 Task: Compare the "Enhance" tool with manual adjustments for improving photo quality
Action: Mouse moved to (783, 586)
Screenshot: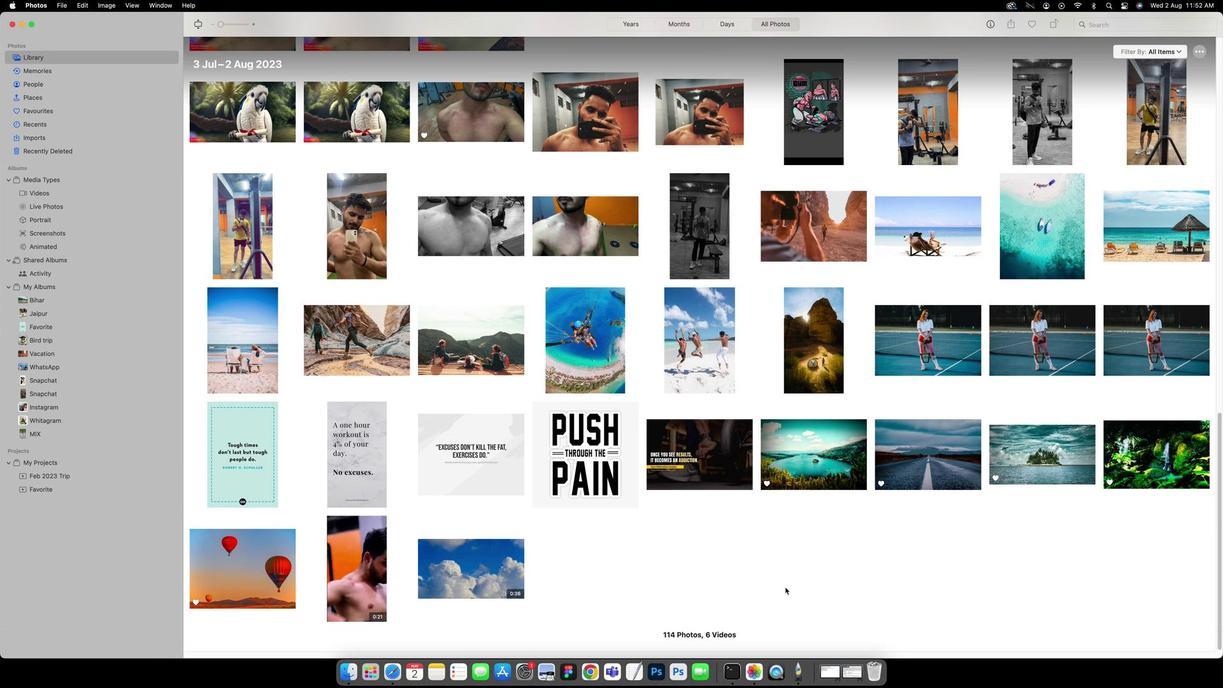 
Action: Mouse scrolled (783, 586) with delta (0, 0)
Screenshot: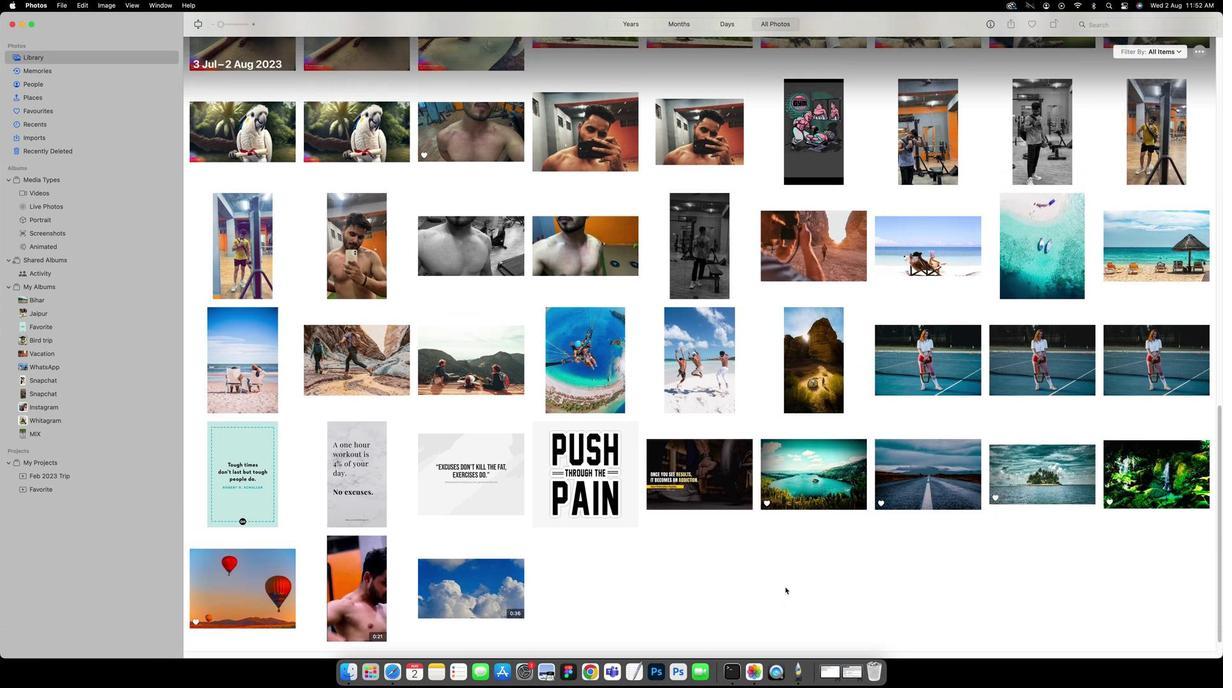 
Action: Mouse scrolled (783, 586) with delta (0, 0)
Screenshot: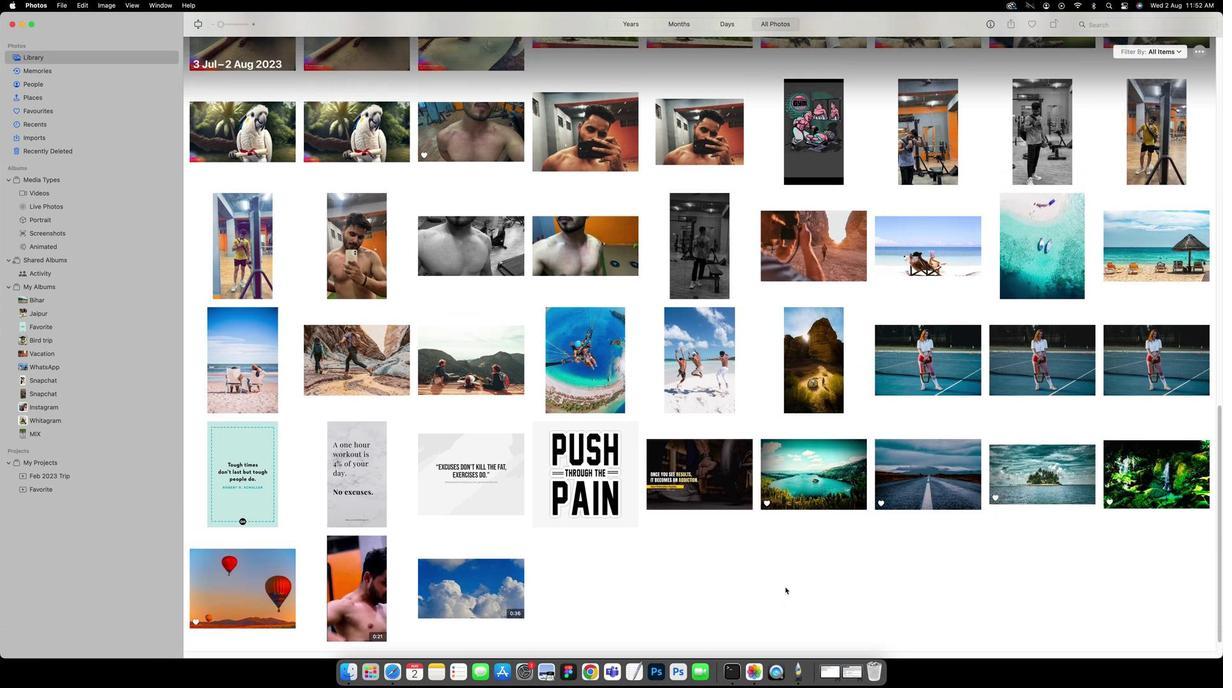 
Action: Mouse scrolled (783, 586) with delta (0, 1)
Screenshot: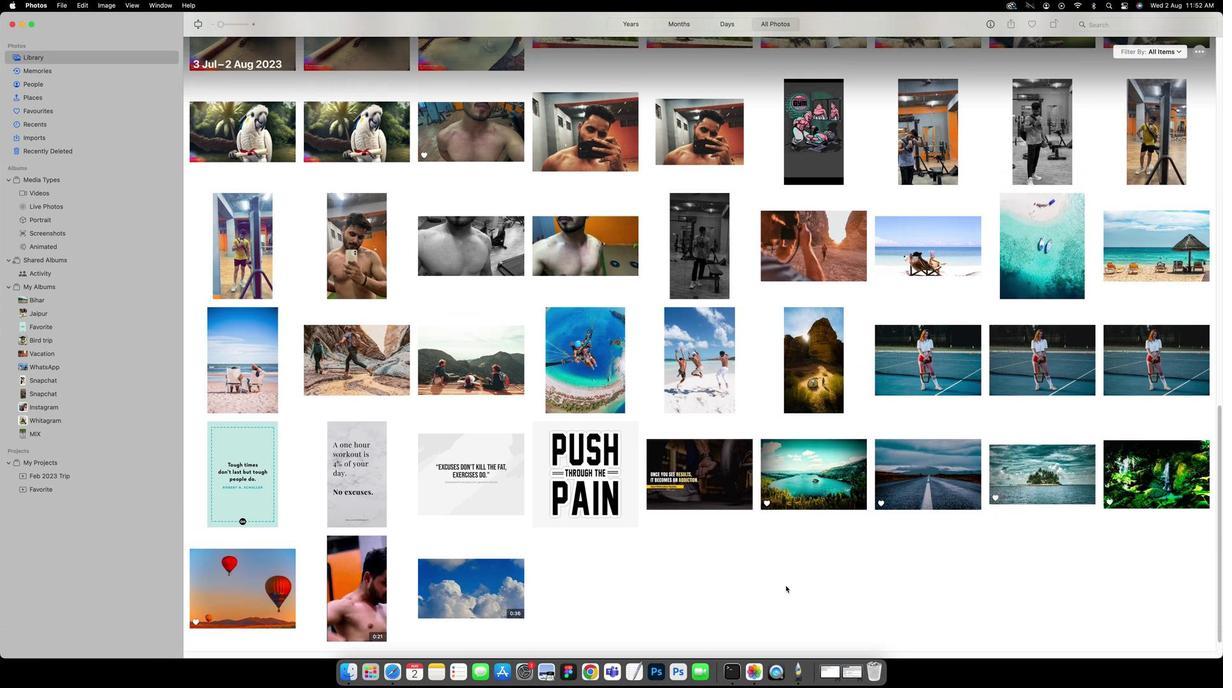 
Action: Mouse moved to (784, 584)
Screenshot: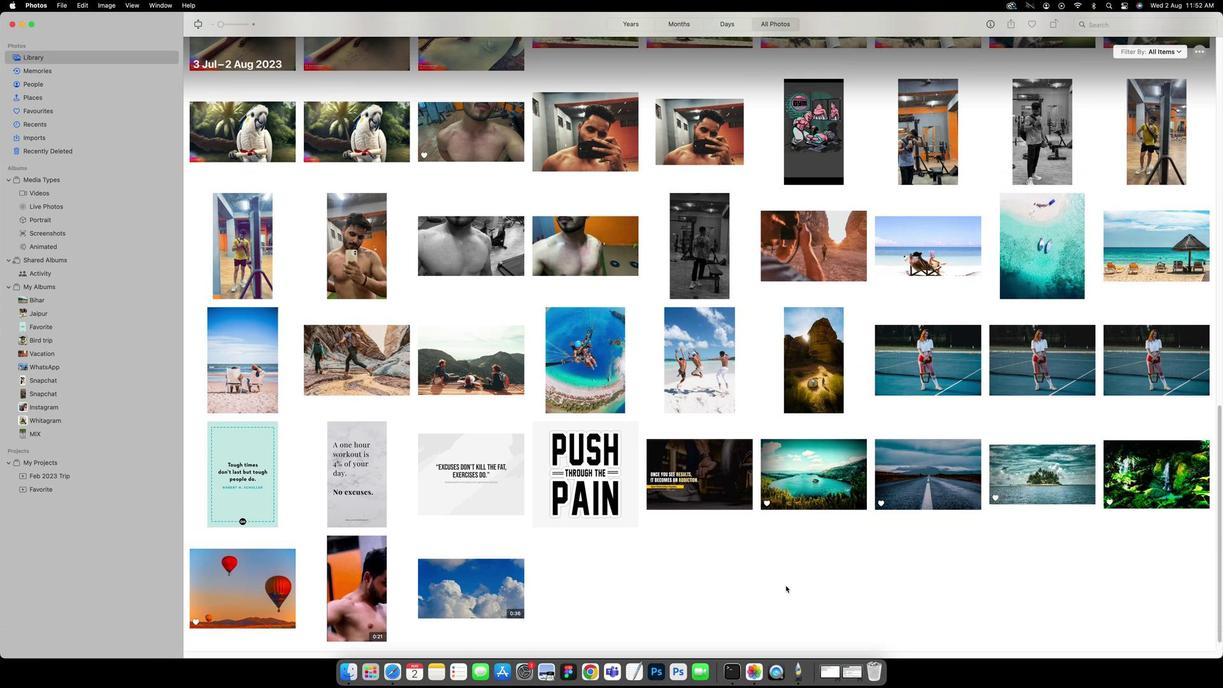 
Action: Mouse scrolled (784, 584) with delta (0, 0)
Screenshot: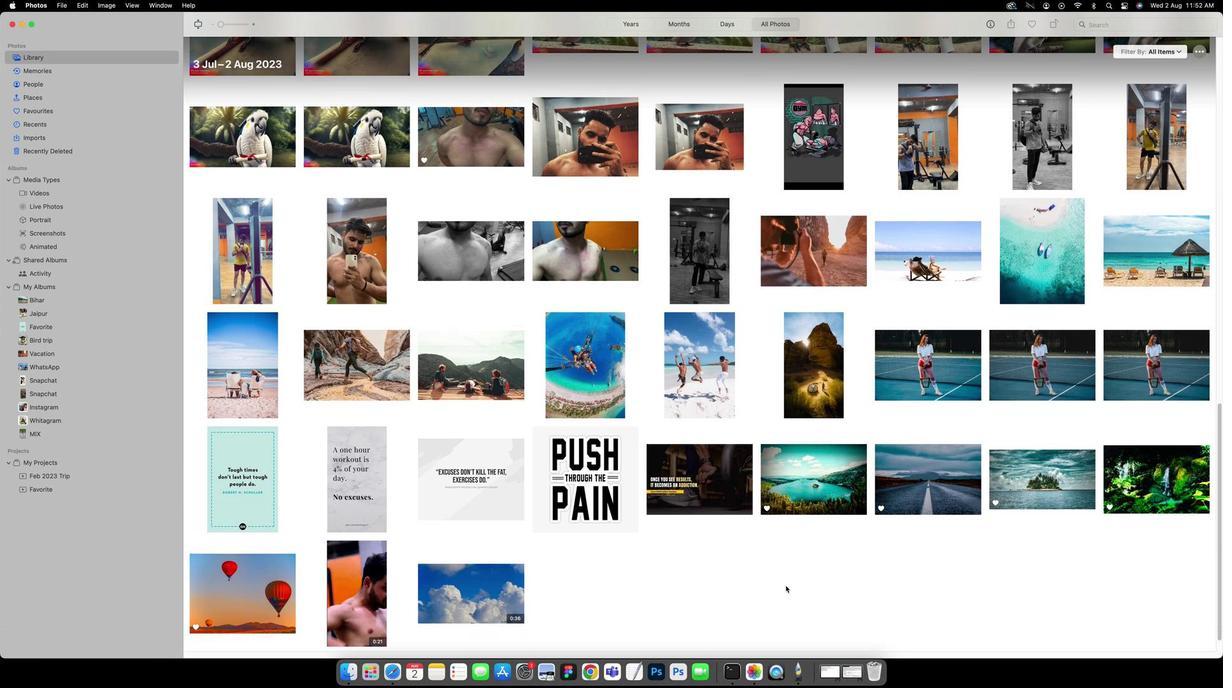
Action: Mouse scrolled (784, 584) with delta (0, 0)
Screenshot: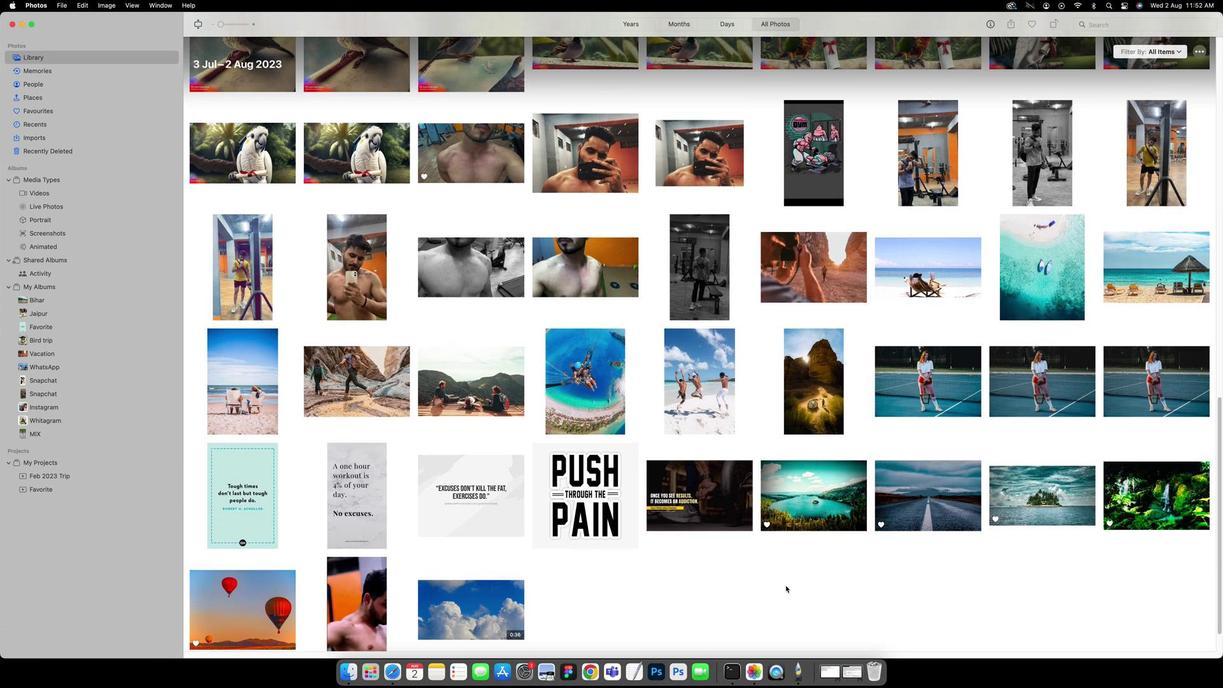 
Action: Mouse scrolled (784, 584) with delta (0, 1)
Screenshot: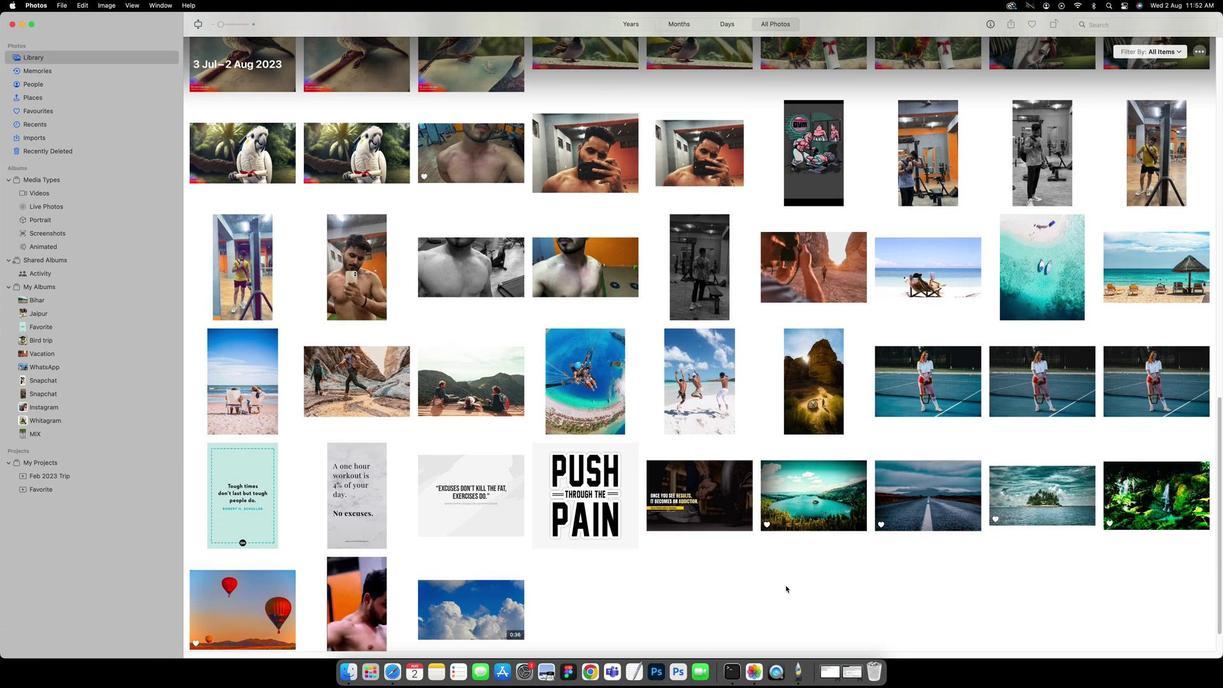 
Action: Mouse scrolled (784, 584) with delta (0, 0)
Screenshot: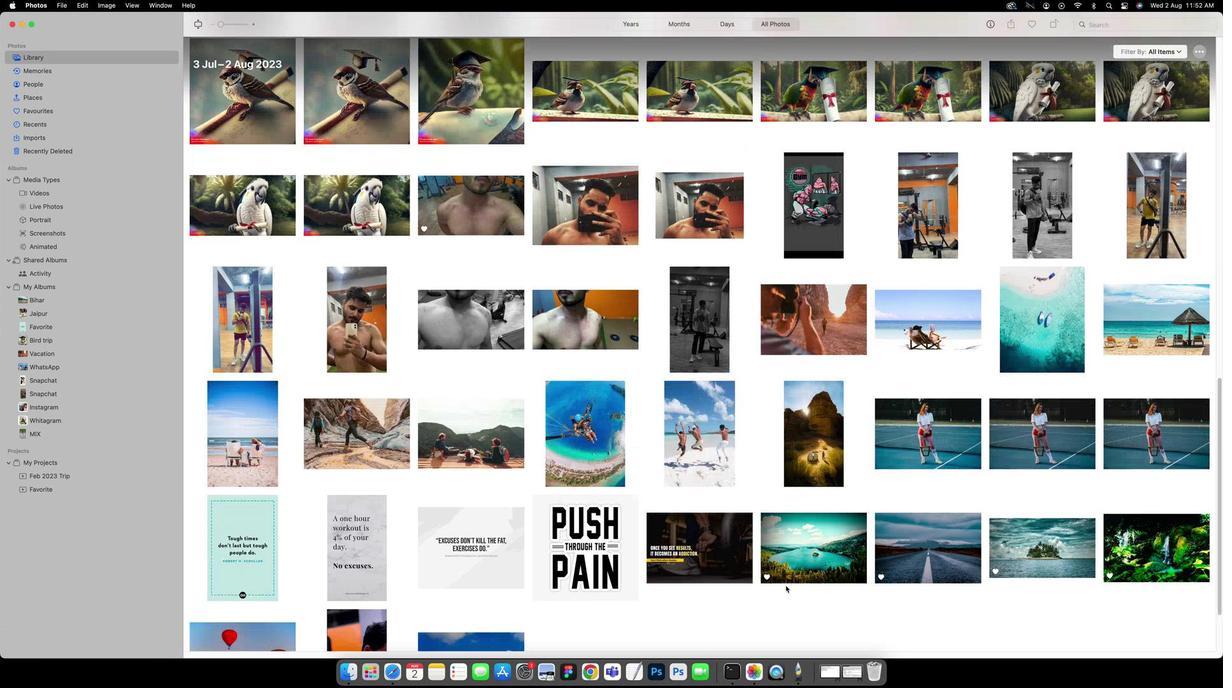 
Action: Mouse scrolled (784, 584) with delta (0, 0)
Screenshot: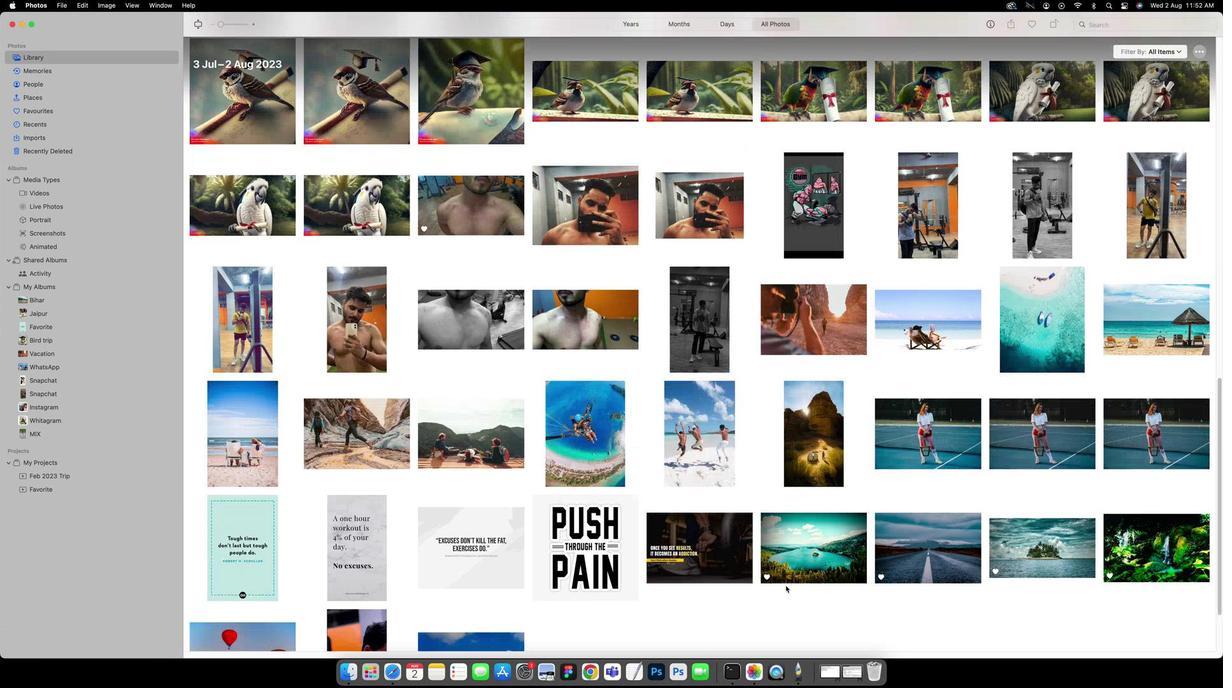 
Action: Mouse scrolled (784, 584) with delta (0, 2)
Screenshot: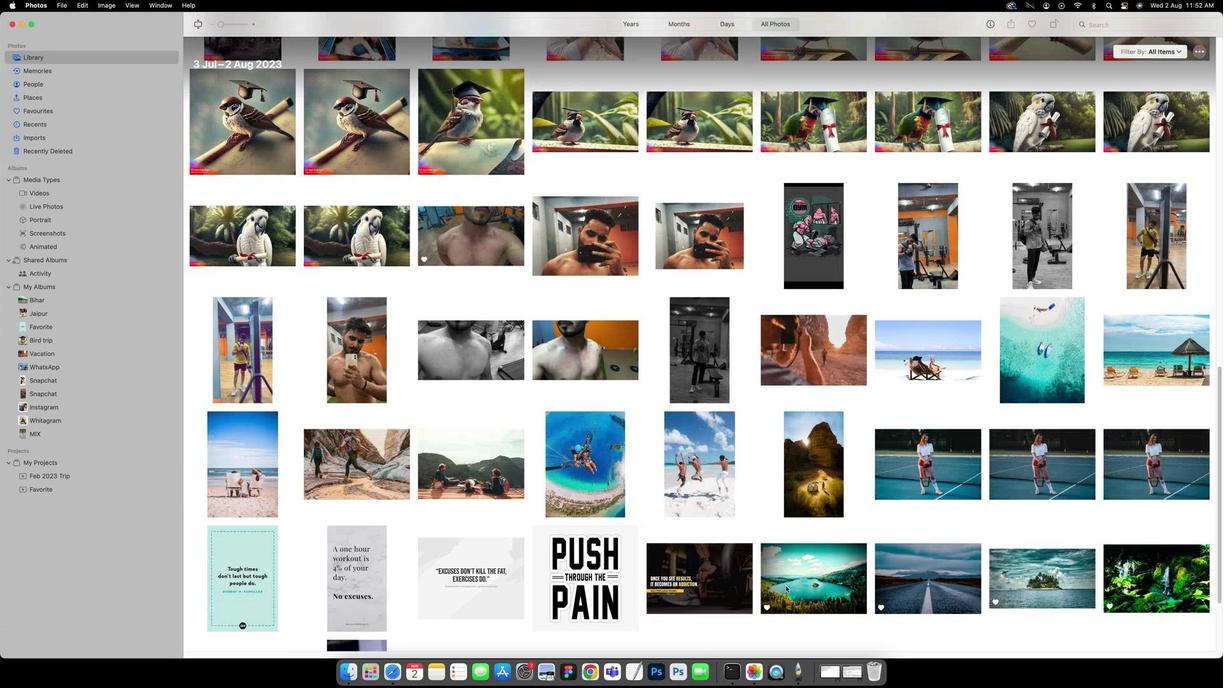 
Action: Mouse scrolled (784, 584) with delta (0, 2)
Screenshot: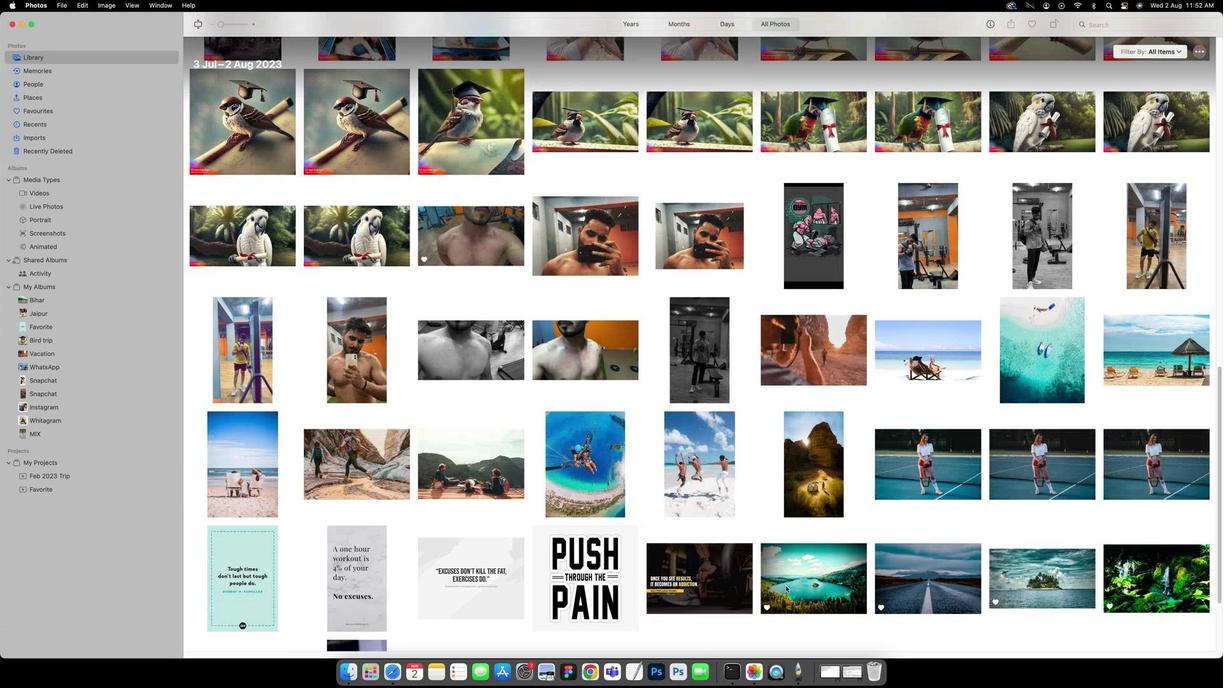 
Action: Mouse scrolled (784, 584) with delta (0, 3)
Screenshot: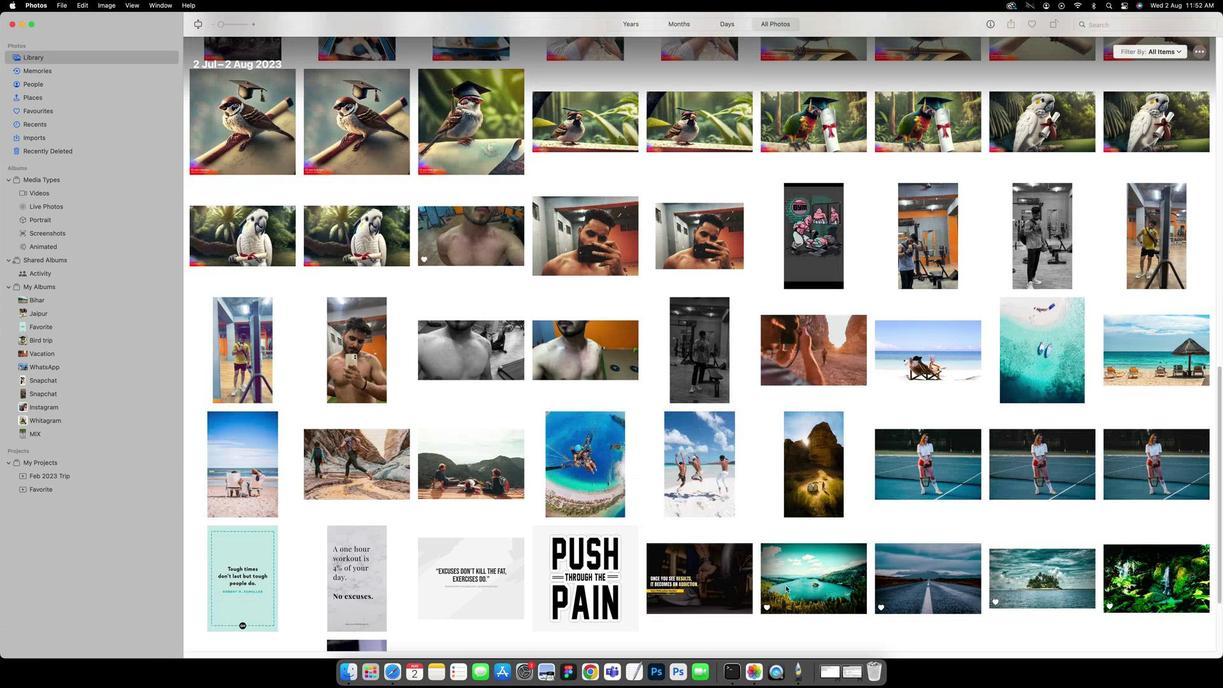 
Action: Mouse scrolled (784, 584) with delta (0, 0)
Screenshot: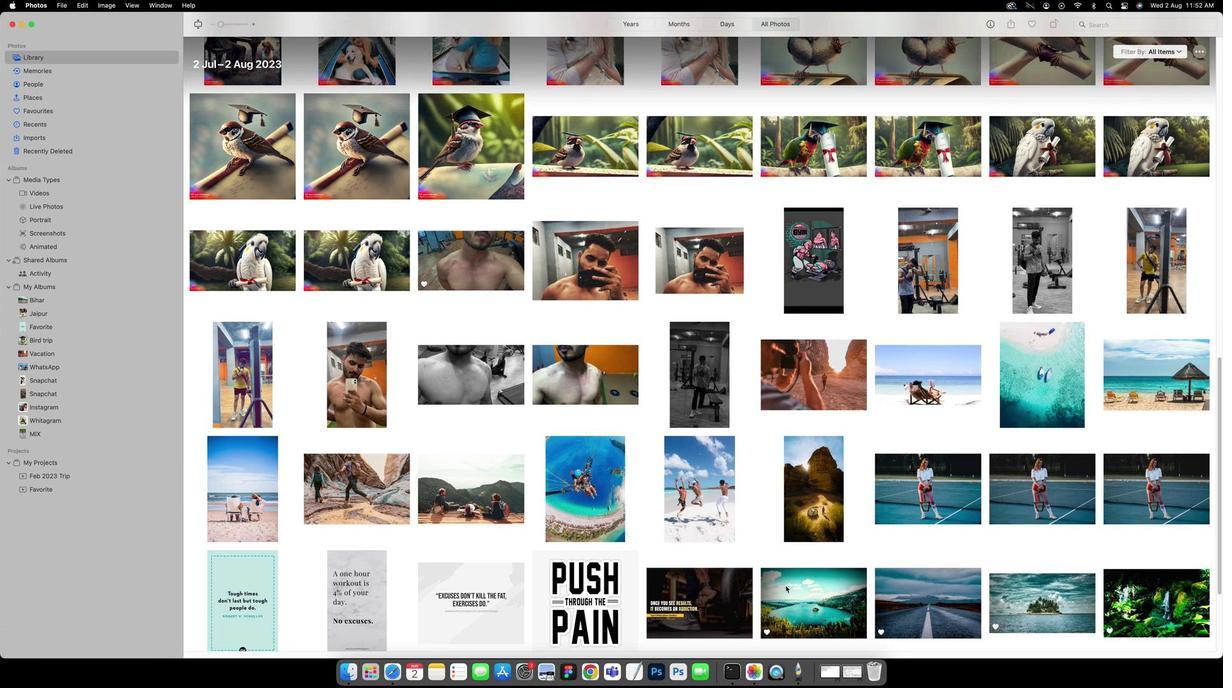 
Action: Mouse scrolled (784, 584) with delta (0, 0)
Screenshot: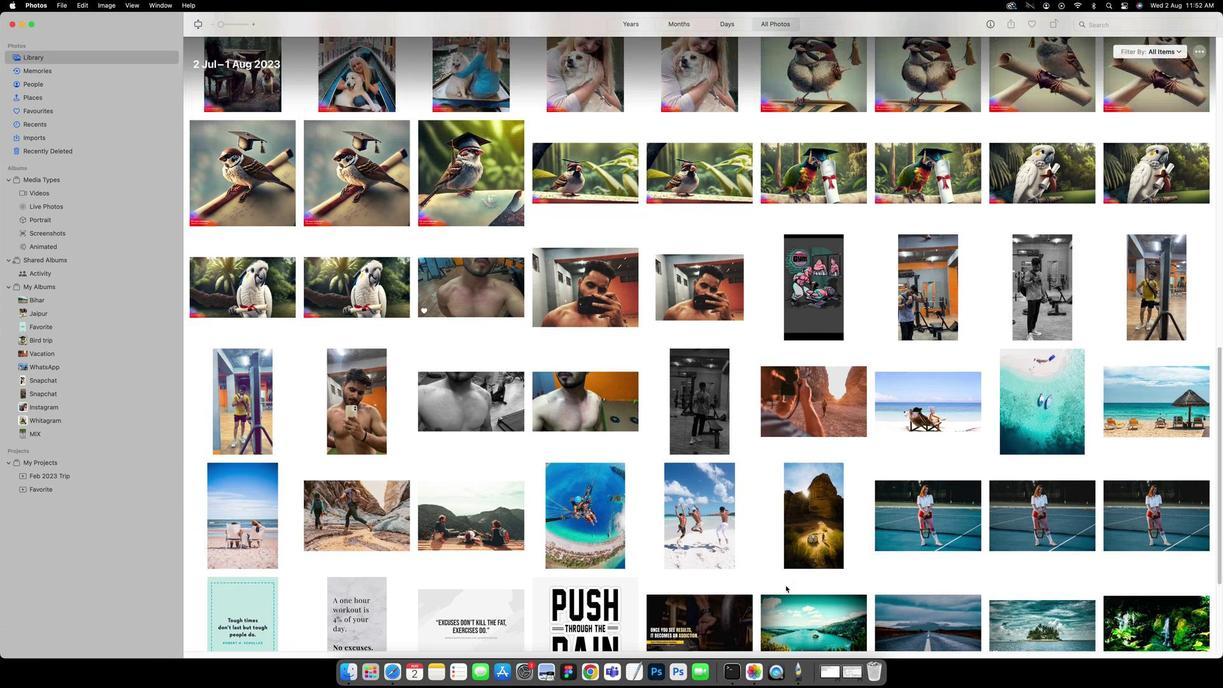 
Action: Mouse scrolled (784, 584) with delta (0, 2)
Screenshot: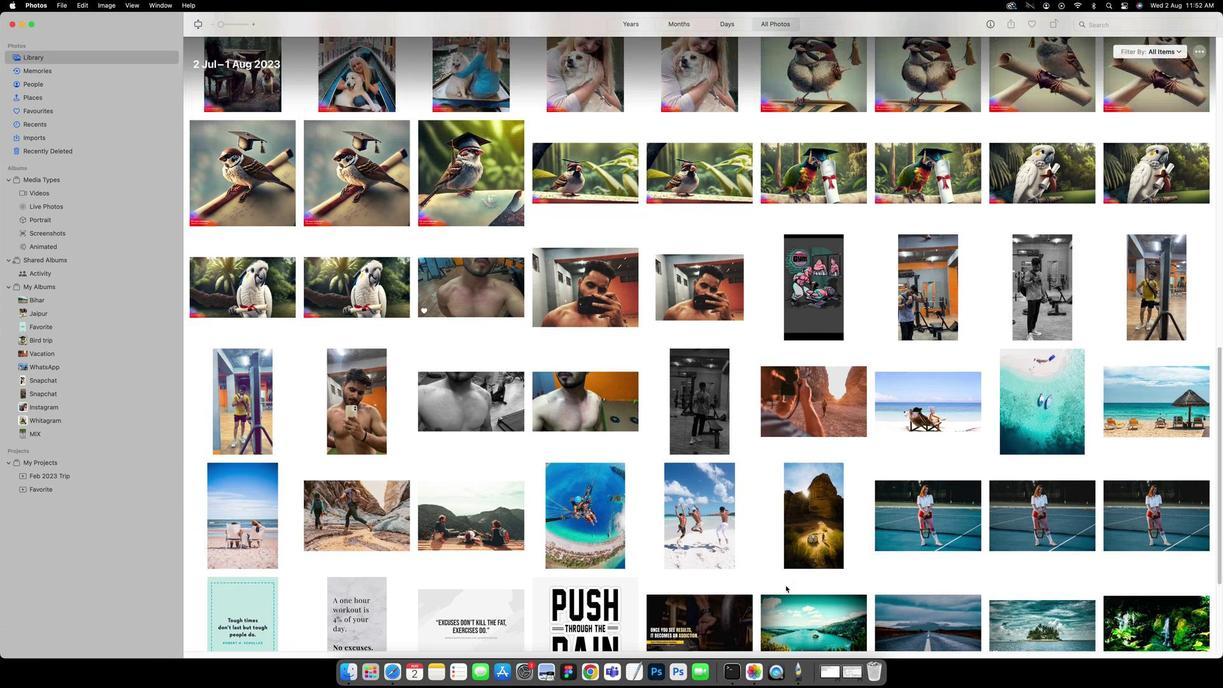 
Action: Mouse scrolled (784, 584) with delta (0, 2)
Screenshot: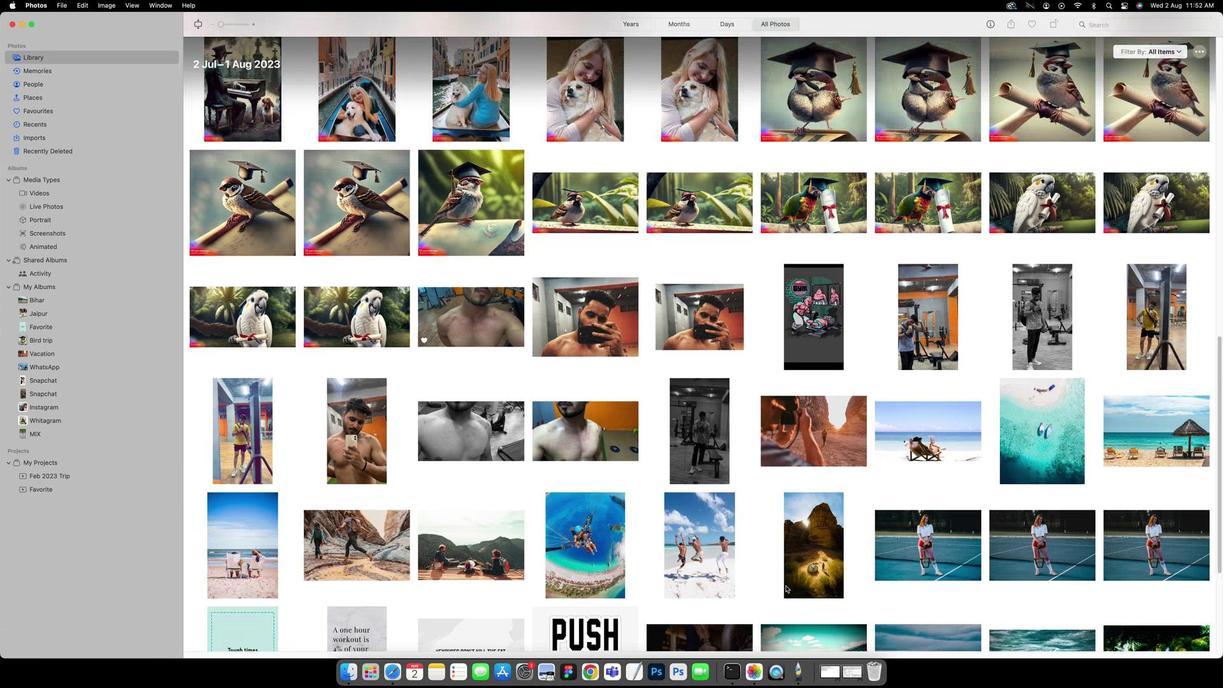 
Action: Mouse scrolled (784, 584) with delta (0, 3)
Screenshot: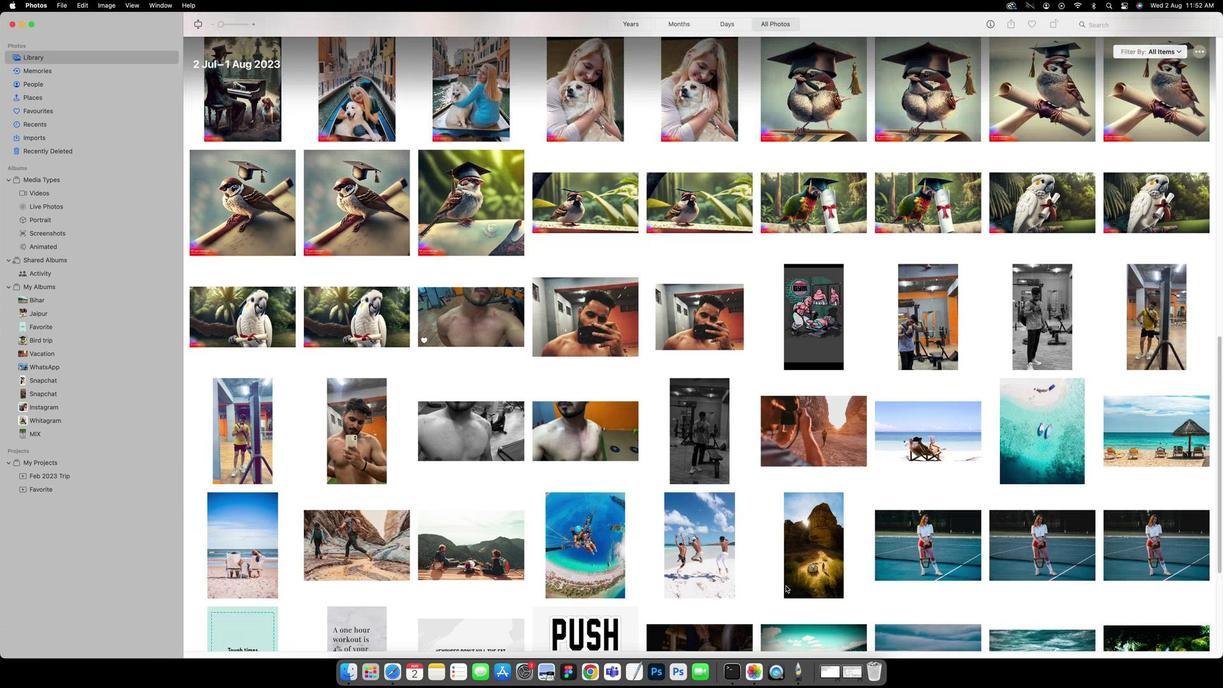 
Action: Mouse scrolled (784, 584) with delta (0, 0)
Screenshot: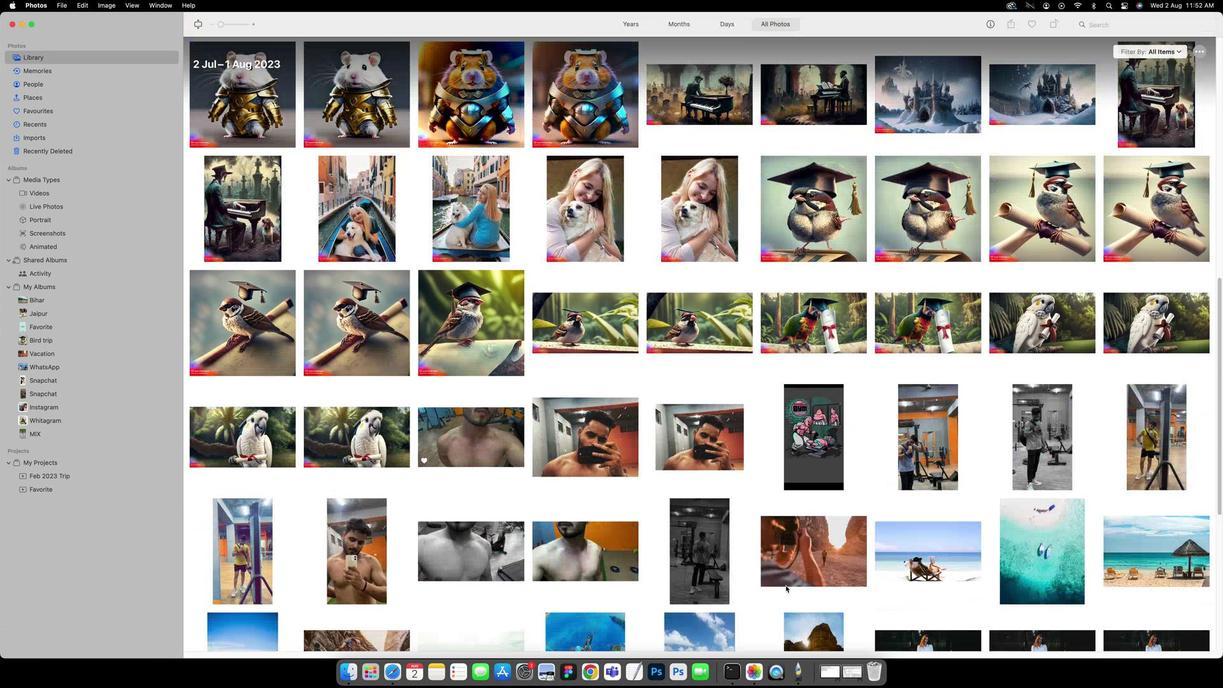 
Action: Mouse scrolled (784, 584) with delta (0, 0)
Screenshot: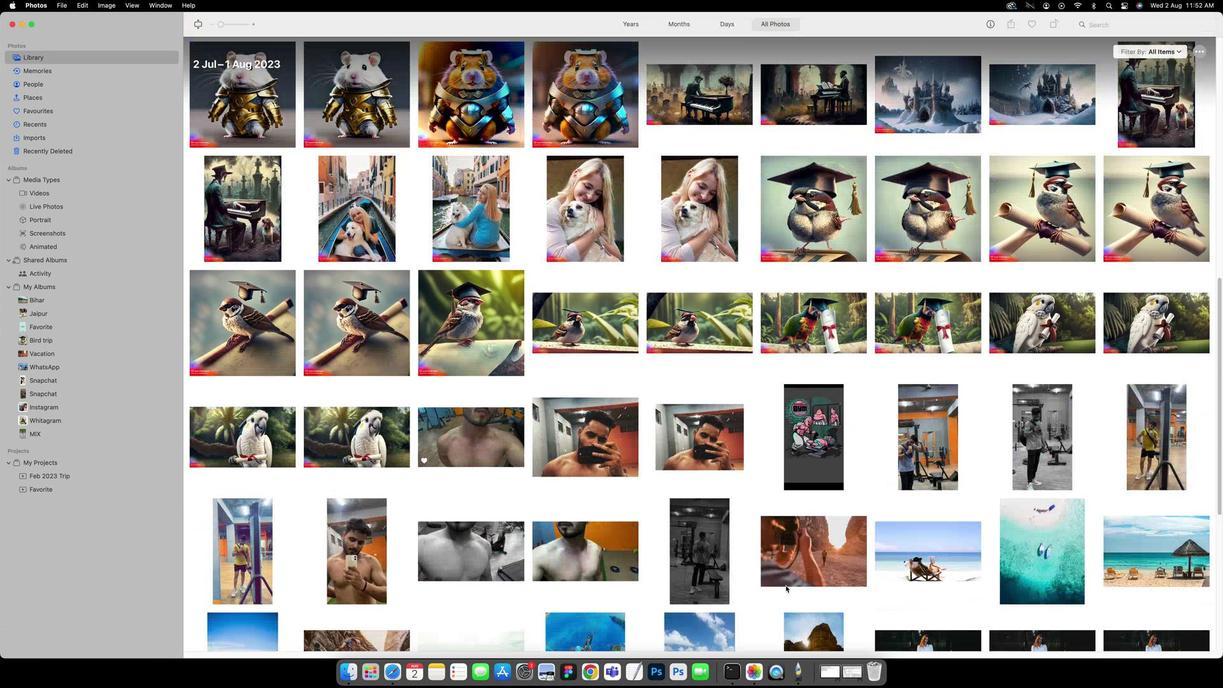 
Action: Mouse scrolled (784, 584) with delta (0, 2)
Screenshot: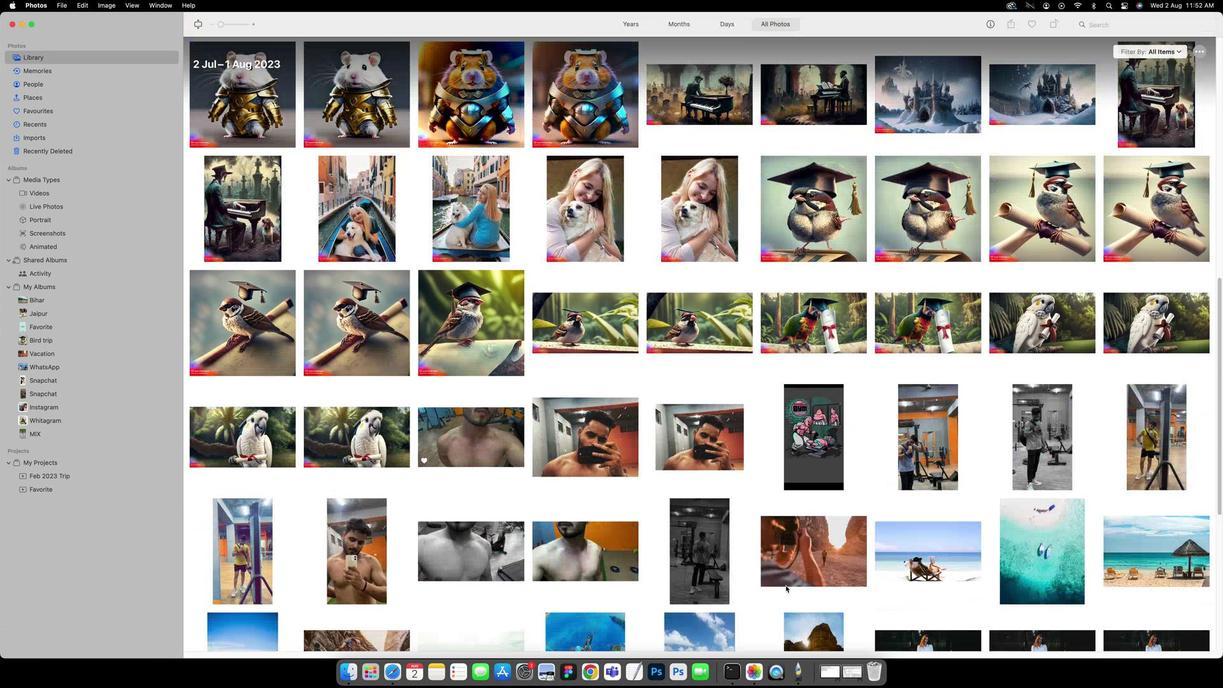 
Action: Mouse scrolled (784, 584) with delta (0, 2)
Screenshot: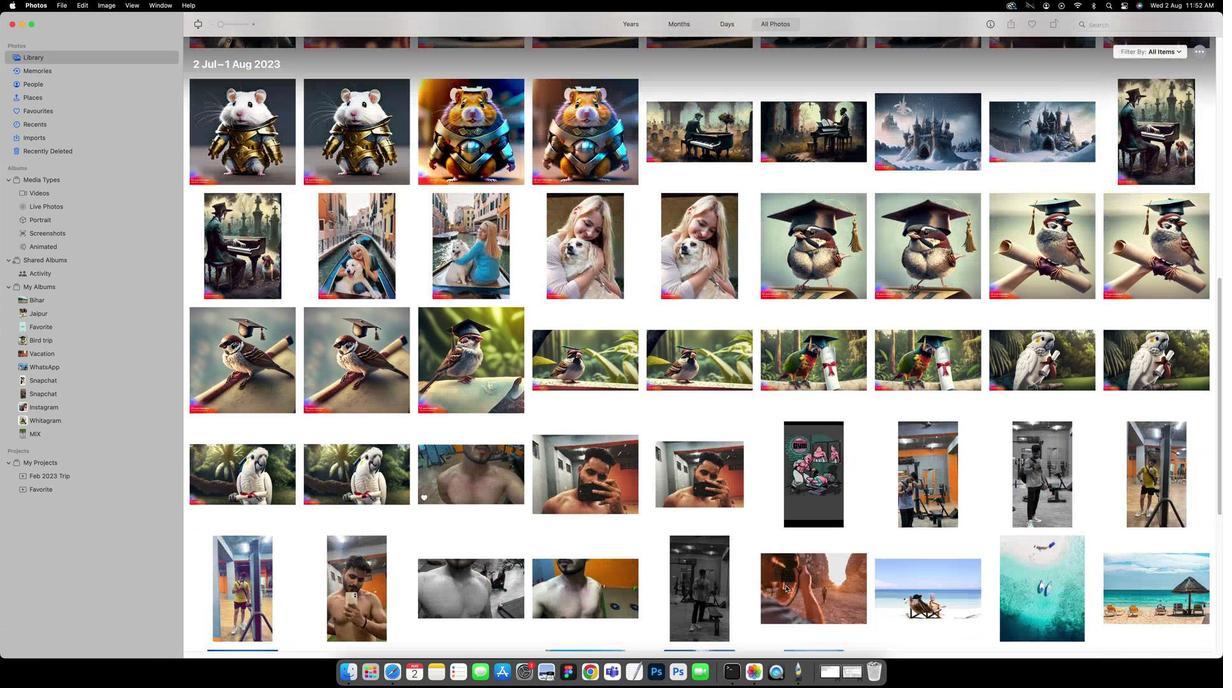 
Action: Mouse scrolled (784, 584) with delta (0, 3)
Screenshot: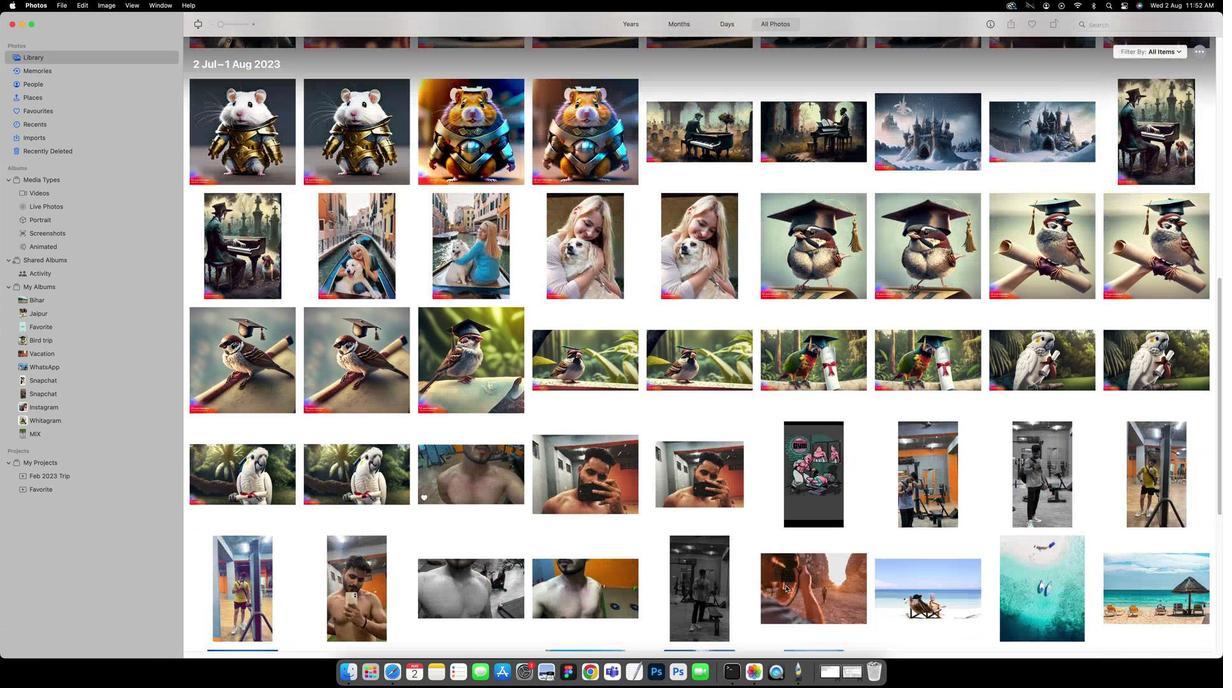 
Action: Mouse scrolled (784, 584) with delta (0, 3)
Screenshot: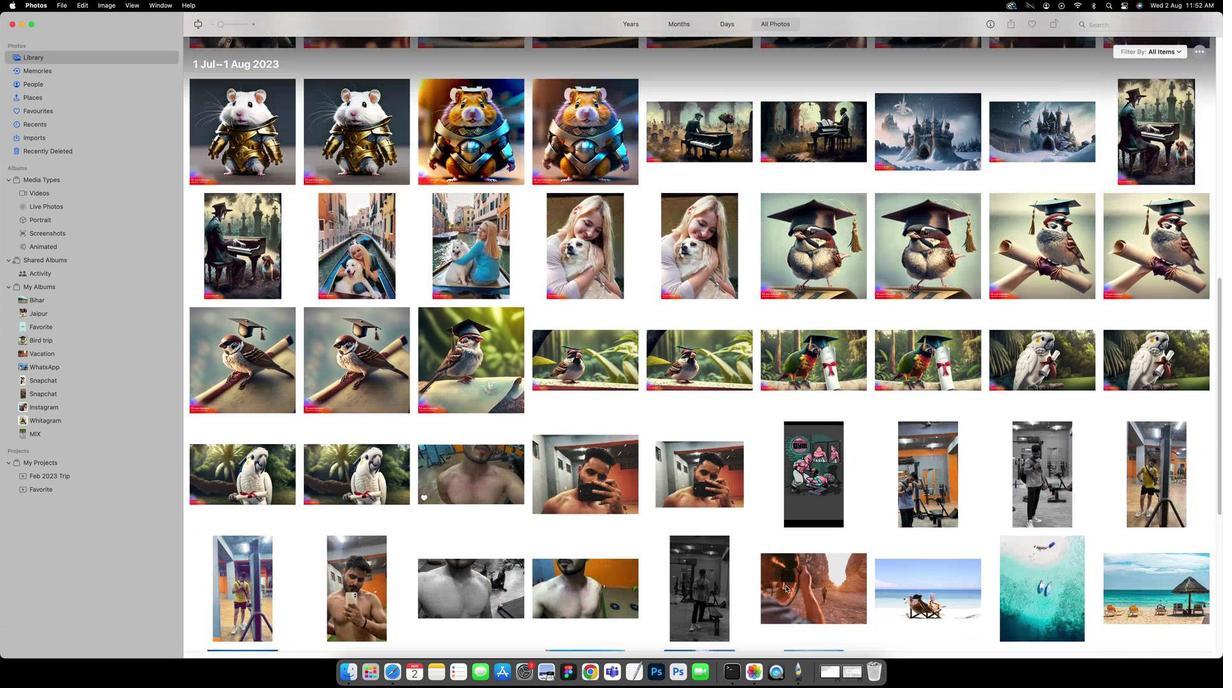 
Action: Mouse scrolled (784, 584) with delta (0, 3)
Screenshot: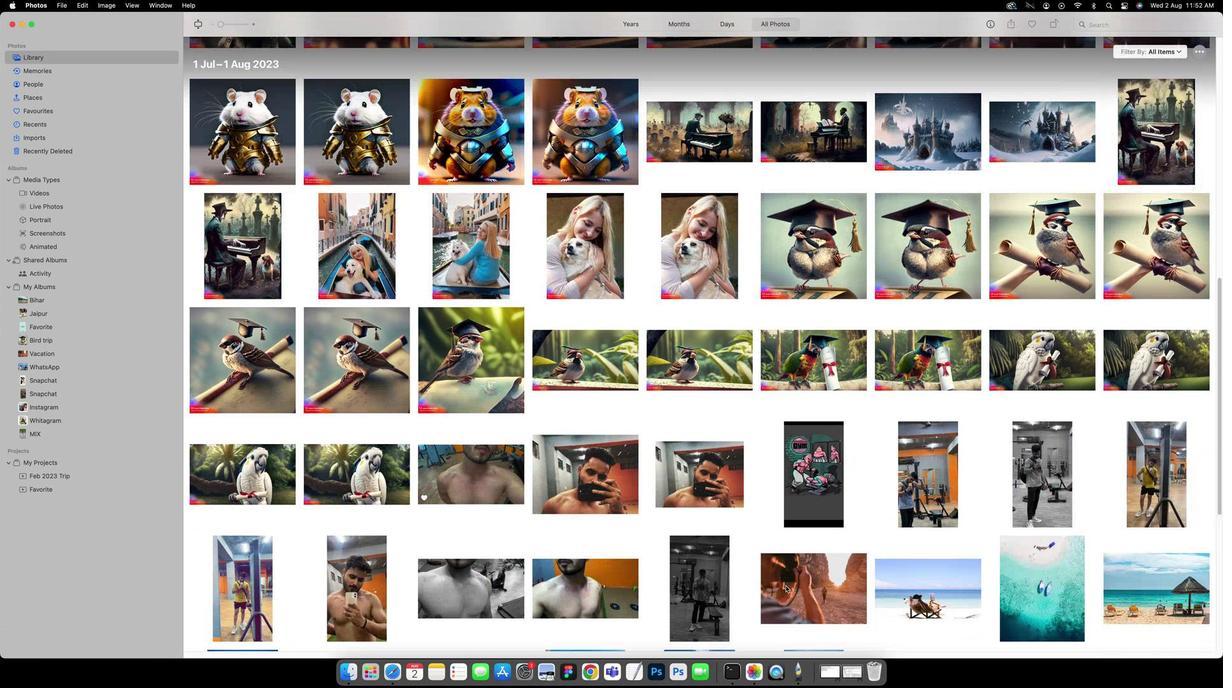 
Action: Mouse scrolled (784, 584) with delta (0, 0)
Screenshot: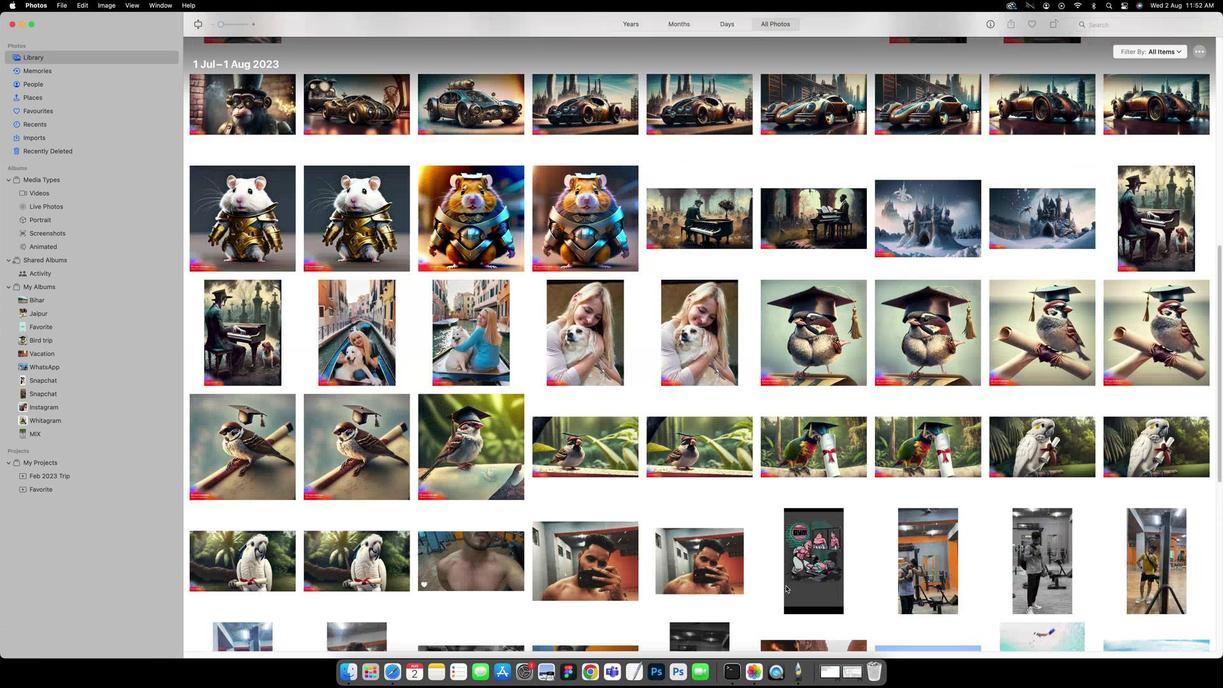 
Action: Mouse scrolled (784, 584) with delta (0, 0)
Screenshot: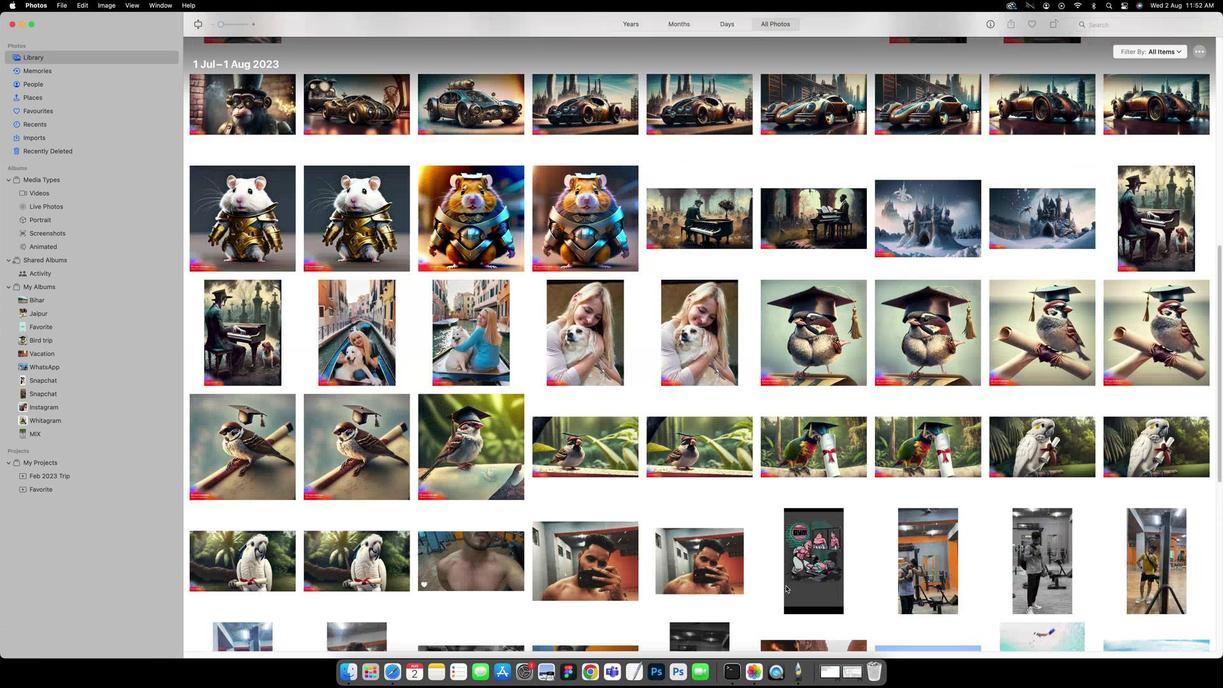 
Action: Mouse scrolled (784, 584) with delta (0, 2)
Screenshot: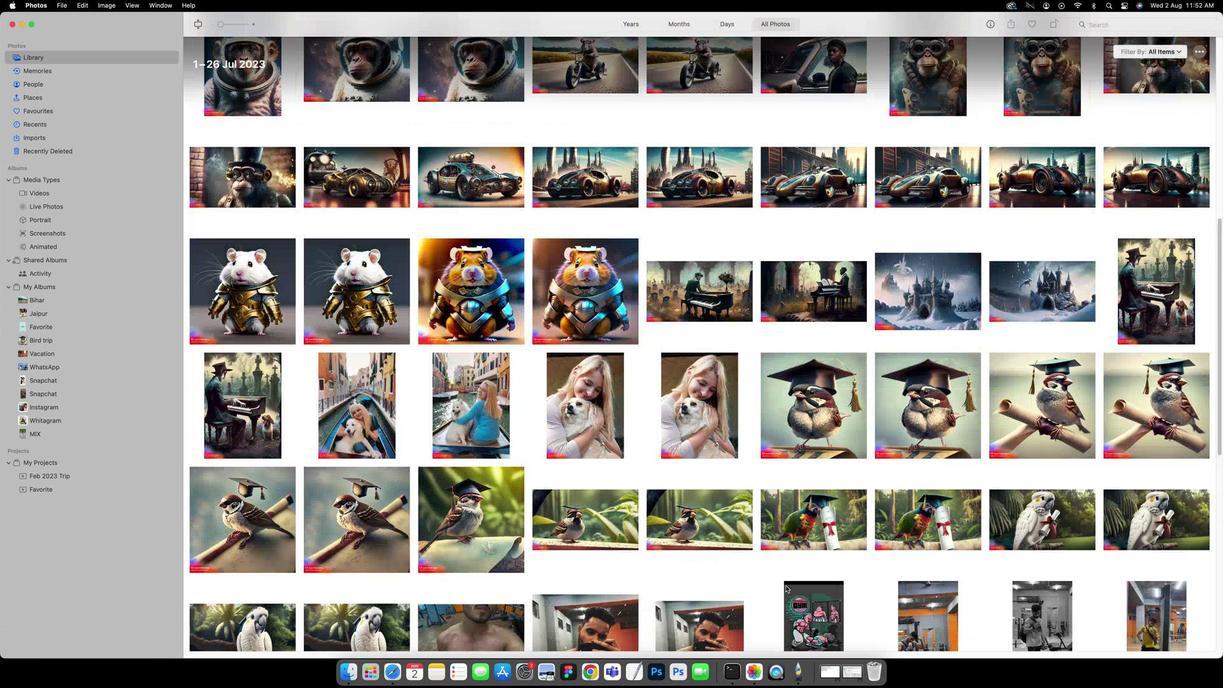 
Action: Mouse scrolled (784, 584) with delta (0, 2)
Screenshot: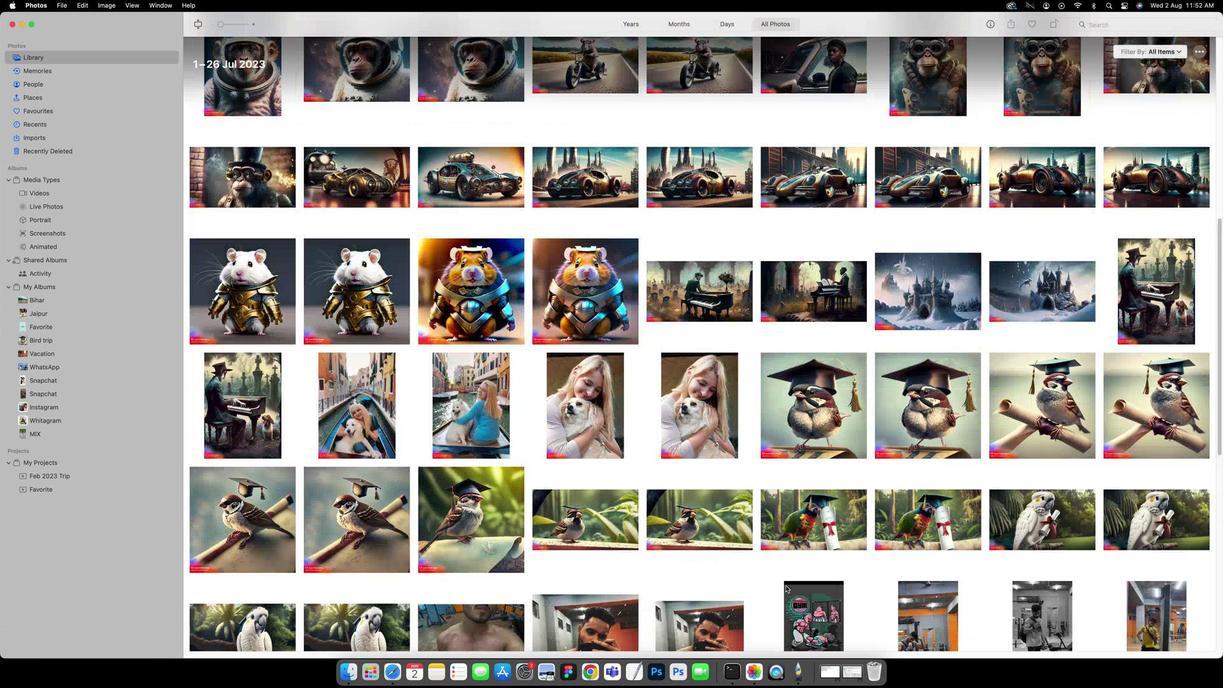 
Action: Mouse scrolled (784, 584) with delta (0, 3)
Screenshot: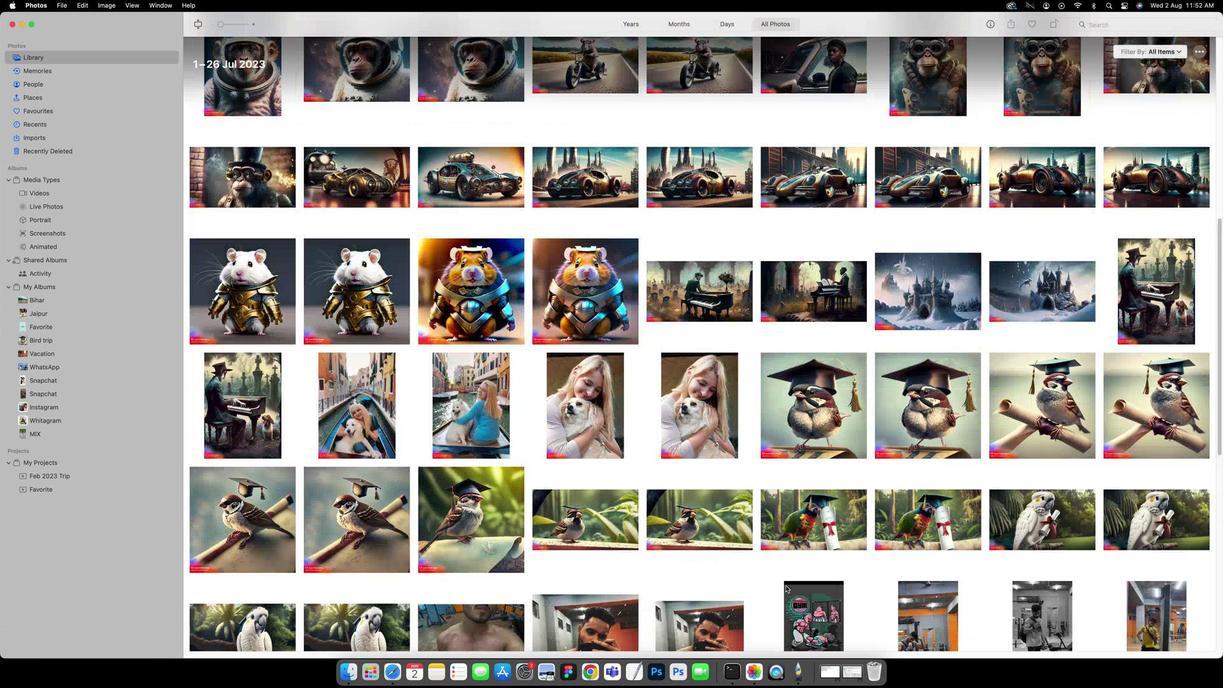 
Action: Mouse scrolled (784, 584) with delta (0, 3)
Screenshot: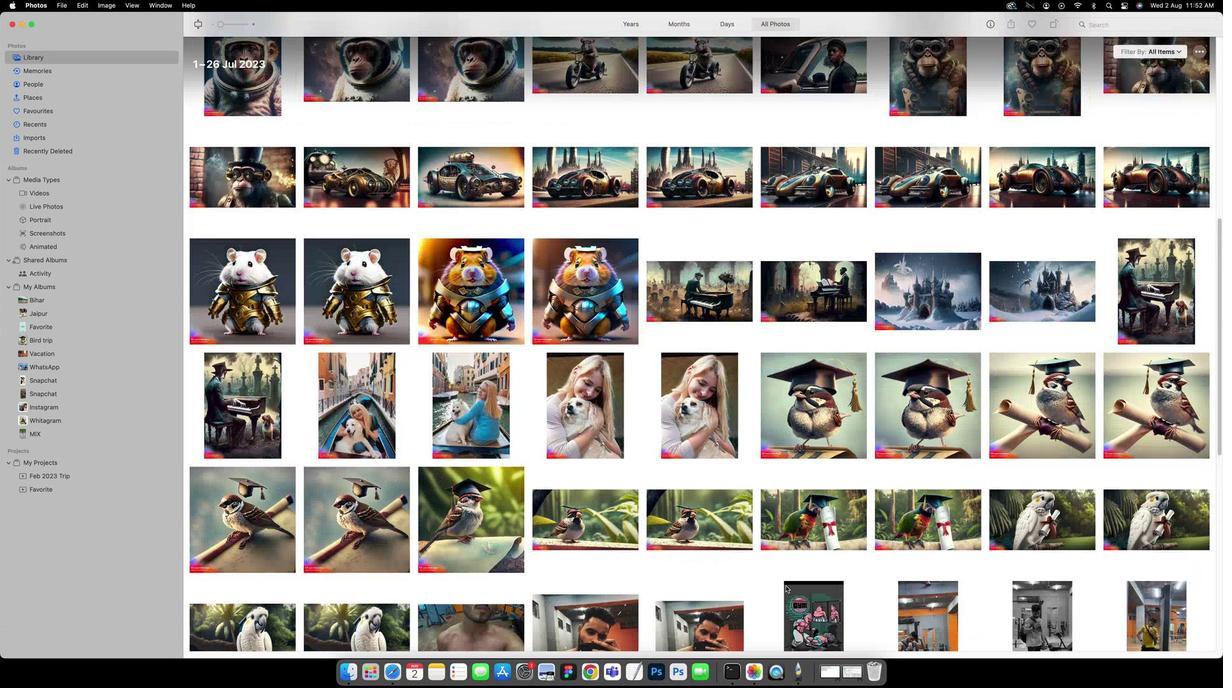 
Action: Mouse scrolled (784, 584) with delta (0, 3)
Screenshot: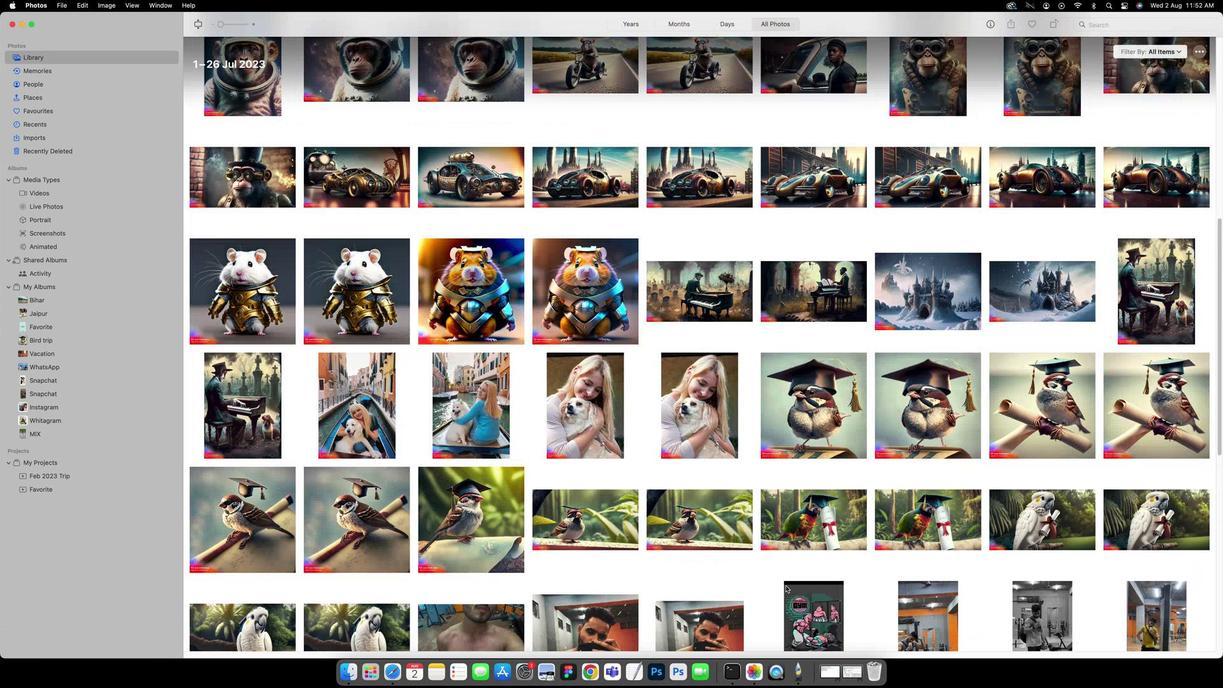 
Action: Mouse scrolled (784, 584) with delta (0, 0)
Screenshot: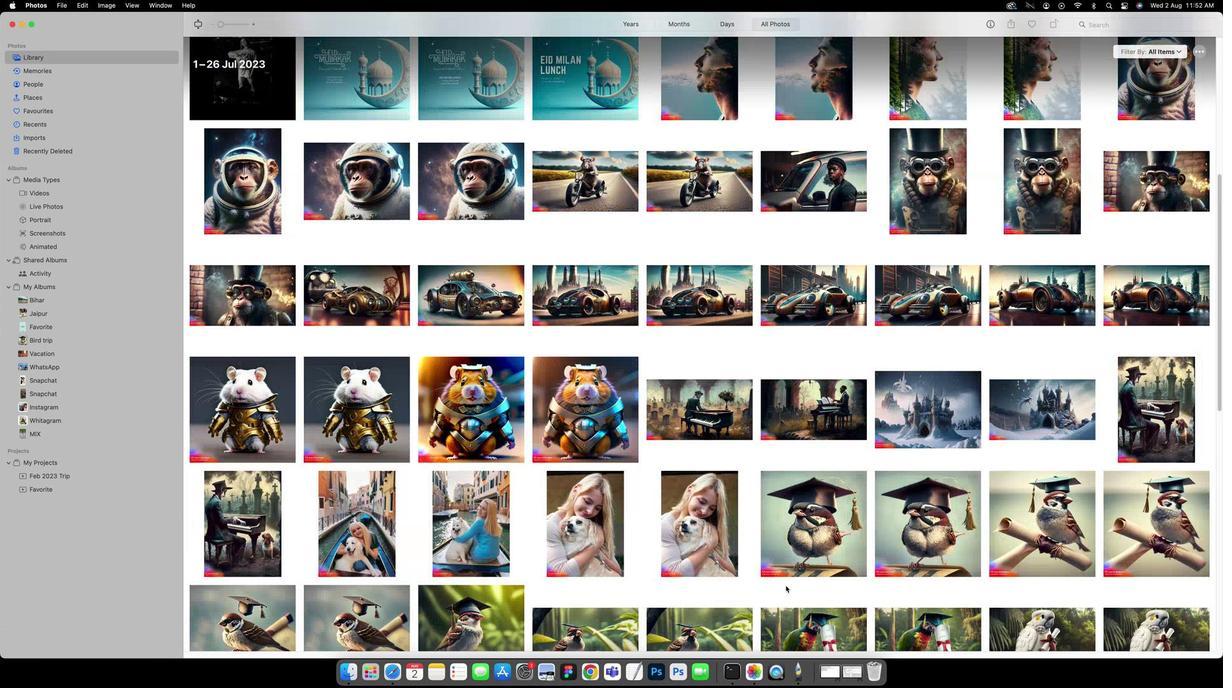 
Action: Mouse scrolled (784, 584) with delta (0, 0)
Screenshot: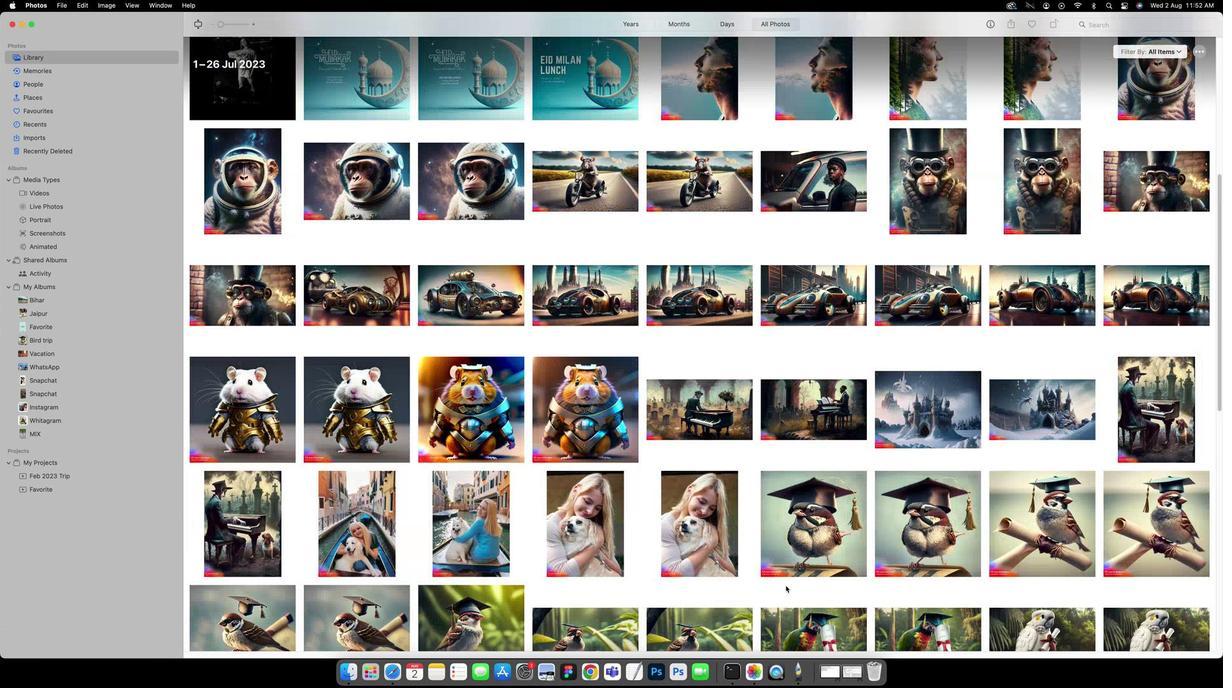 
Action: Mouse scrolled (784, 584) with delta (0, 1)
Screenshot: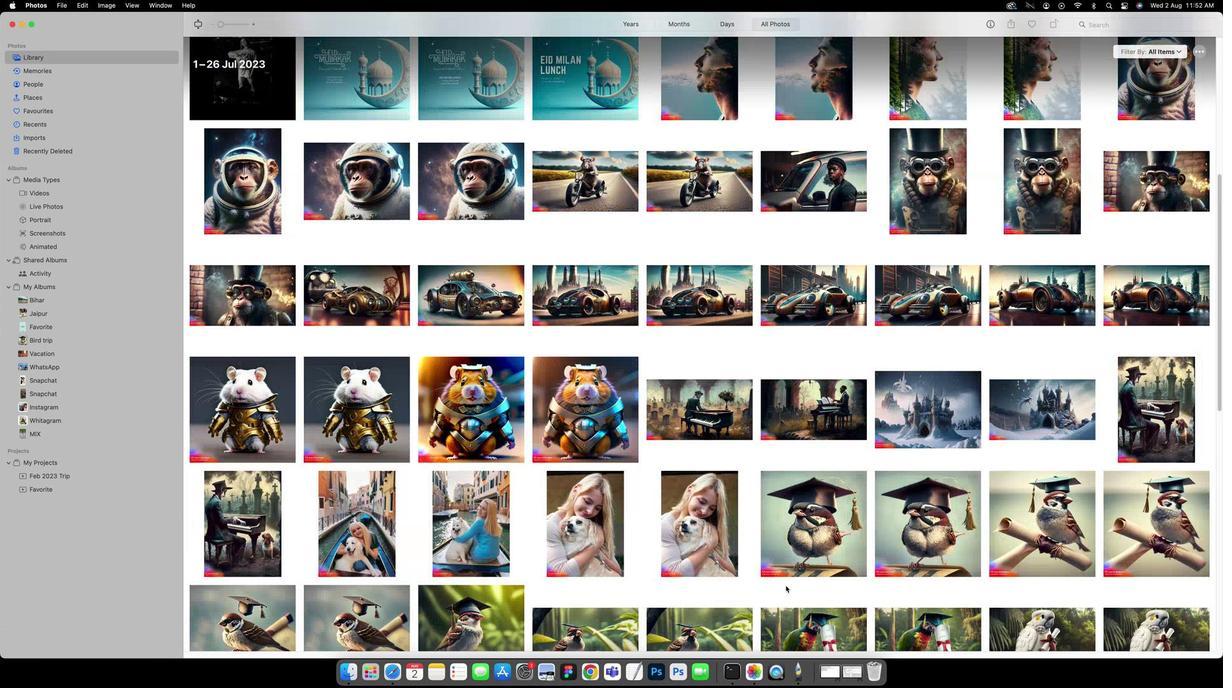 
Action: Mouse scrolled (784, 584) with delta (0, 2)
Screenshot: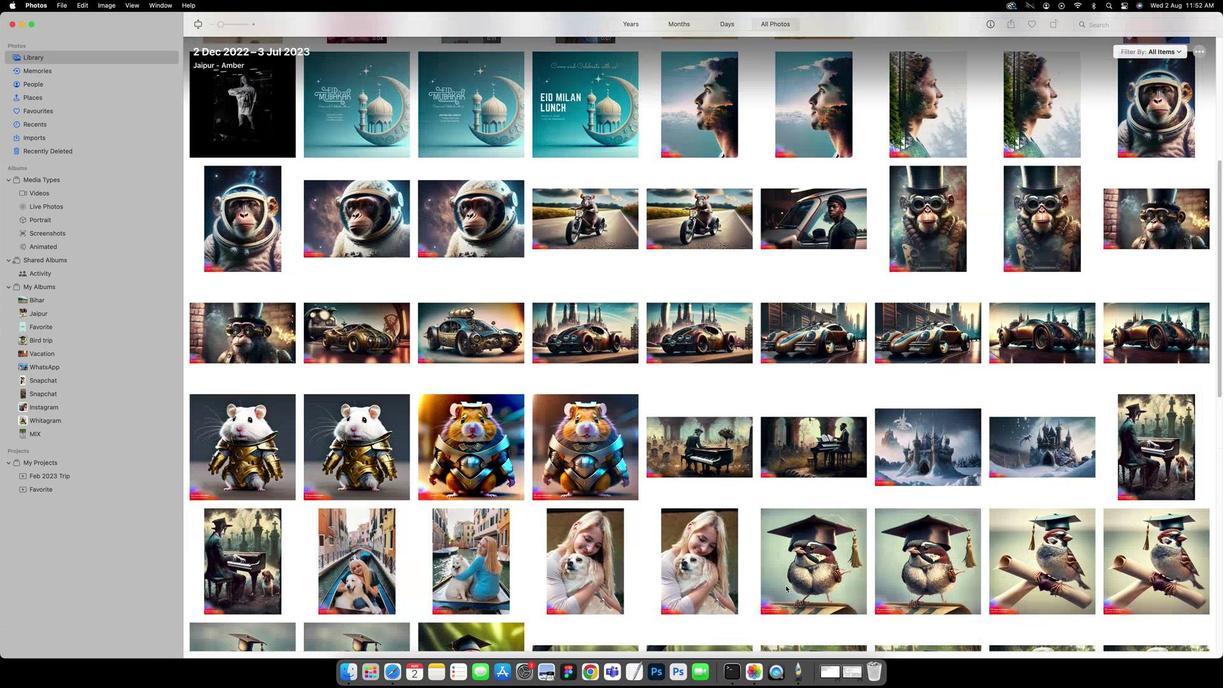 
Action: Mouse scrolled (784, 584) with delta (0, 3)
Screenshot: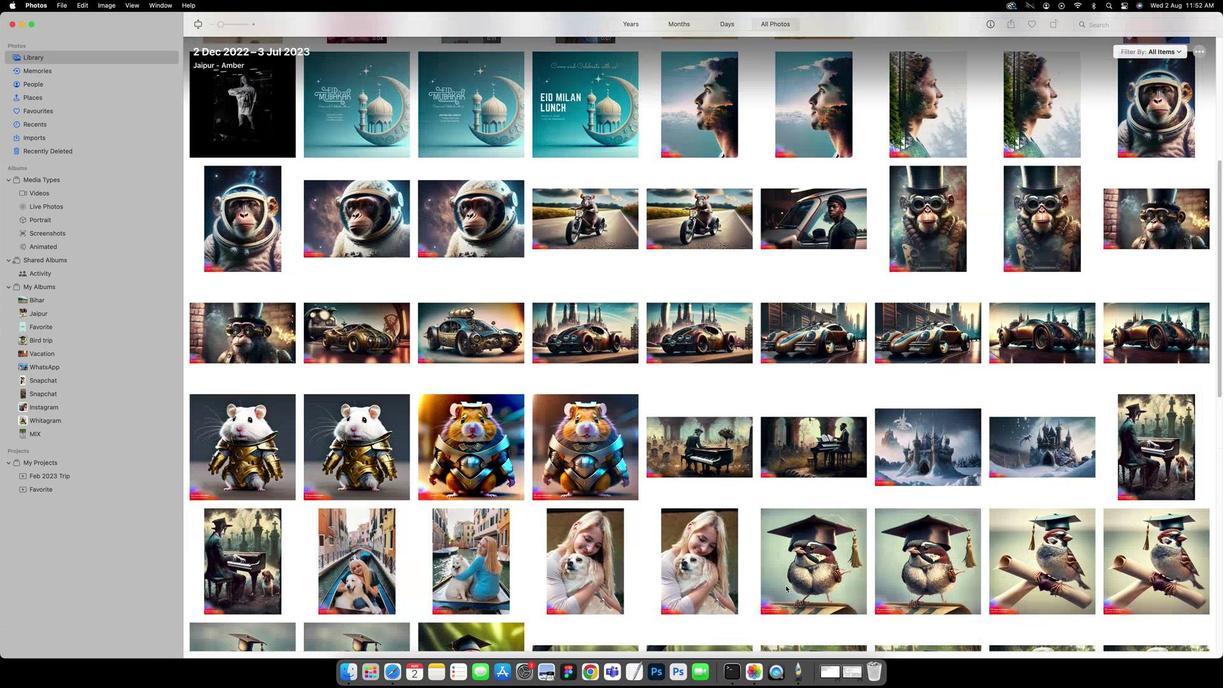 
Action: Mouse scrolled (784, 584) with delta (0, 3)
Screenshot: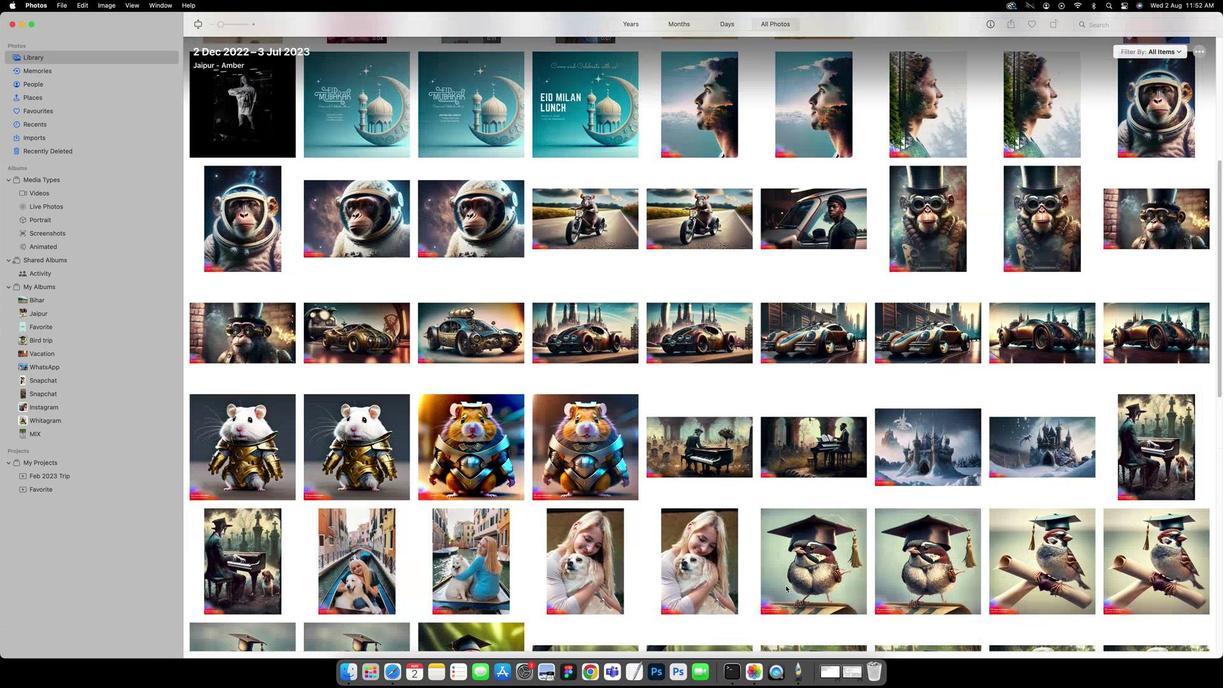 
Action: Mouse scrolled (784, 584) with delta (0, 3)
Screenshot: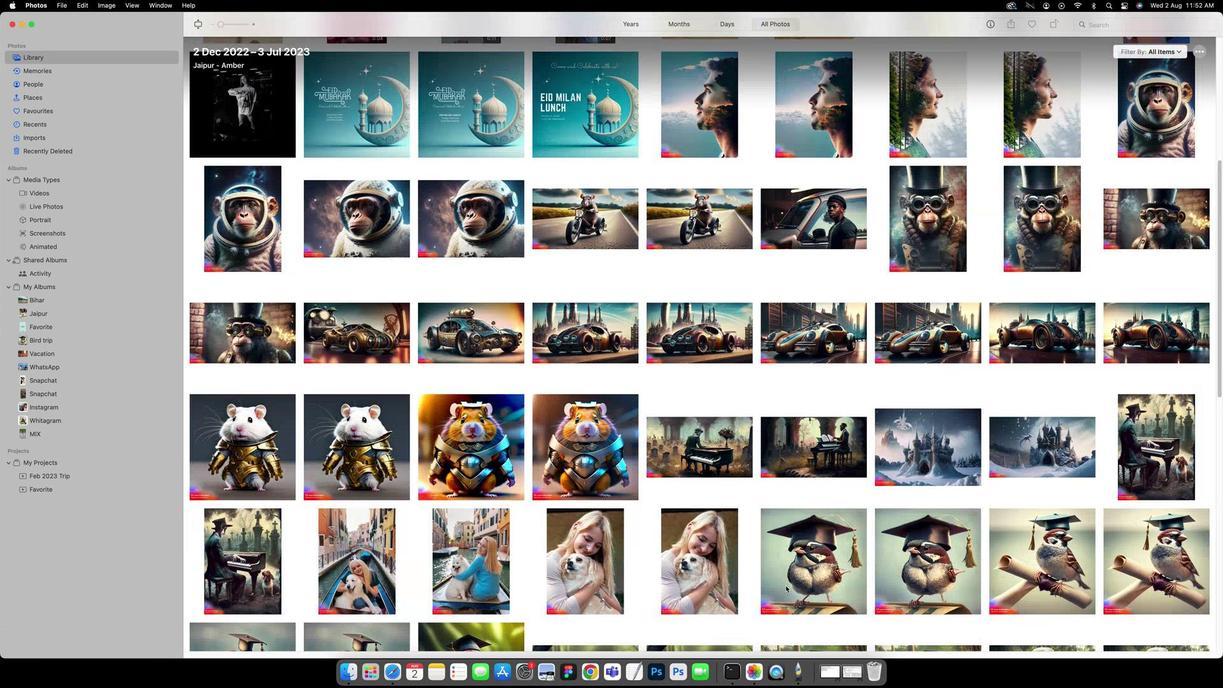
Action: Mouse scrolled (784, 584) with delta (0, 0)
Screenshot: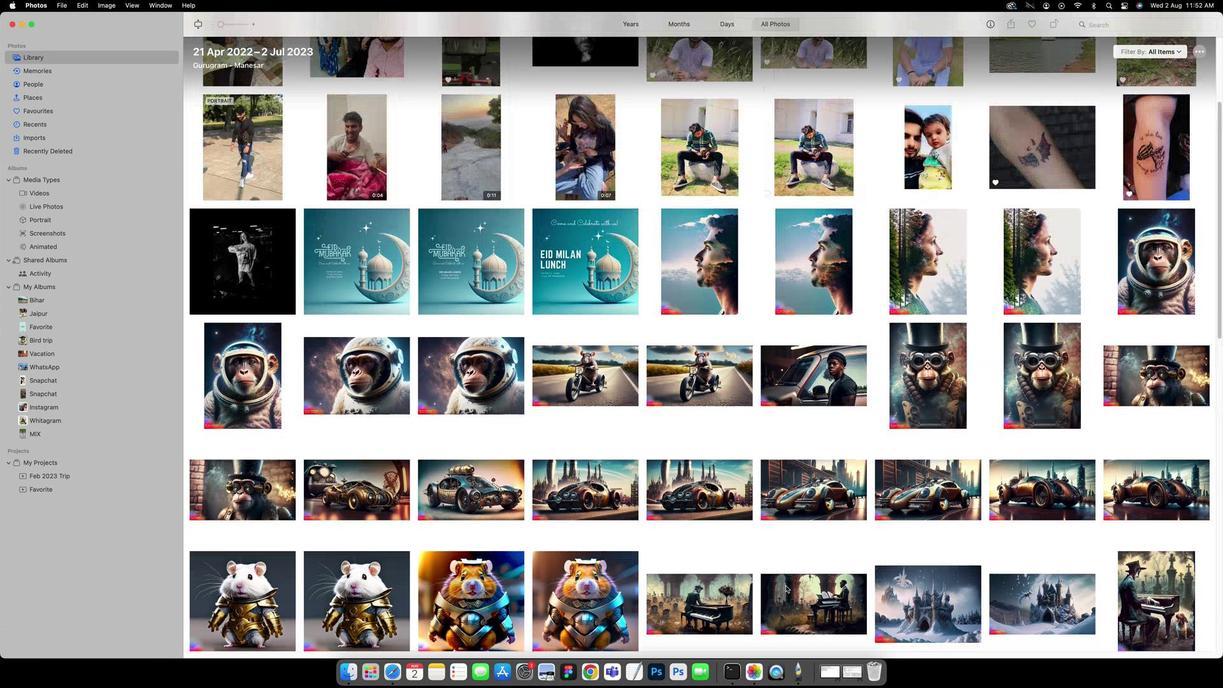 
Action: Mouse scrolled (784, 584) with delta (0, 0)
Screenshot: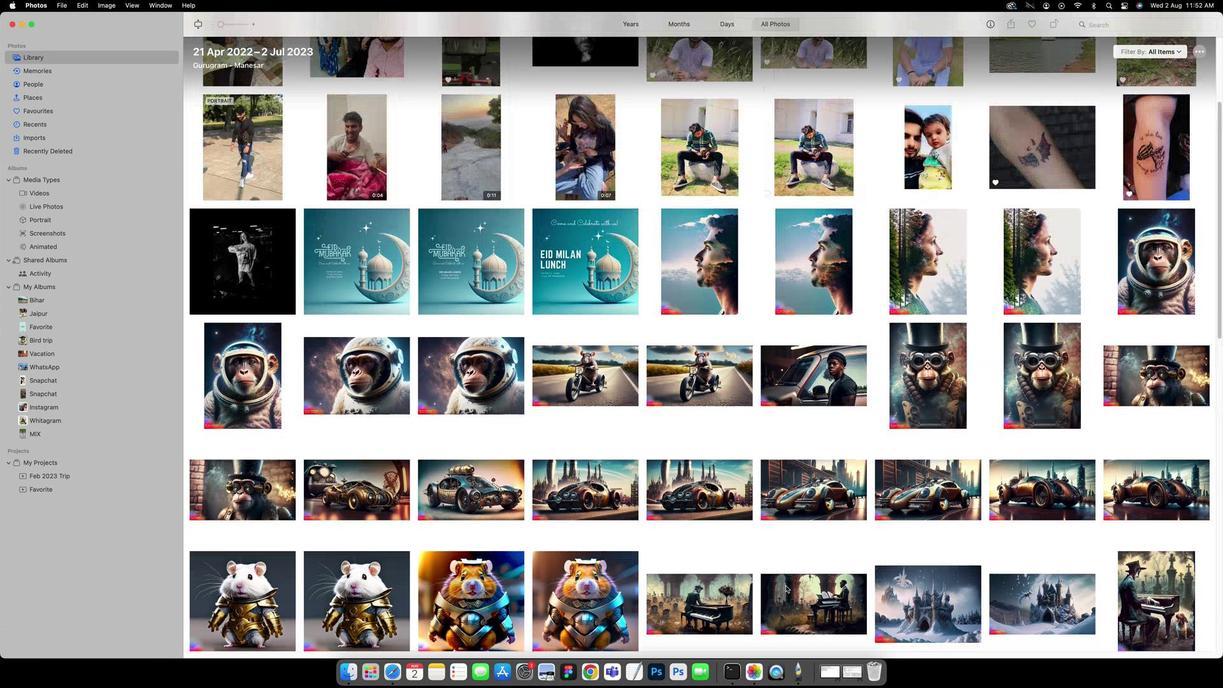 
Action: Mouse scrolled (784, 584) with delta (0, 2)
Screenshot: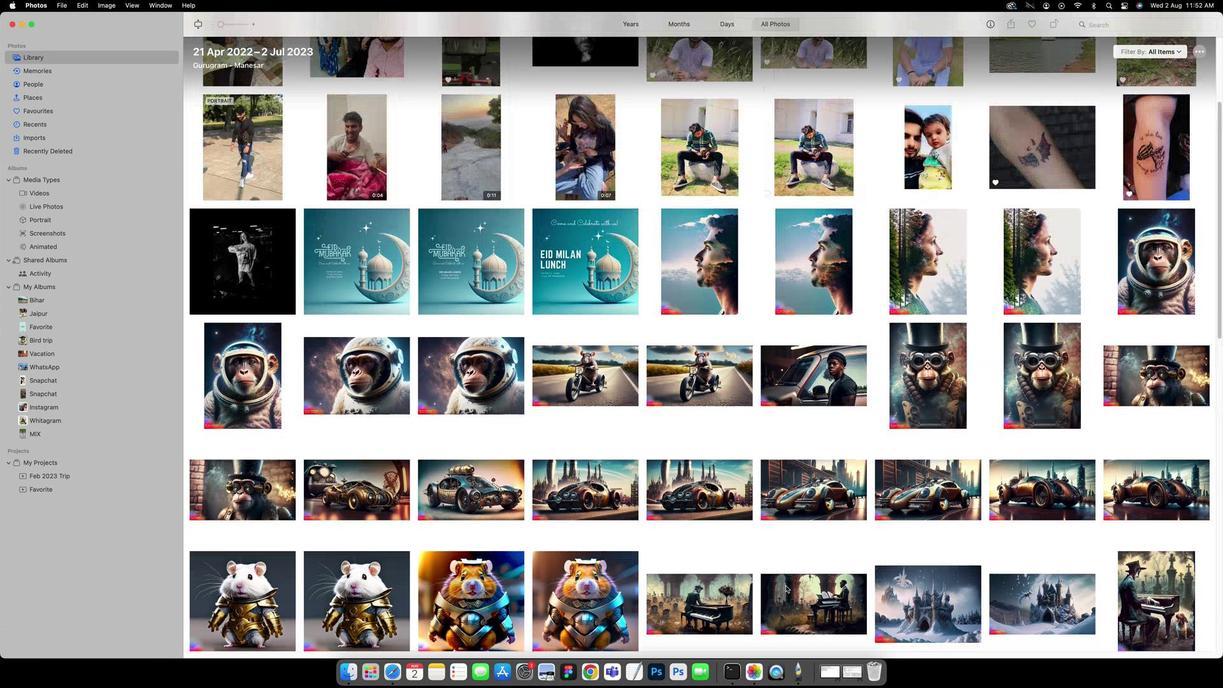 
Action: Mouse scrolled (784, 584) with delta (0, 2)
Screenshot: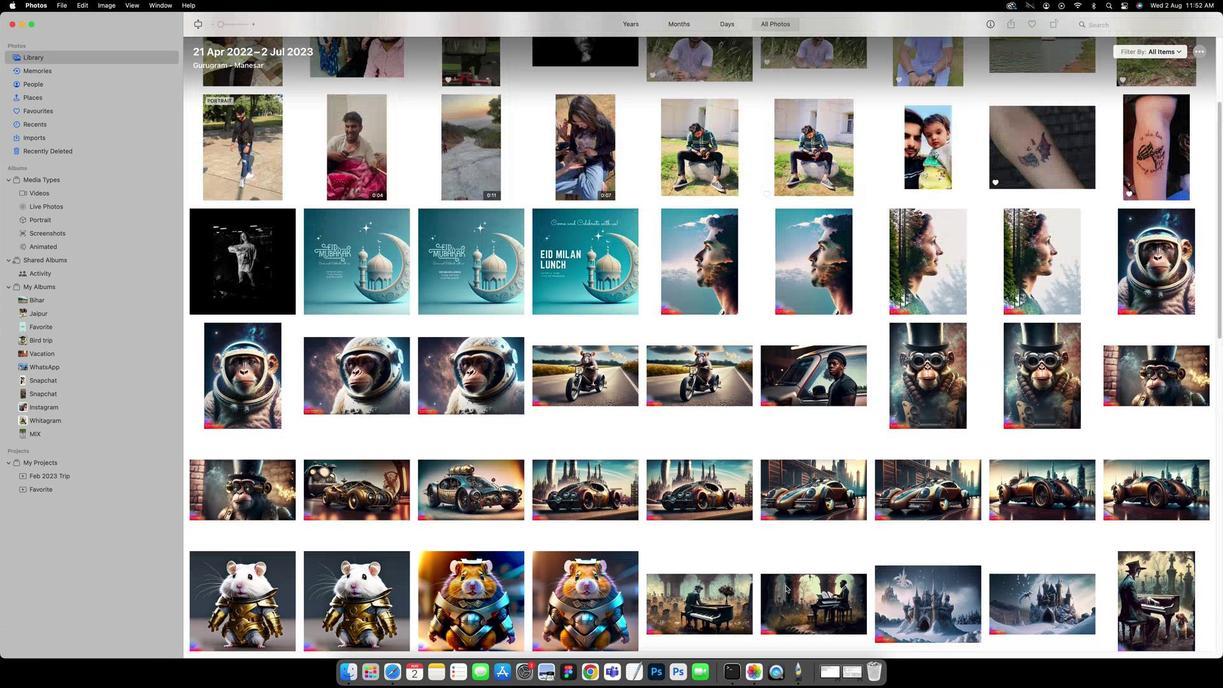 
Action: Mouse scrolled (784, 584) with delta (0, 3)
Screenshot: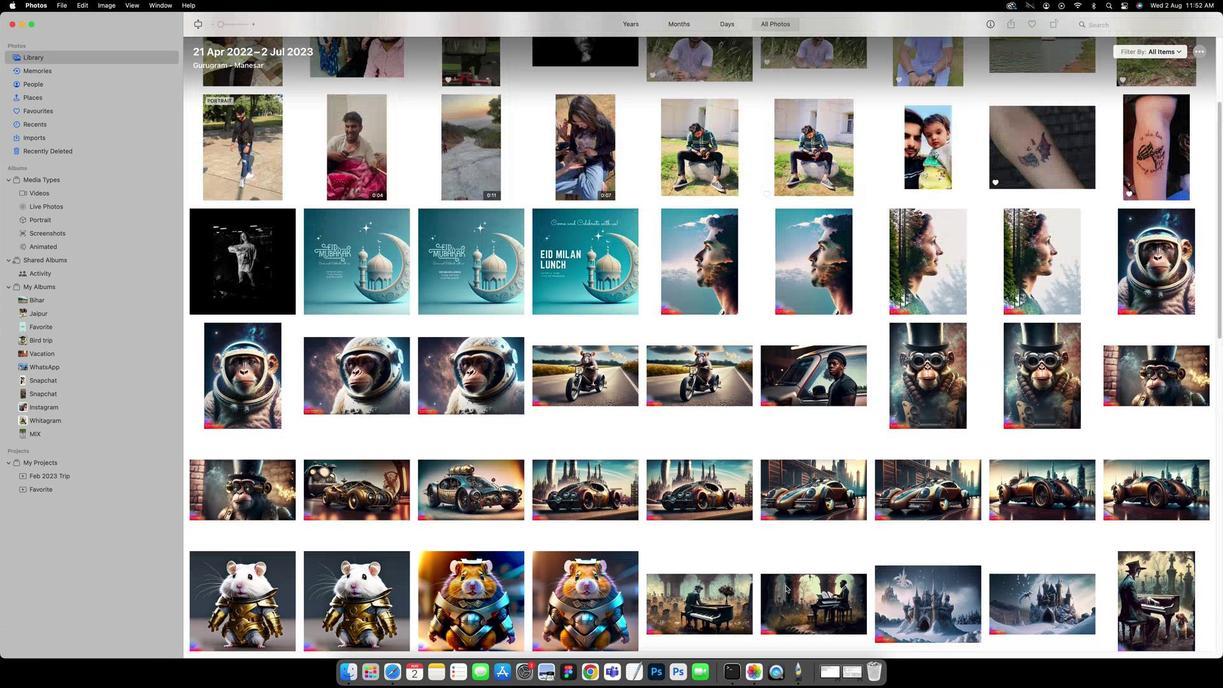 
Action: Mouse scrolled (784, 584) with delta (0, 3)
Screenshot: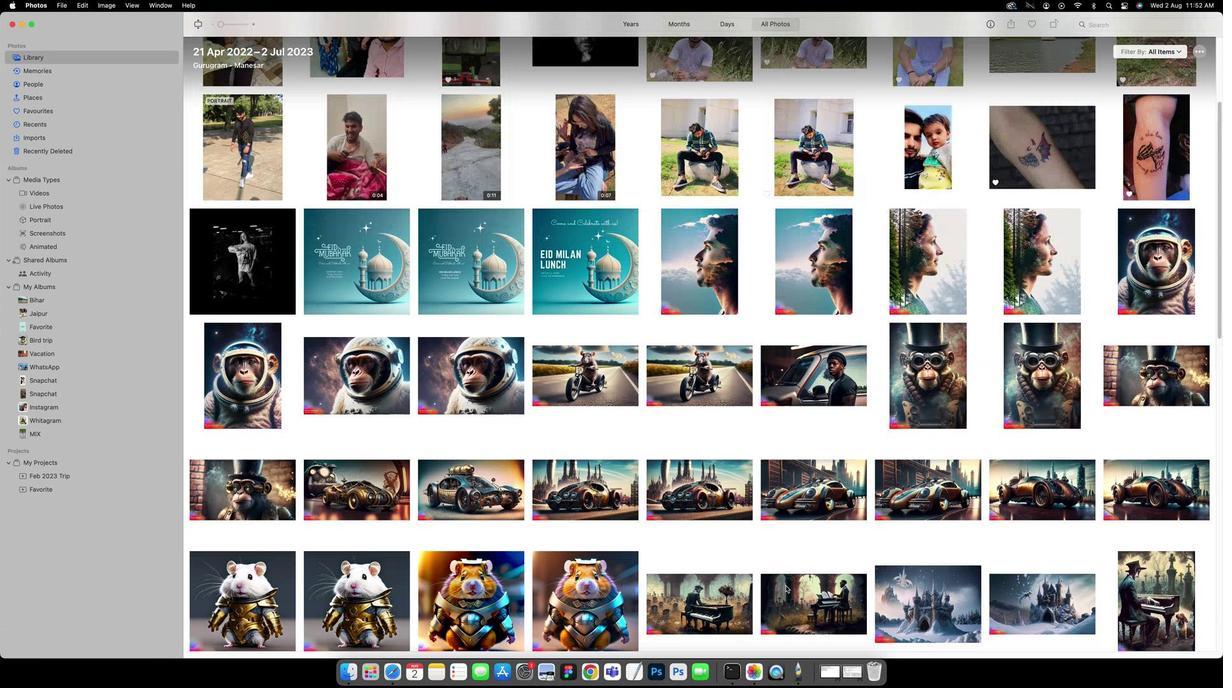 
Action: Mouse scrolled (784, 584) with delta (0, 3)
Screenshot: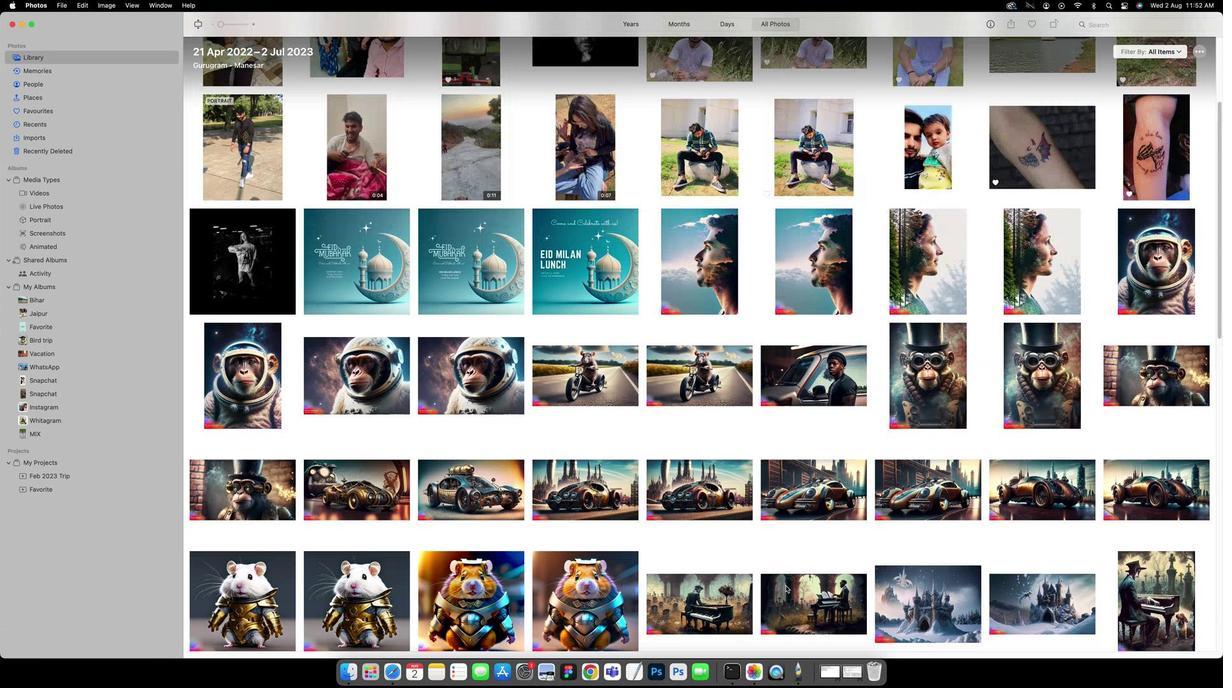 
Action: Mouse scrolled (784, 584) with delta (0, 0)
Screenshot: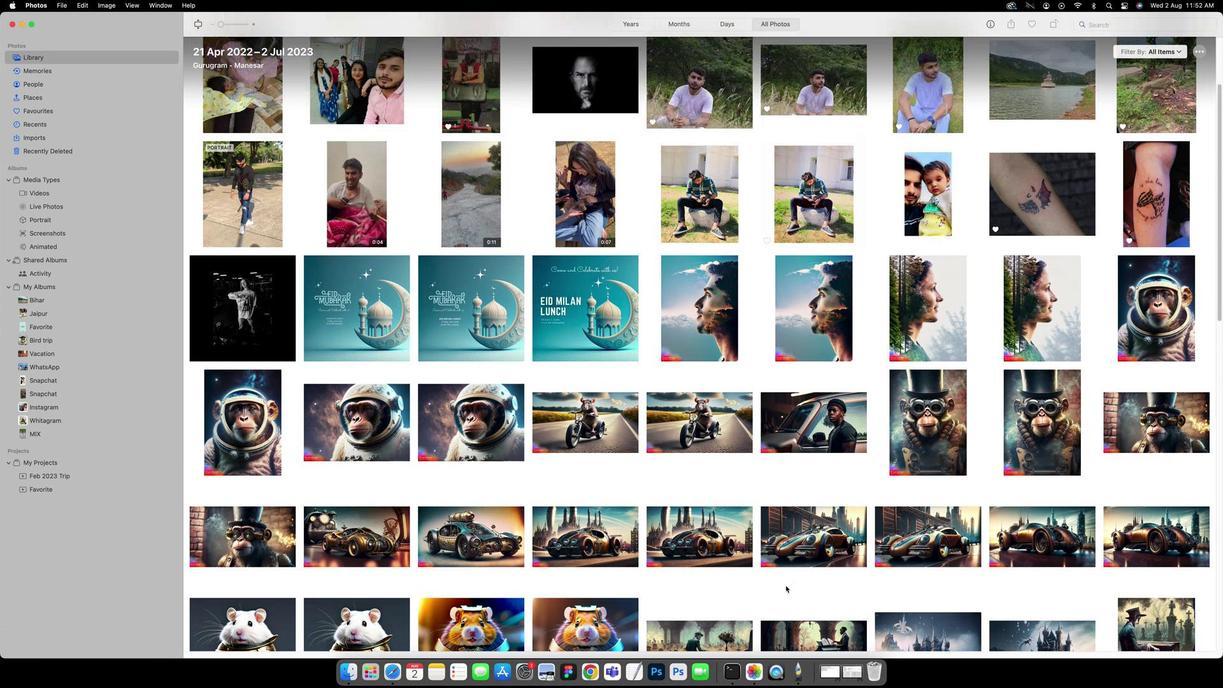 
Action: Mouse scrolled (784, 584) with delta (0, 0)
Screenshot: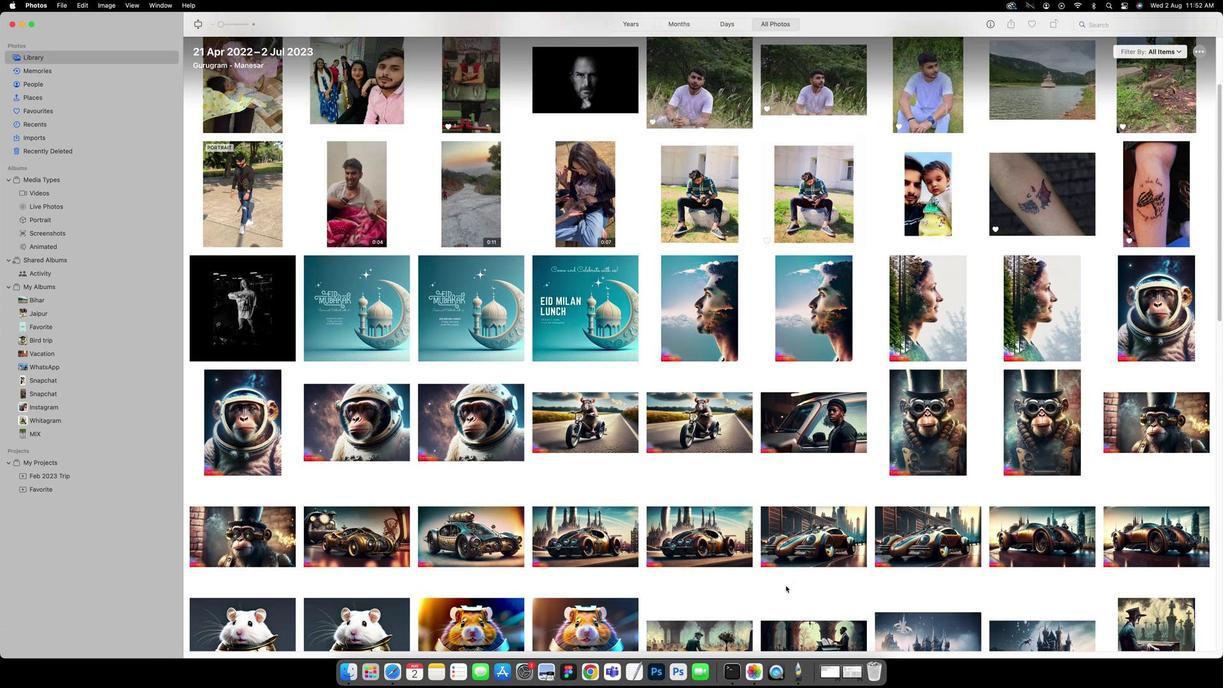 
Action: Mouse scrolled (784, 584) with delta (0, 1)
Screenshot: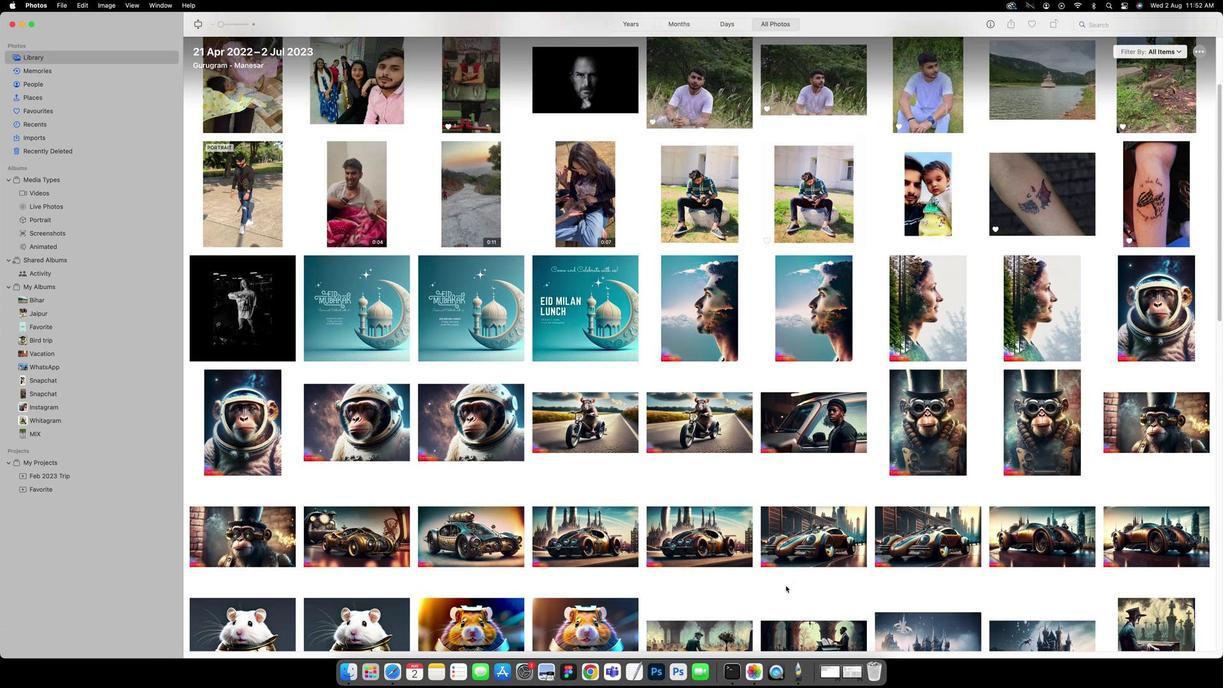 
Action: Mouse scrolled (784, 584) with delta (0, 2)
Screenshot: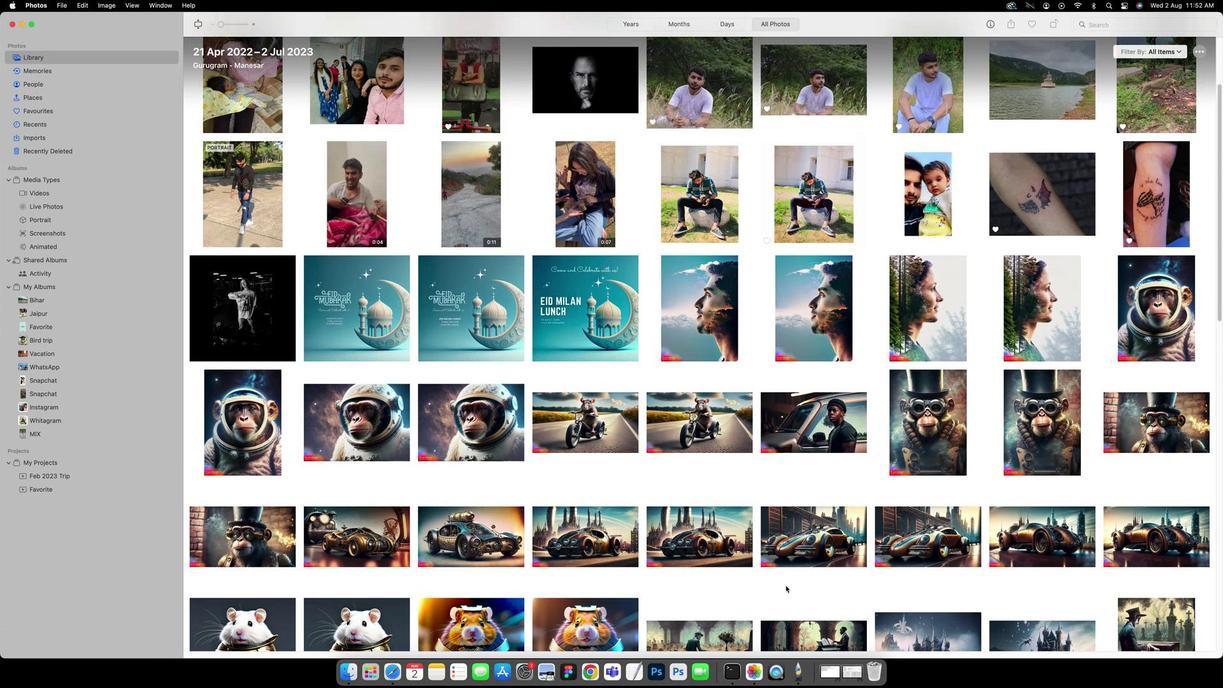 
Action: Mouse scrolled (784, 584) with delta (0, 0)
Screenshot: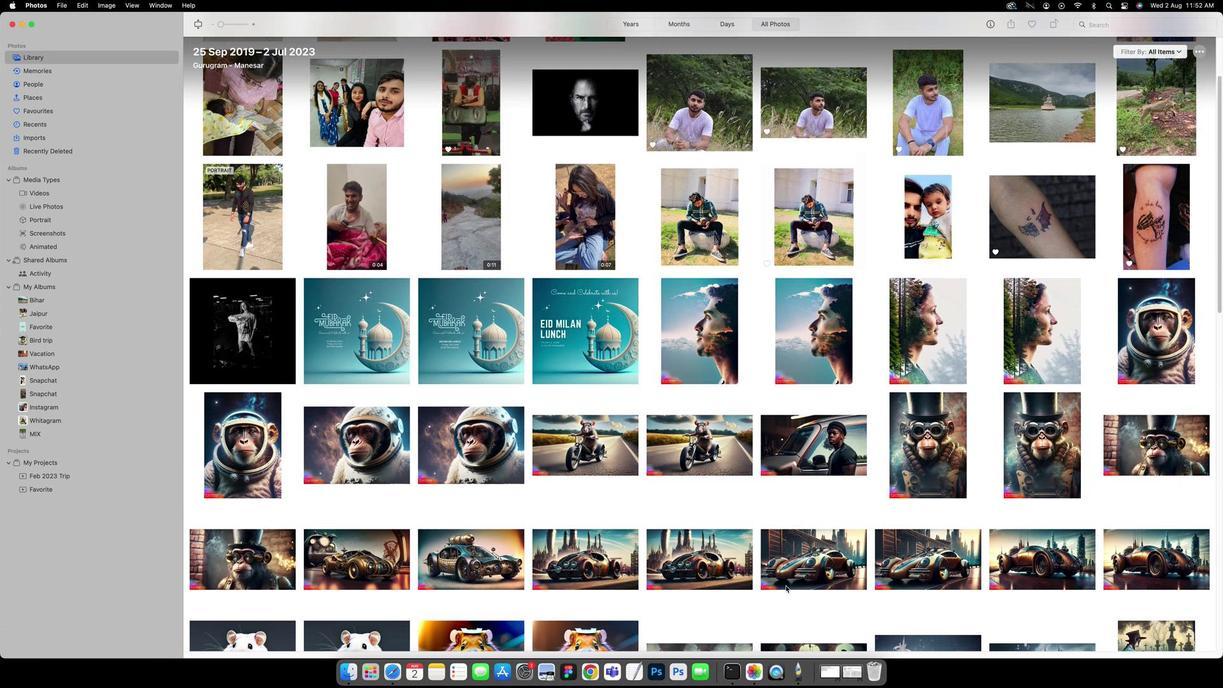 
Action: Mouse scrolled (784, 584) with delta (0, 0)
Screenshot: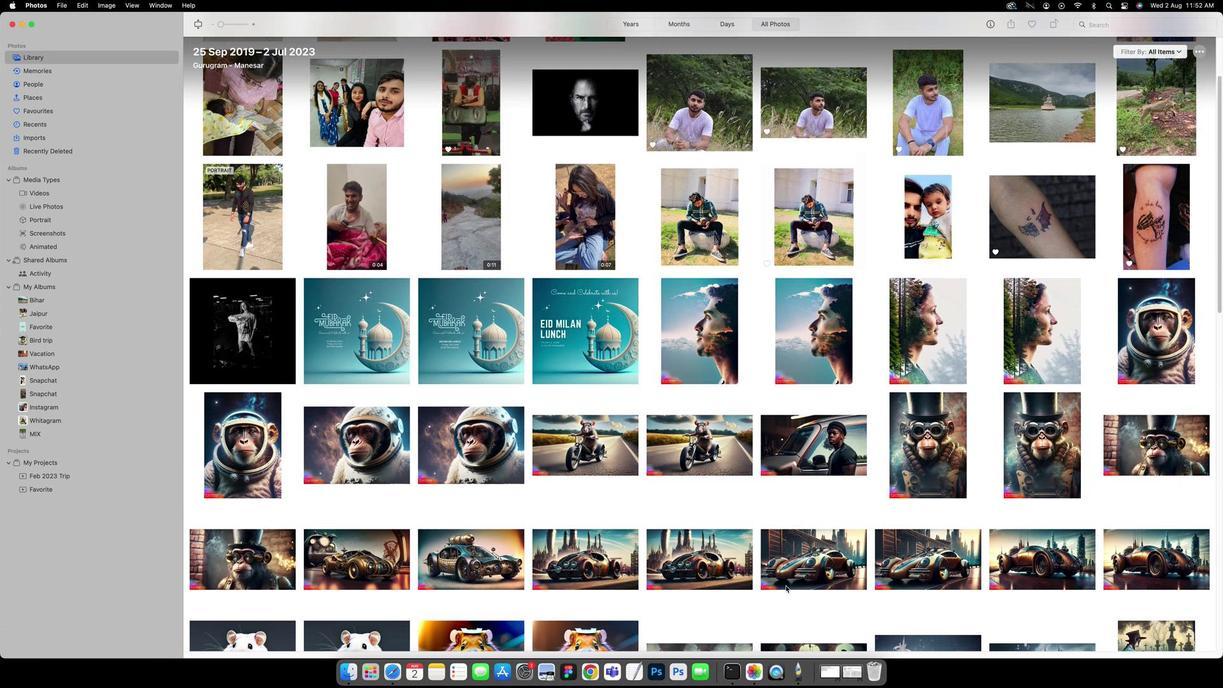 
Action: Mouse scrolled (784, 584) with delta (0, 1)
Screenshot: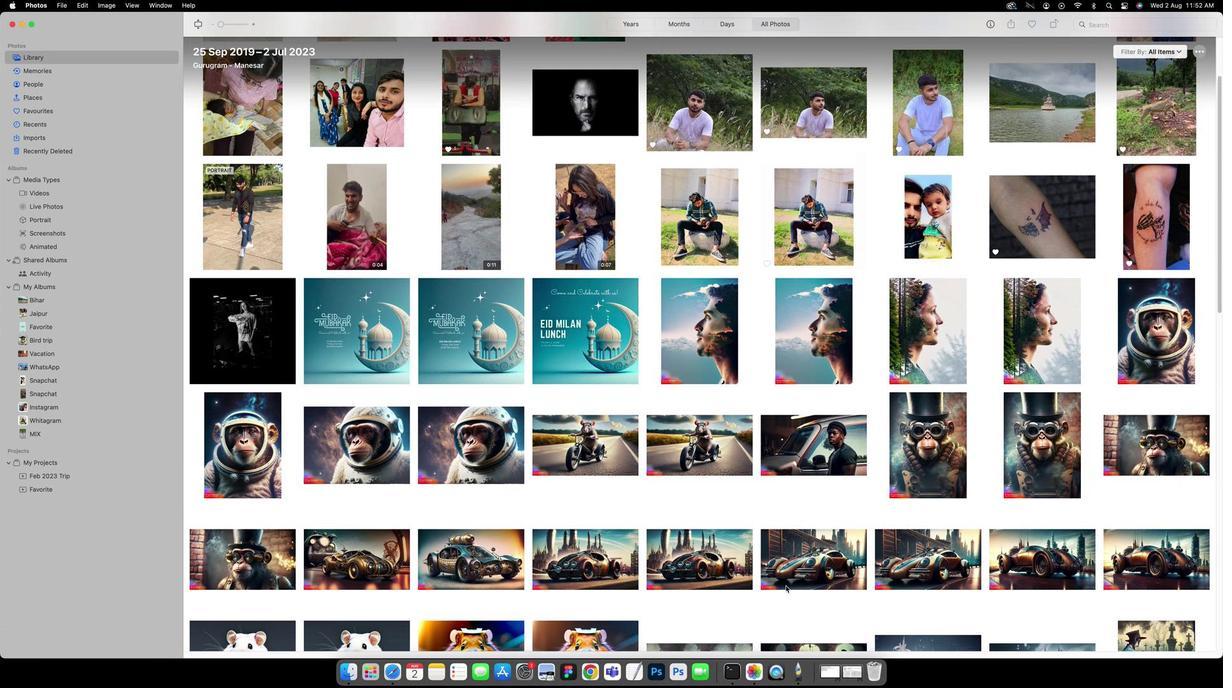 
Action: Mouse moved to (233, 235)
Screenshot: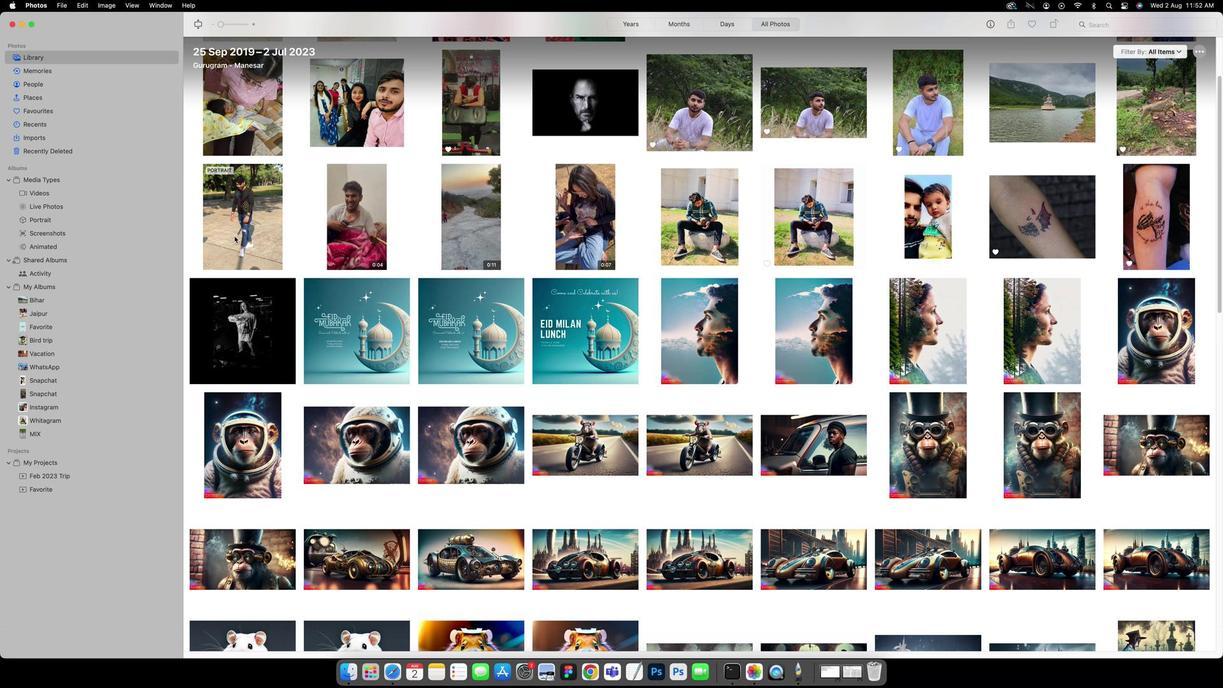 
Action: Mouse pressed left at (233, 235)
Screenshot: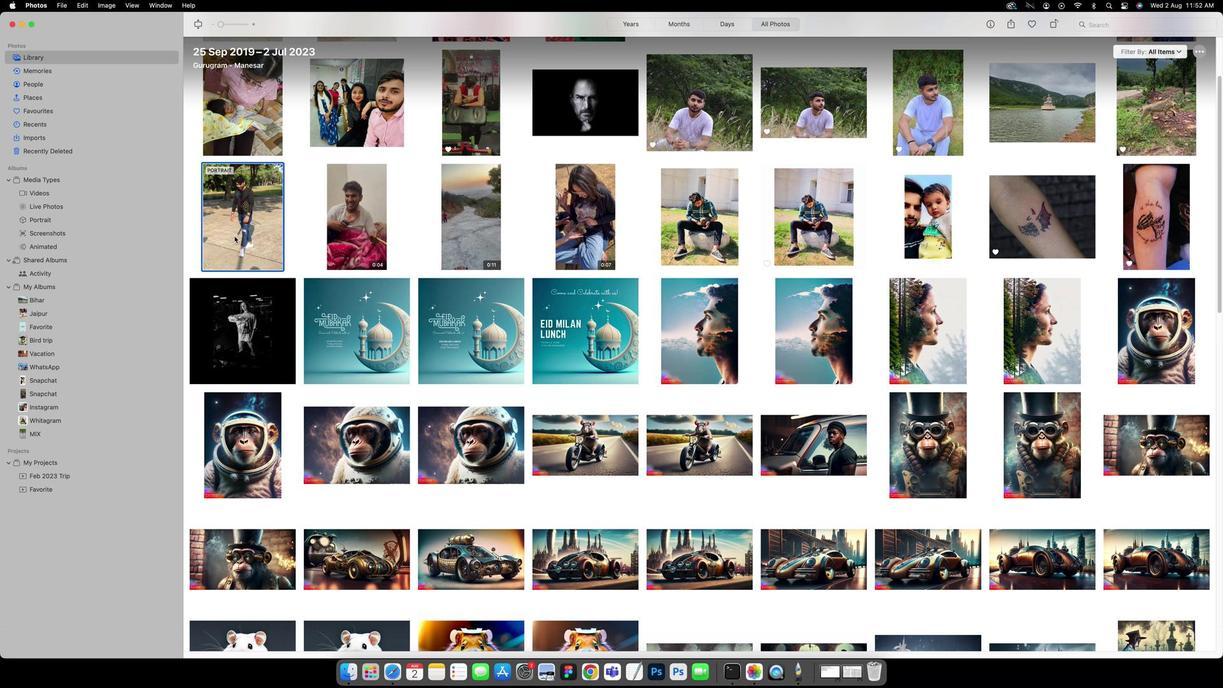 
Action: Mouse pressed left at (233, 235)
Screenshot: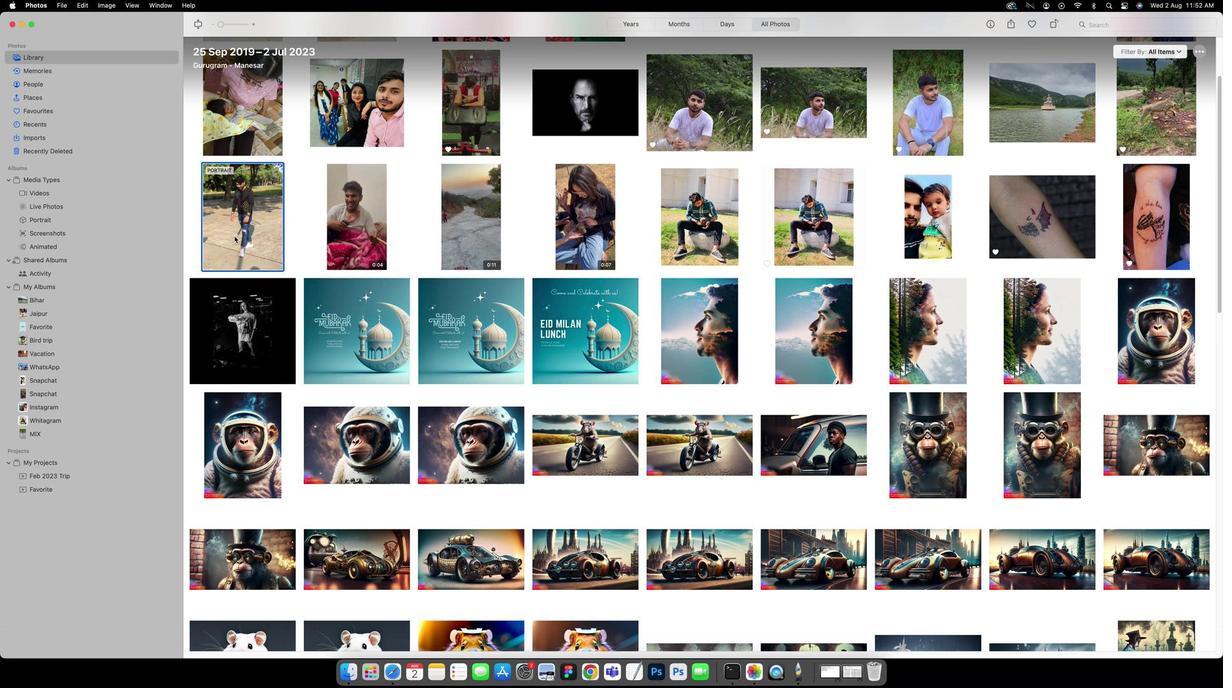 
Action: Mouse moved to (1180, 21)
Screenshot: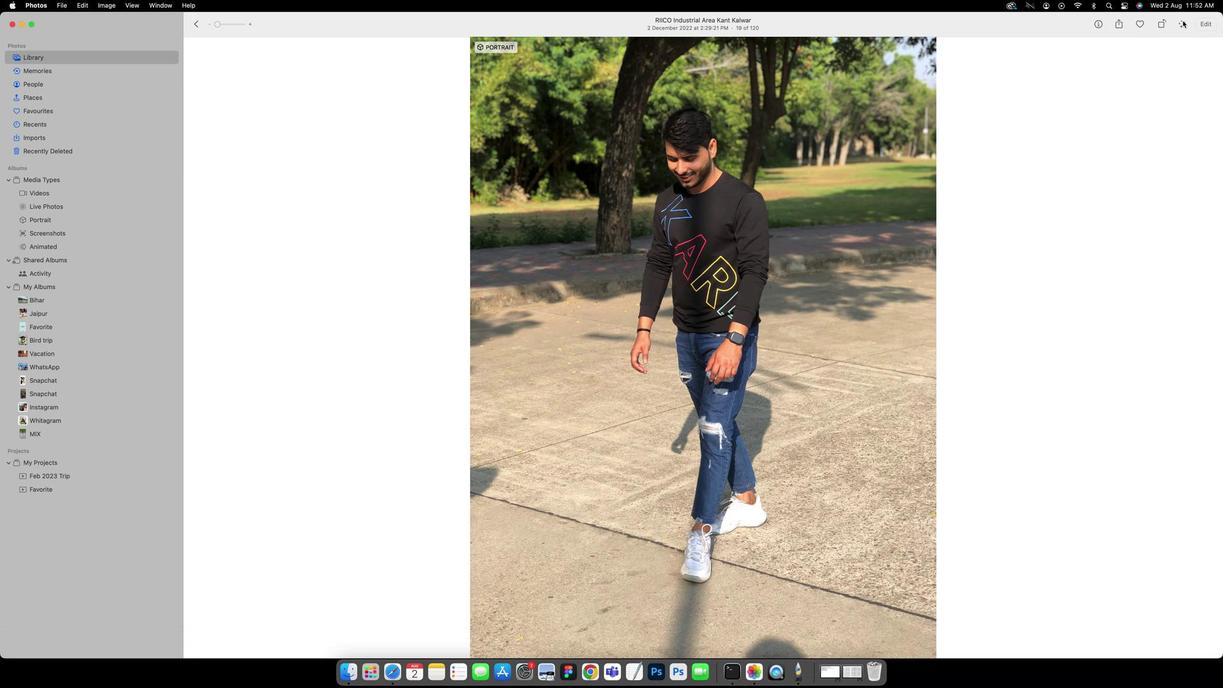 
Action: Mouse pressed left at (1180, 21)
Screenshot: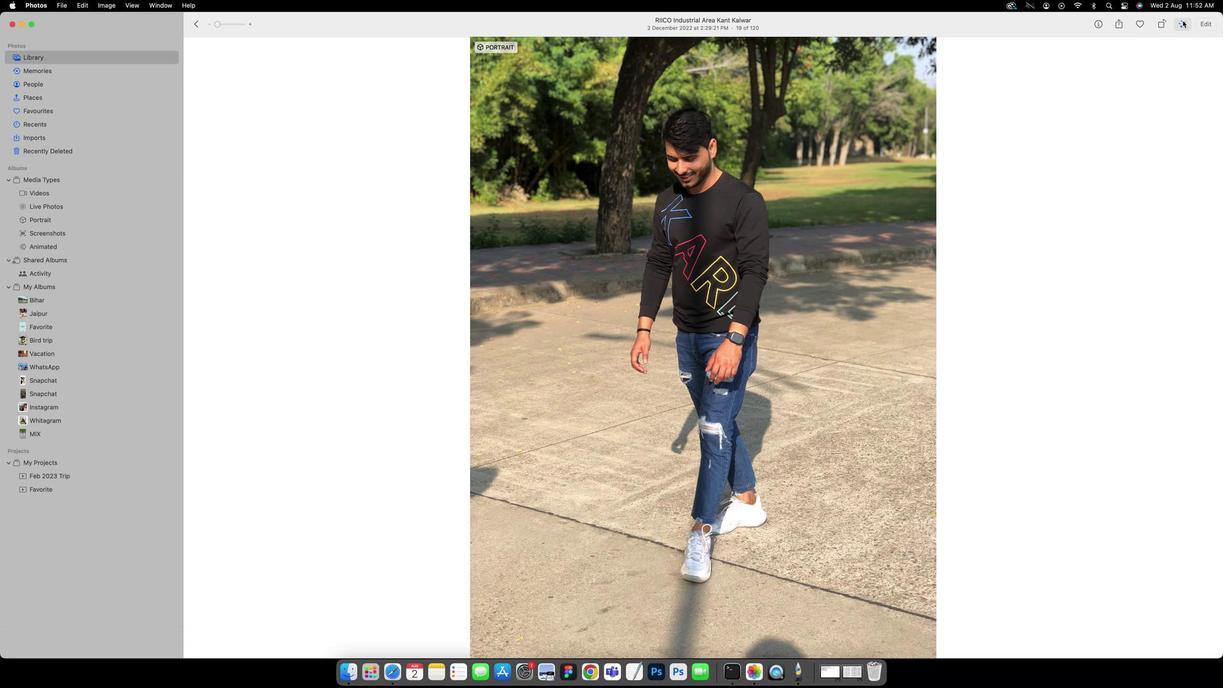 
Action: Mouse moved to (1178, 22)
Screenshot: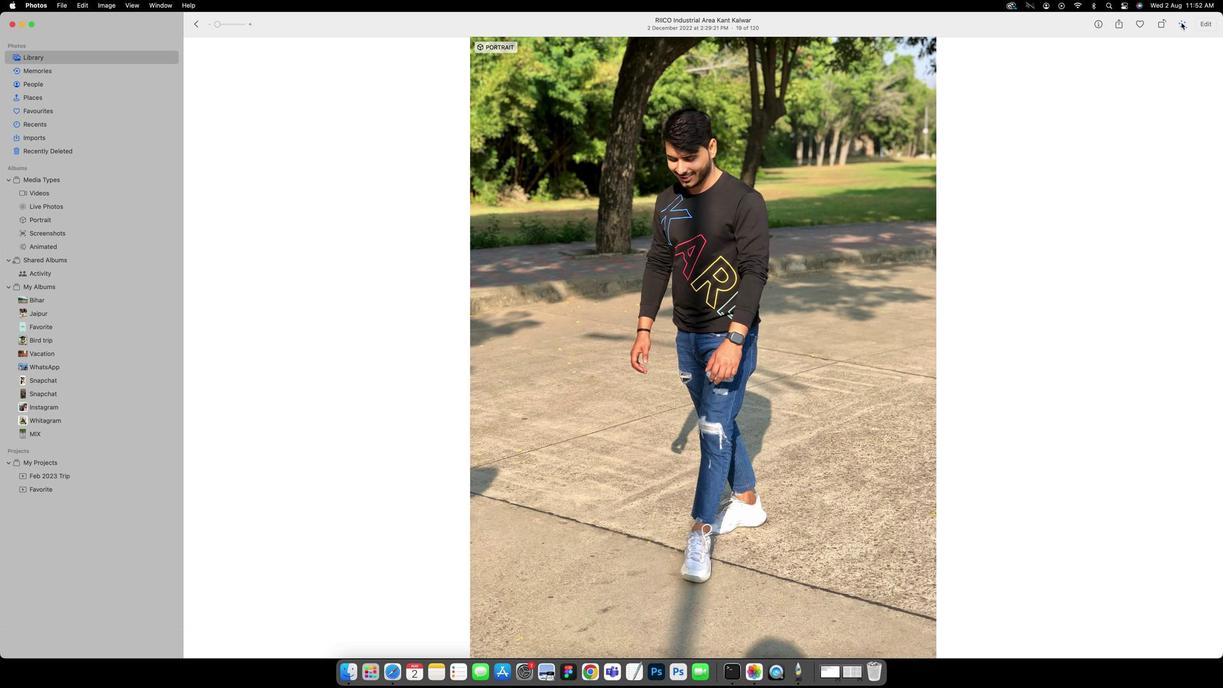 
Action: Mouse pressed left at (1178, 22)
Screenshot: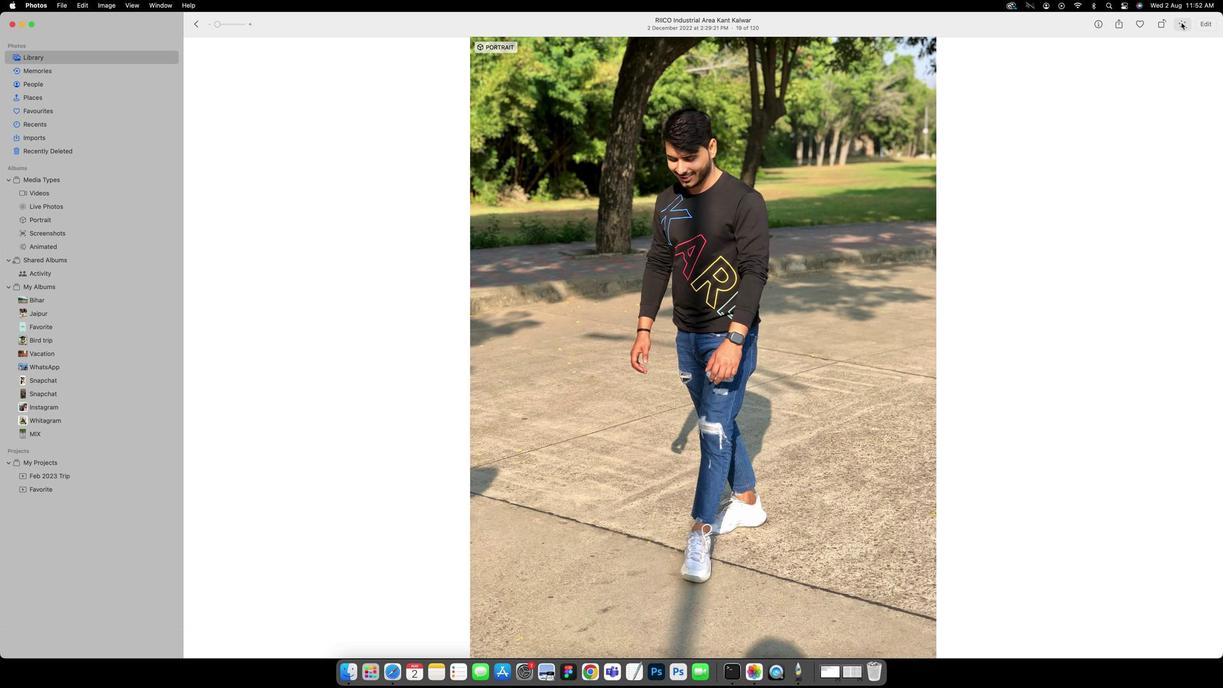 
Action: Mouse moved to (1201, 23)
Screenshot: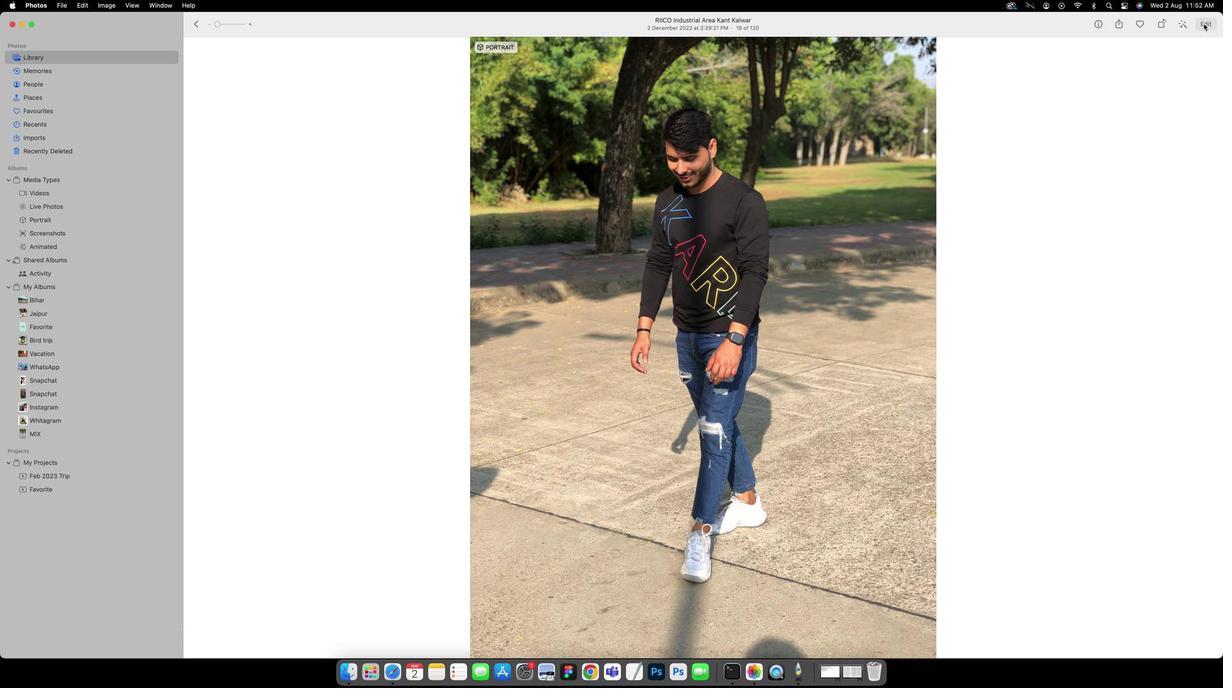 
Action: Mouse pressed left at (1201, 23)
Screenshot: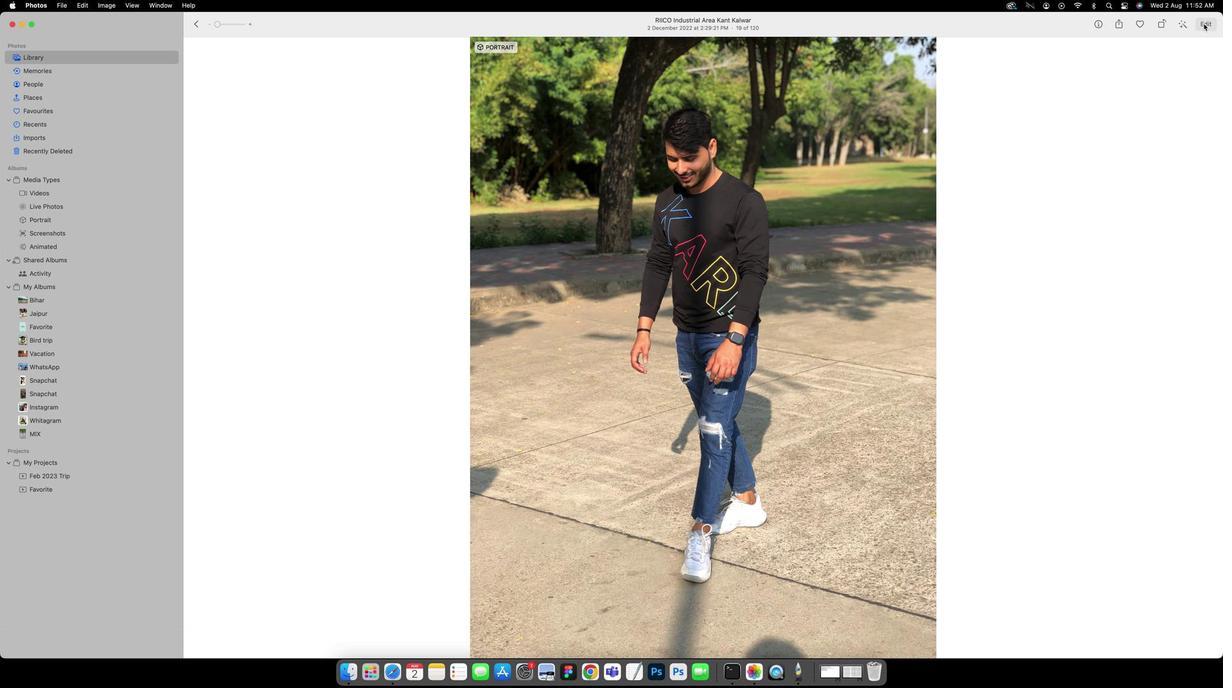 
Action: Mouse moved to (1156, 75)
Screenshot: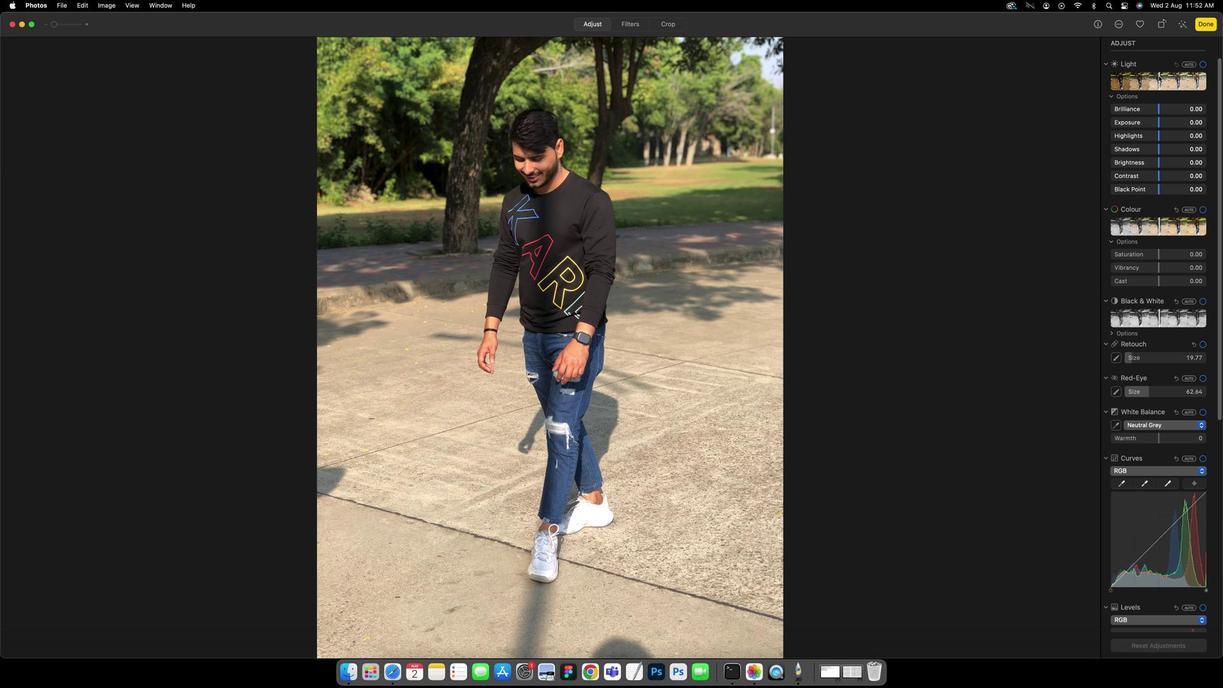
Action: Mouse pressed left at (1156, 75)
Screenshot: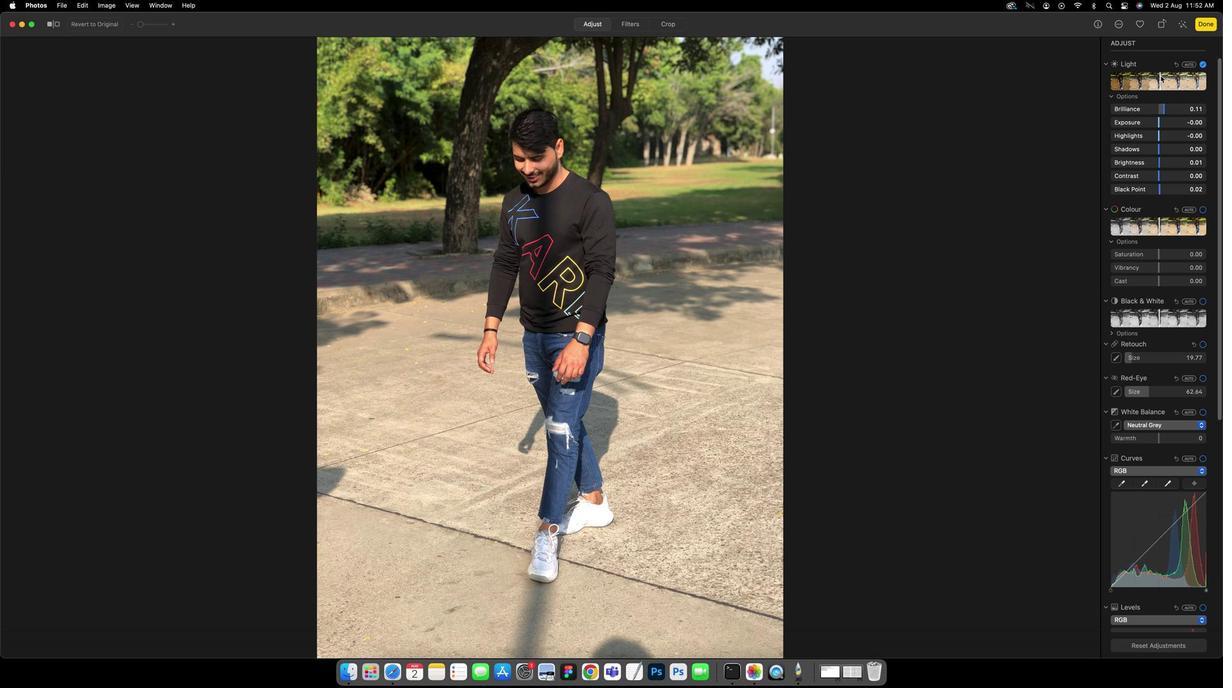 
Action: Mouse moved to (1155, 122)
Screenshot: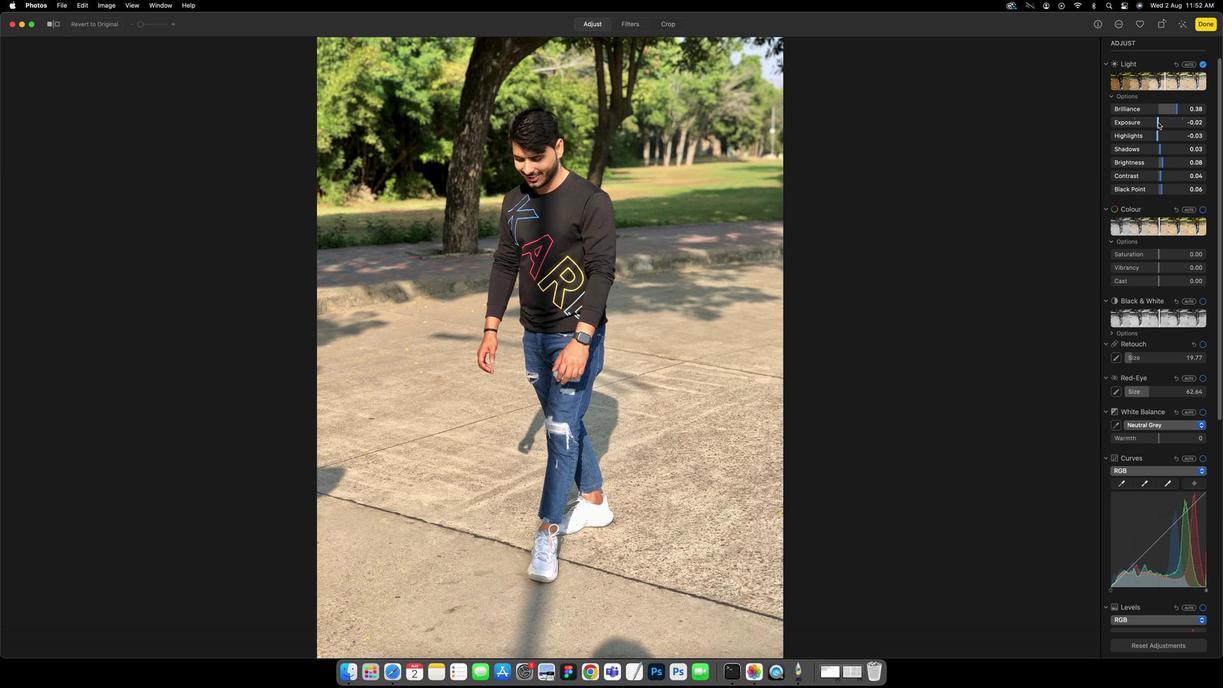 
Action: Mouse pressed left at (1155, 122)
Screenshot: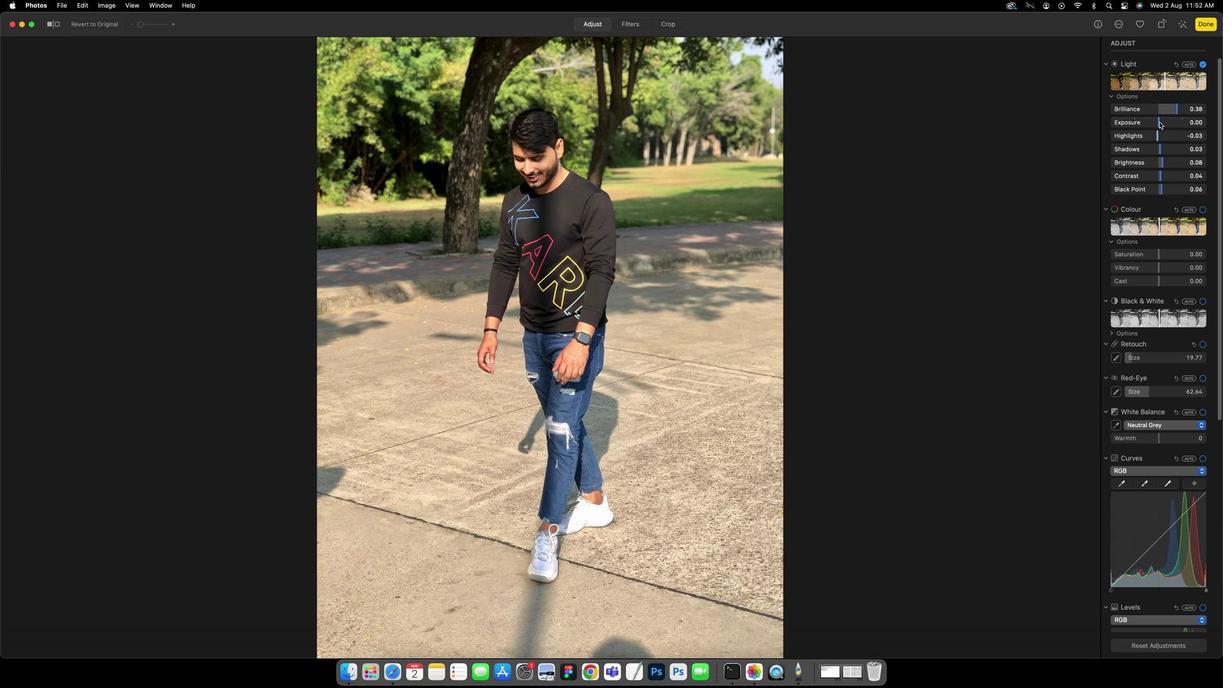 
Action: Mouse moved to (1155, 131)
Screenshot: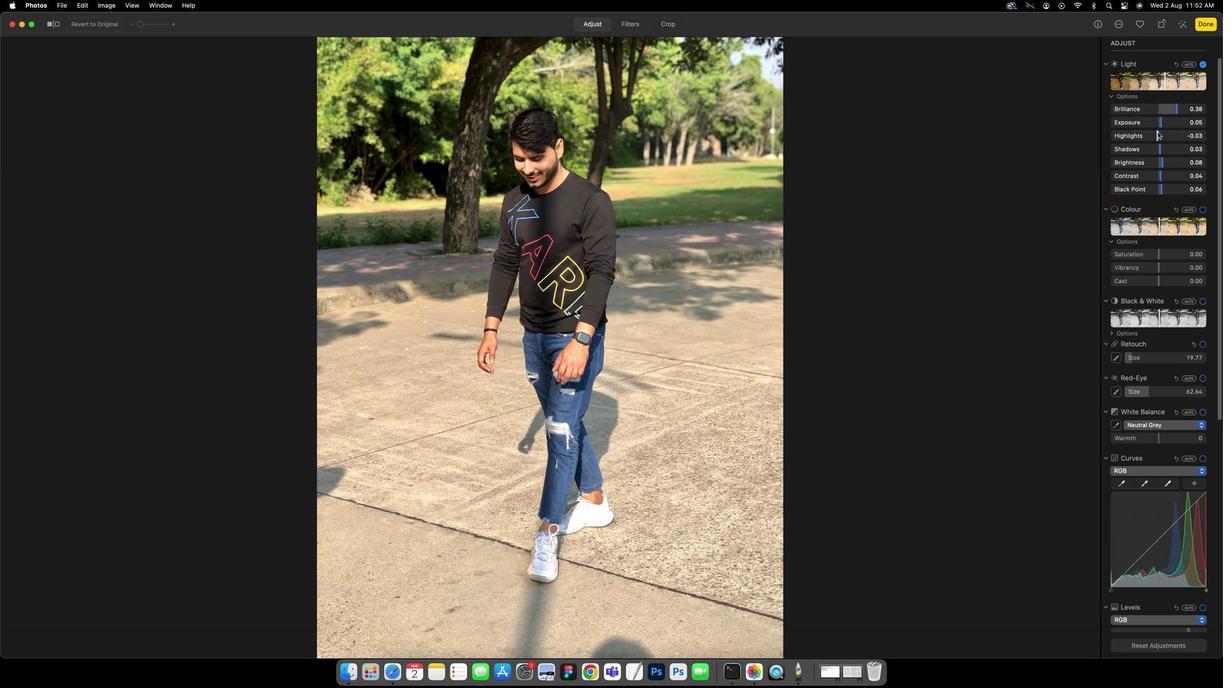
Action: Mouse pressed left at (1155, 131)
Screenshot: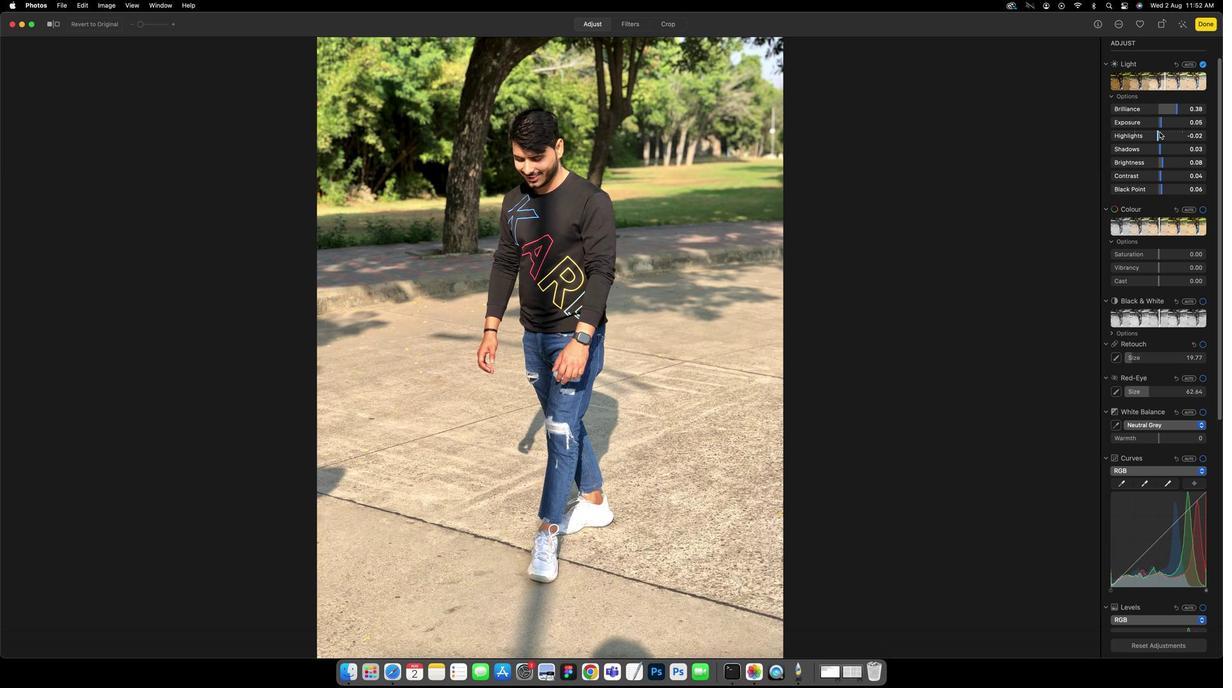 
Action: Mouse moved to (1158, 147)
Screenshot: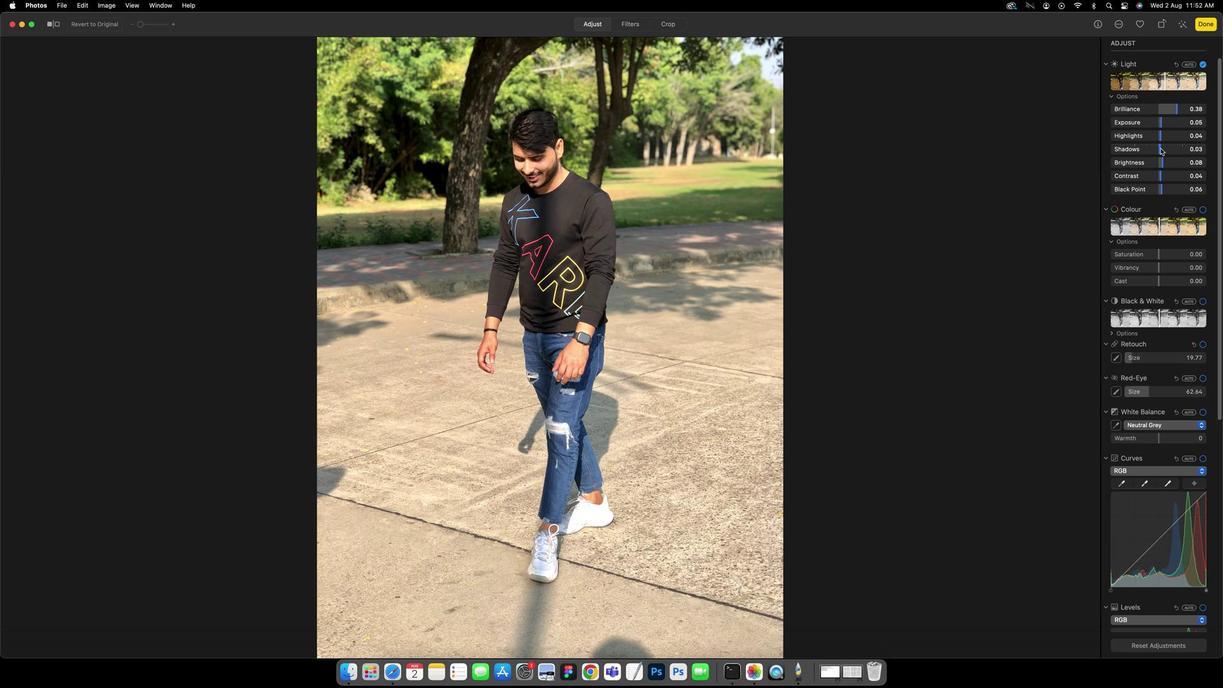 
Action: Mouse pressed left at (1158, 147)
Screenshot: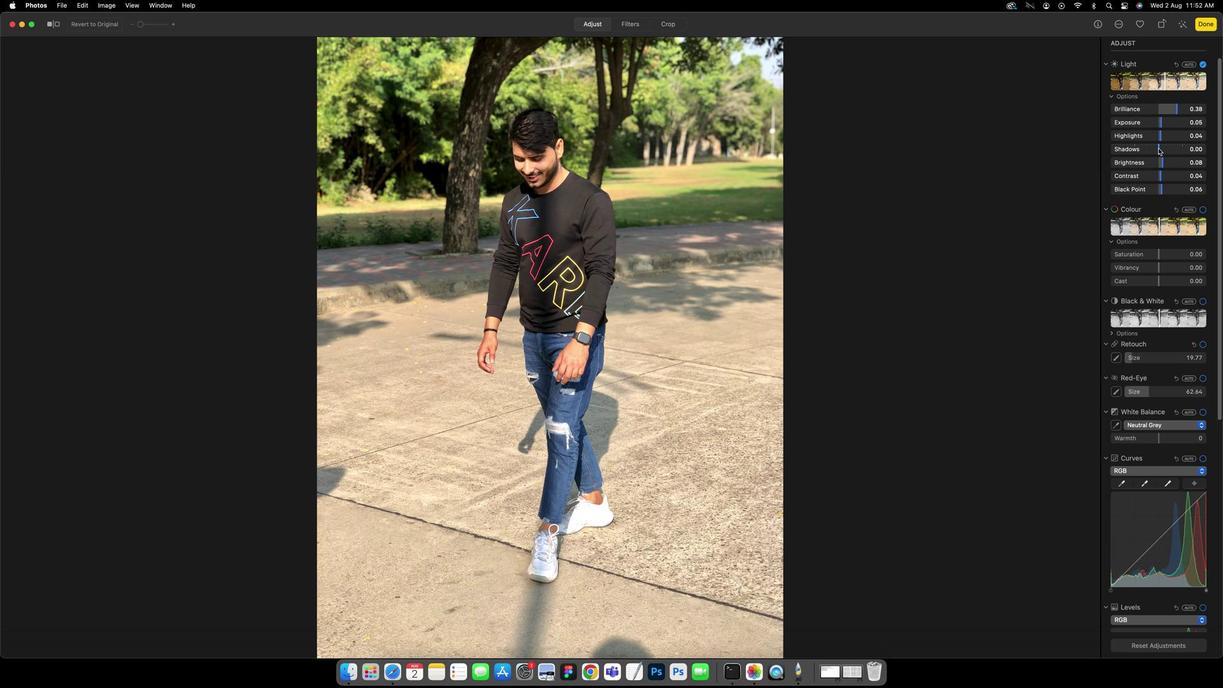 
Action: Mouse moved to (1161, 159)
Screenshot: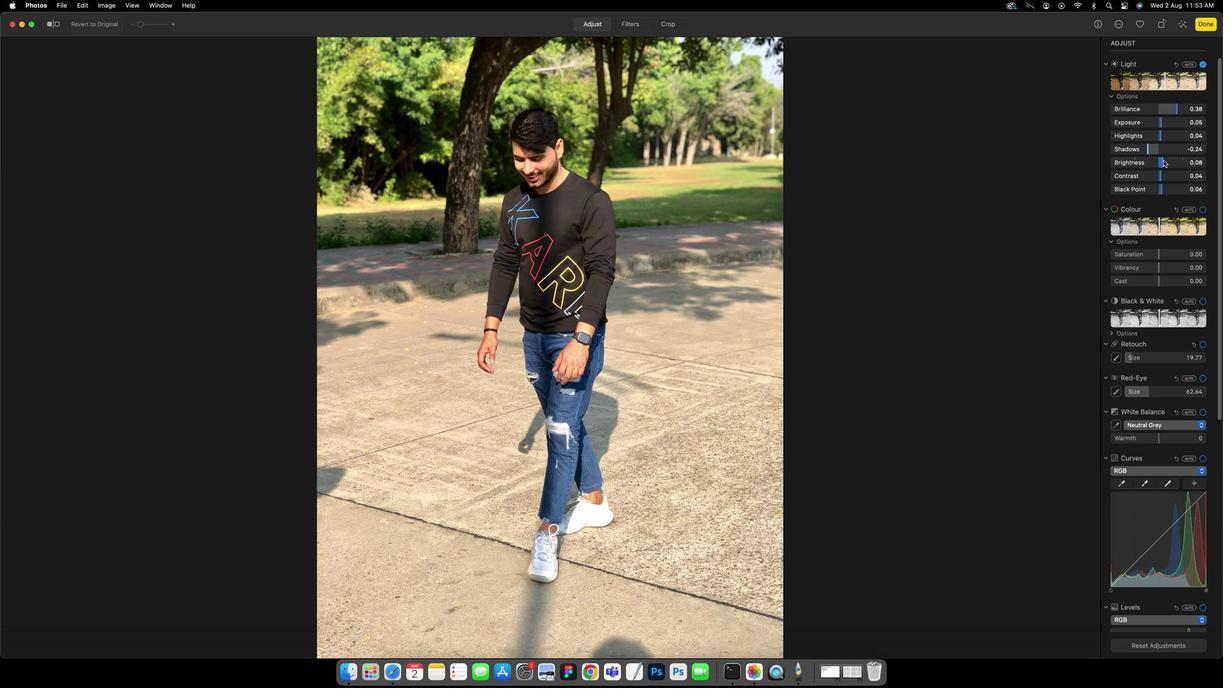 
Action: Mouse pressed left at (1161, 159)
Screenshot: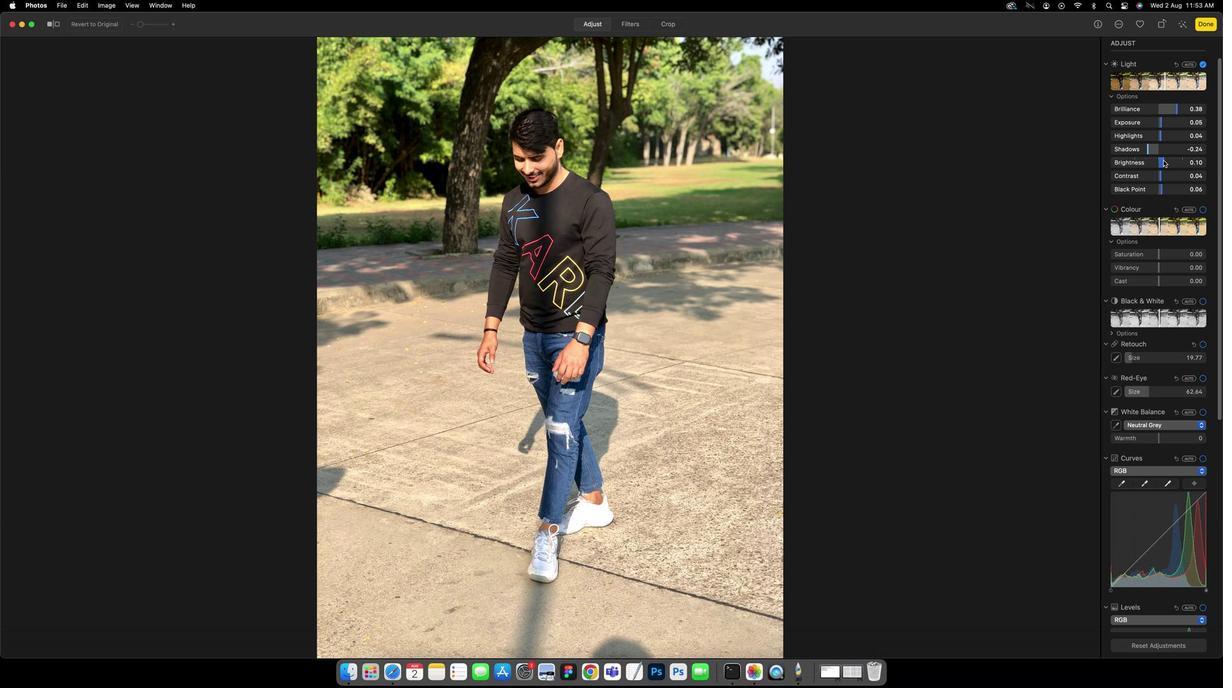 
Action: Mouse moved to (1159, 173)
Screenshot: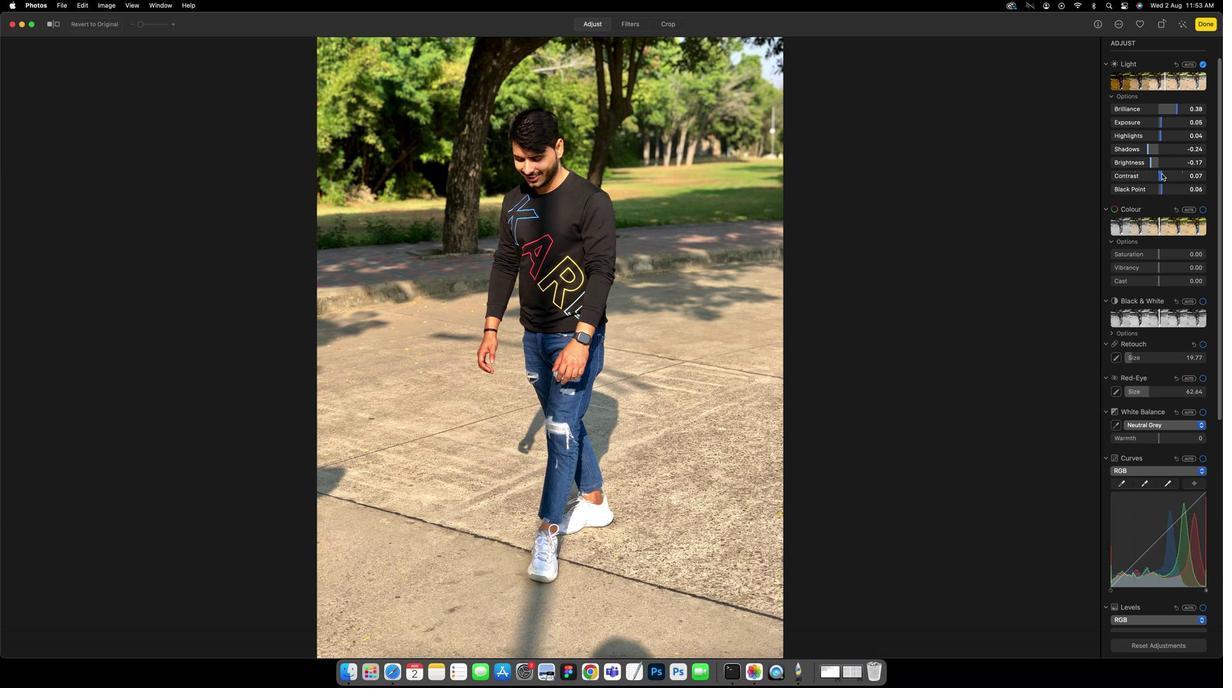 
Action: Mouse pressed left at (1159, 173)
Screenshot: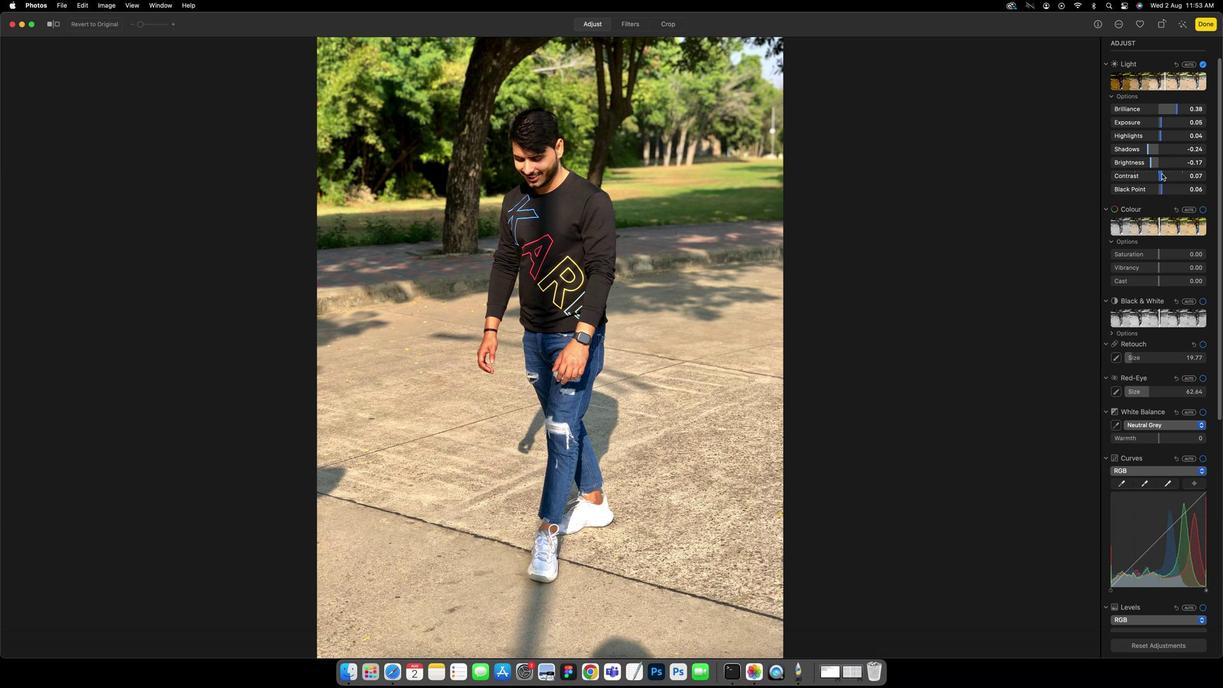 
Action: Mouse moved to (1161, 191)
Screenshot: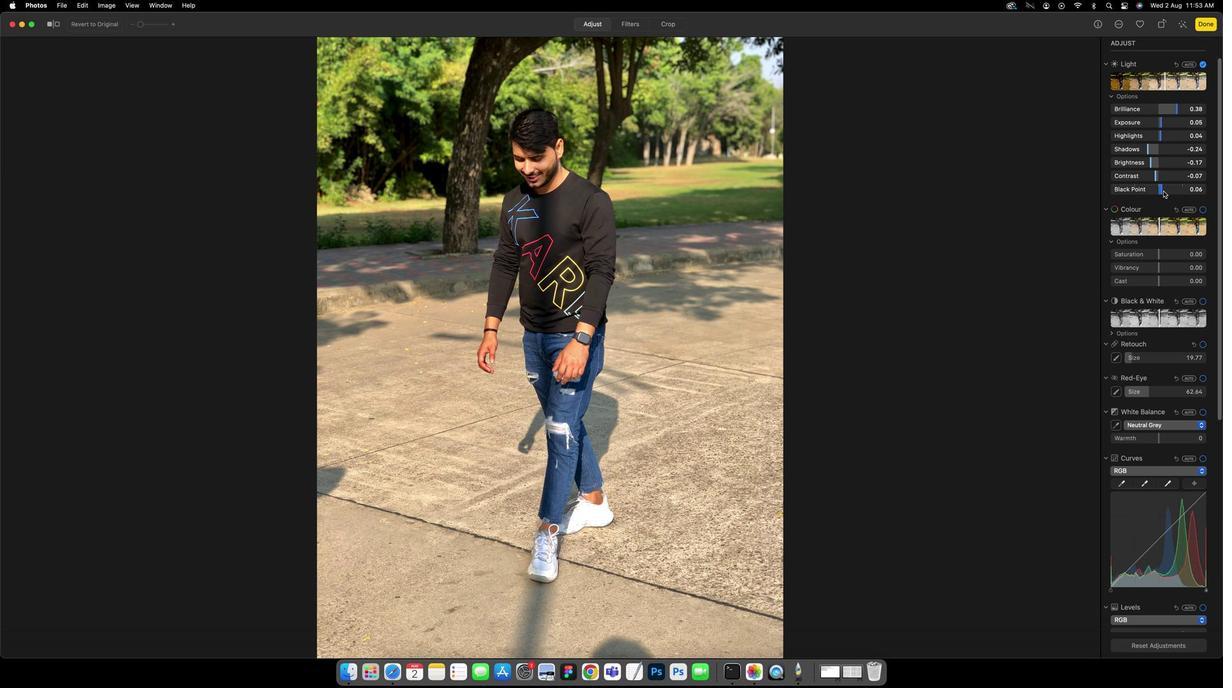 
Action: Mouse pressed left at (1161, 191)
Screenshot: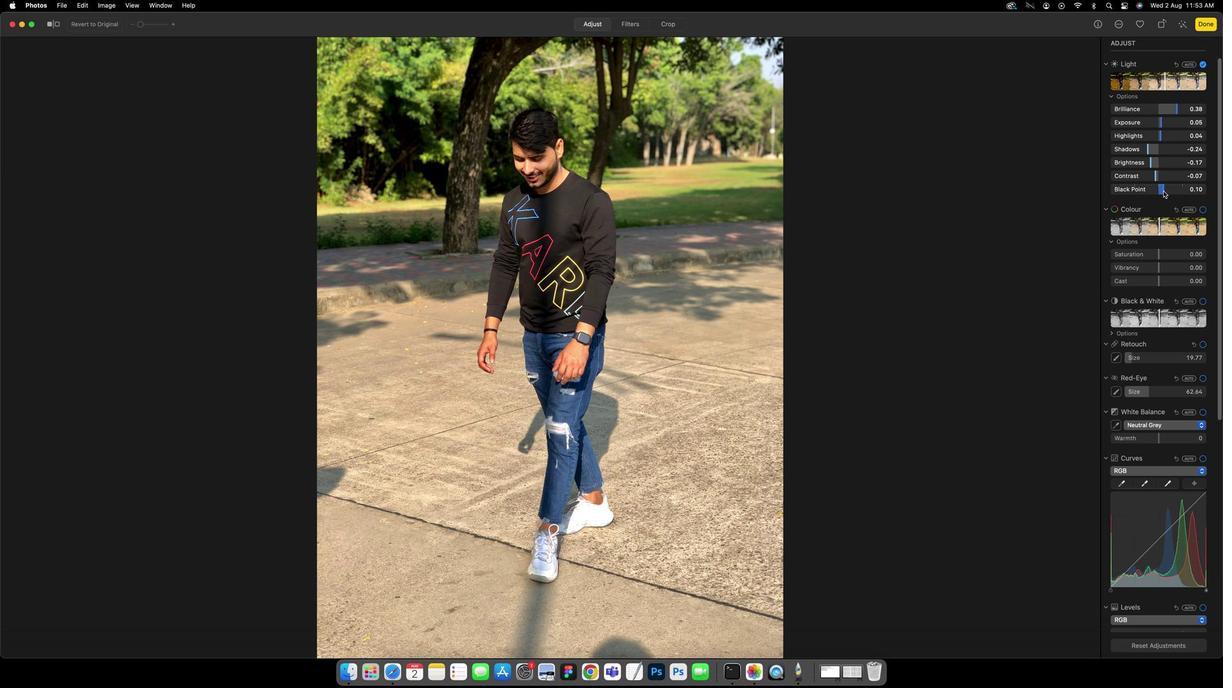 
Action: Mouse moved to (1156, 229)
Screenshot: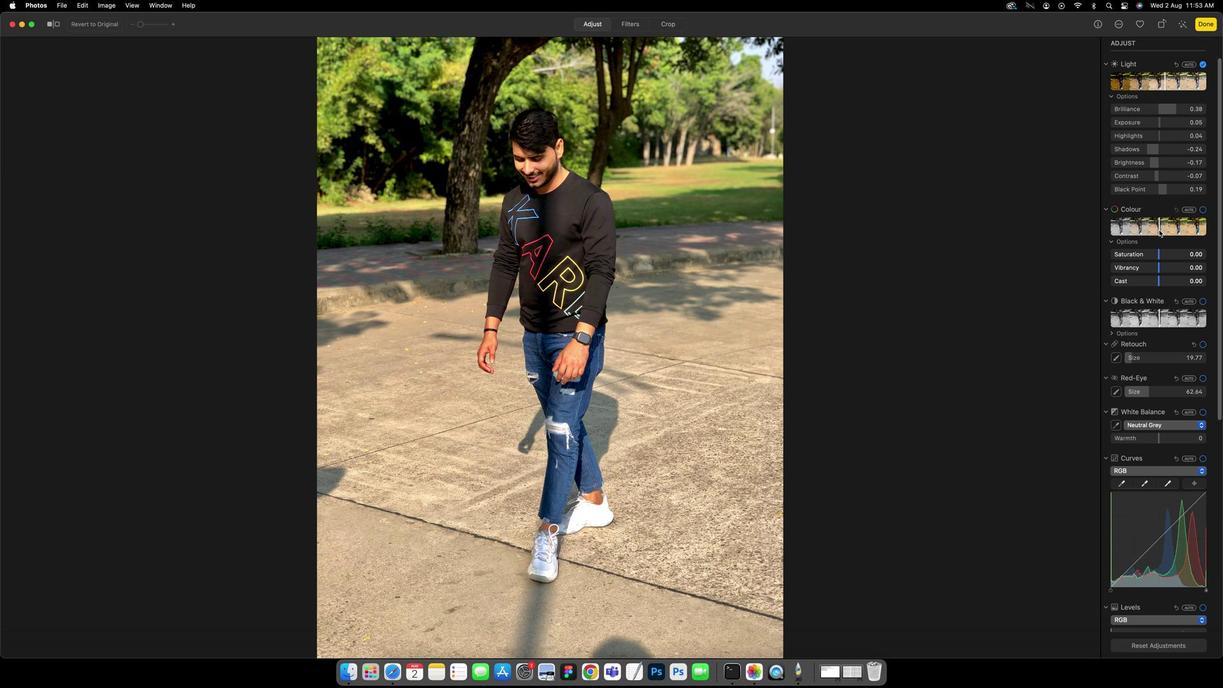 
Action: Mouse pressed left at (1156, 229)
Screenshot: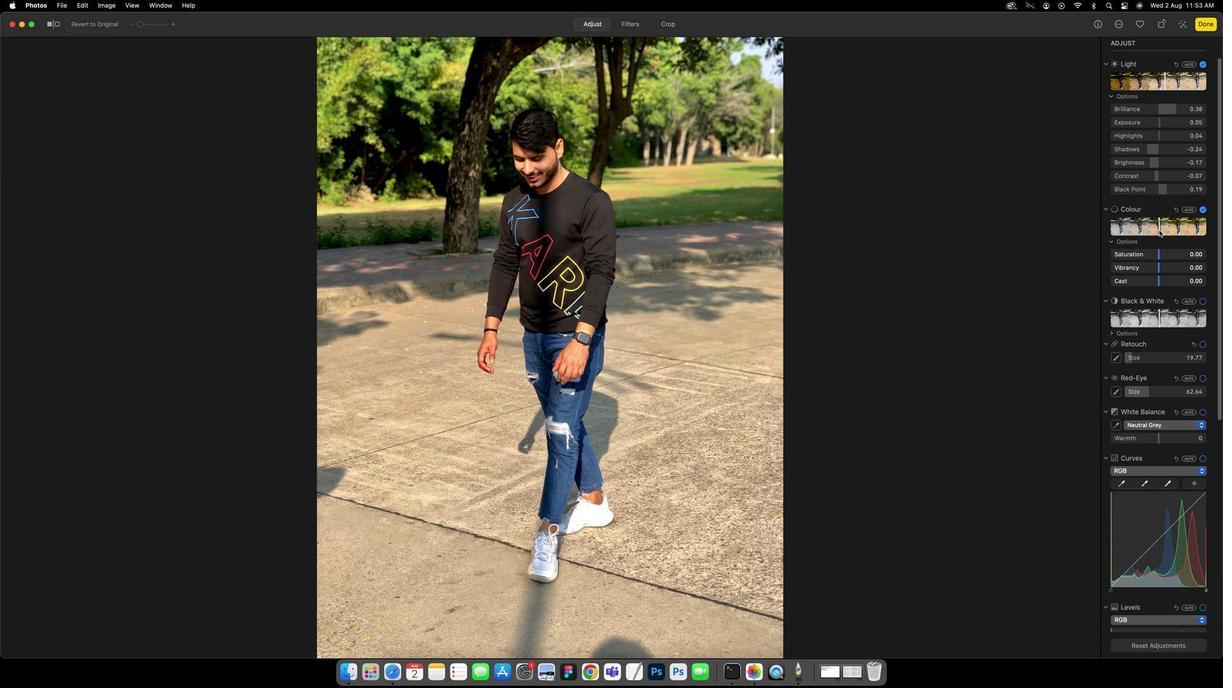 
Action: Mouse moved to (1135, 367)
Screenshot: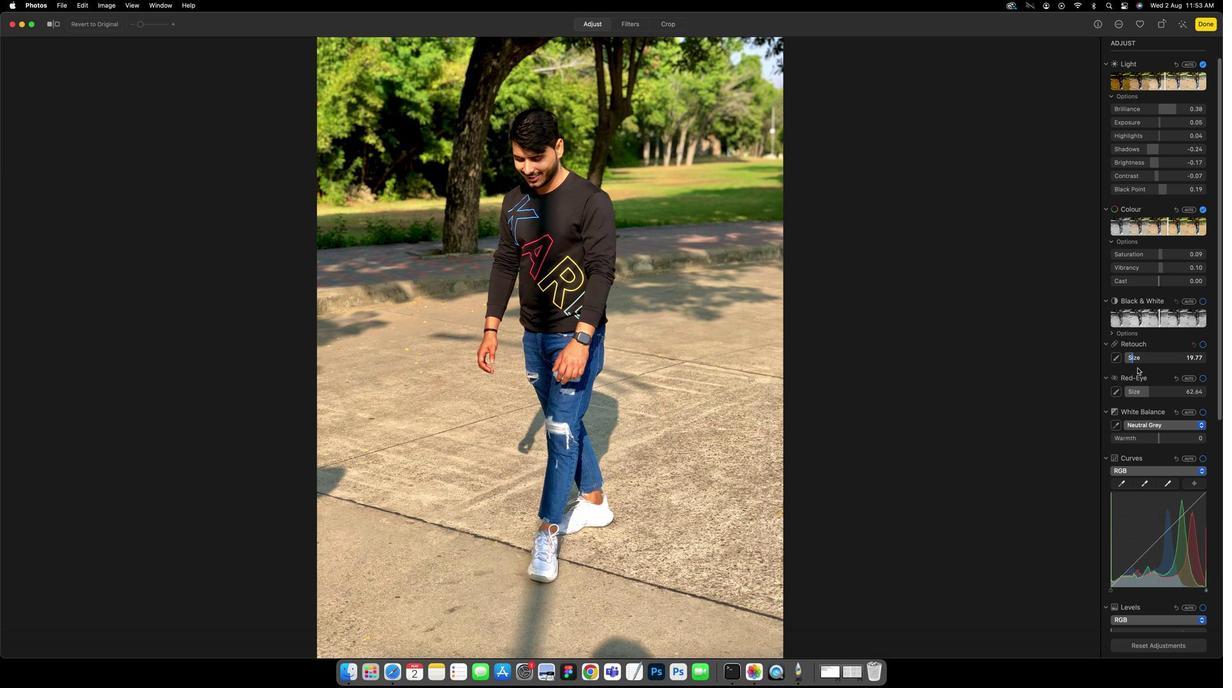 
Action: Mouse scrolled (1135, 367) with delta (0, 0)
Screenshot: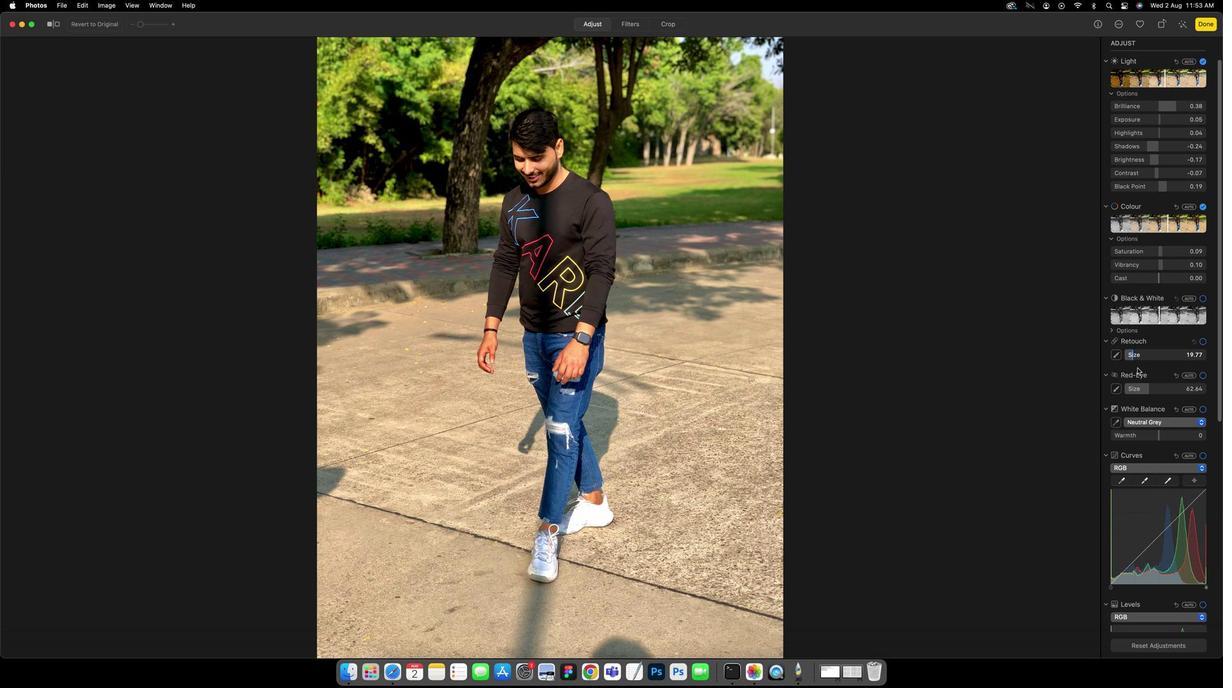 
Action: Mouse scrolled (1135, 367) with delta (0, 0)
Screenshot: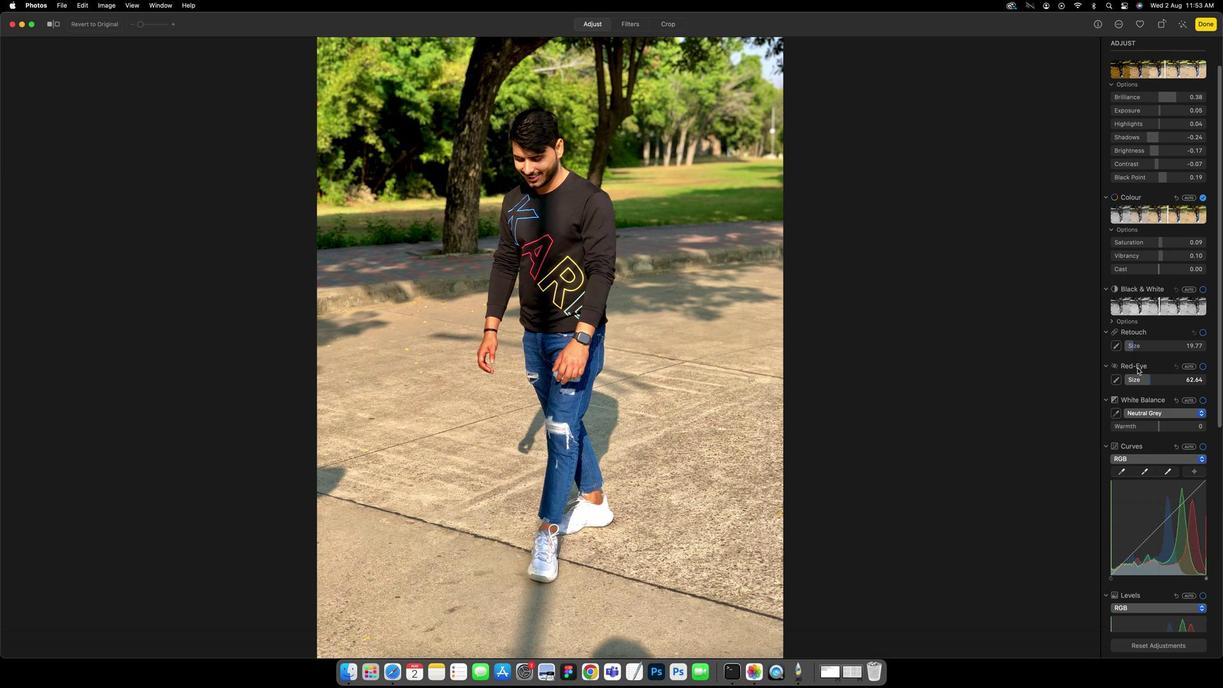 
Action: Mouse scrolled (1135, 367) with delta (0, 0)
Screenshot: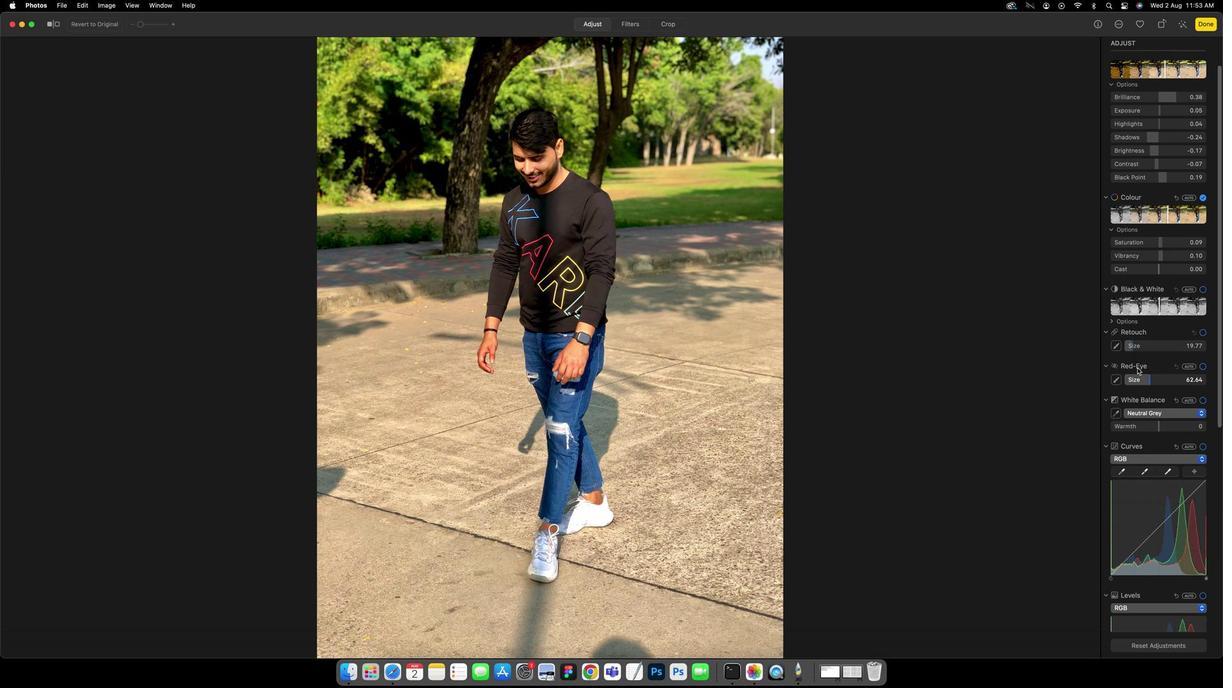 
Action: Mouse scrolled (1135, 367) with delta (0, 0)
Screenshot: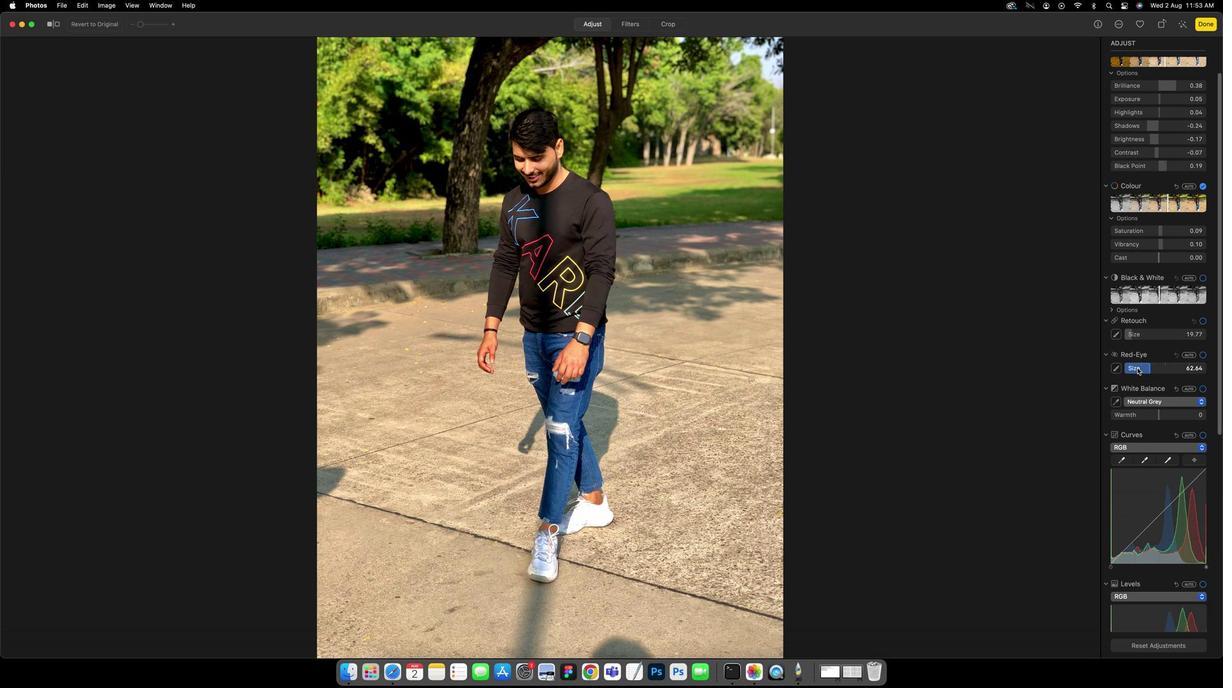 
Action: Mouse scrolled (1135, 367) with delta (0, 0)
Screenshot: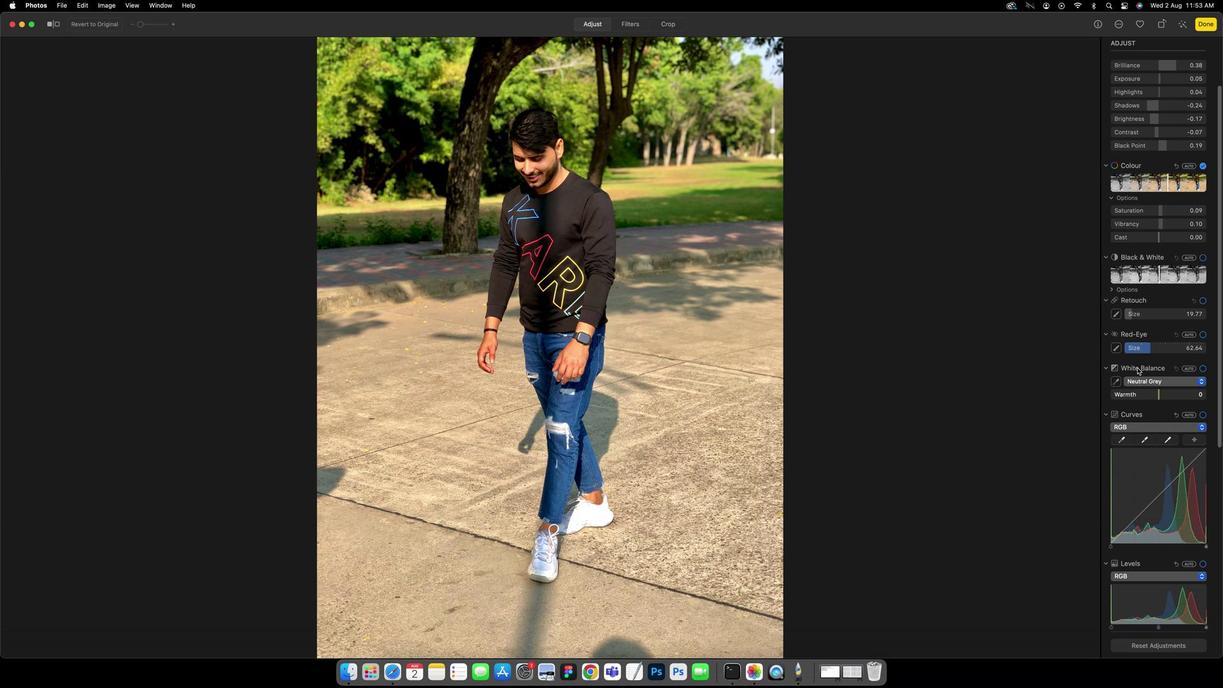 
Action: Mouse scrolled (1135, 367) with delta (0, 0)
Screenshot: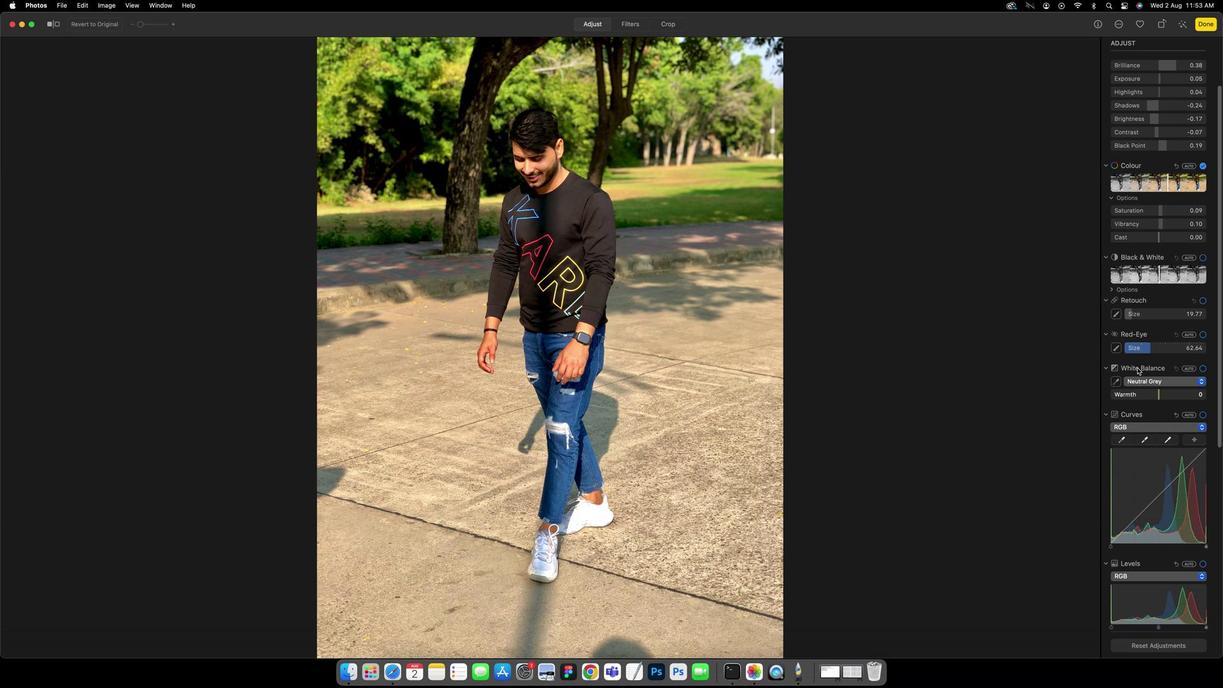 
Action: Mouse scrolled (1135, 367) with delta (0, 0)
Screenshot: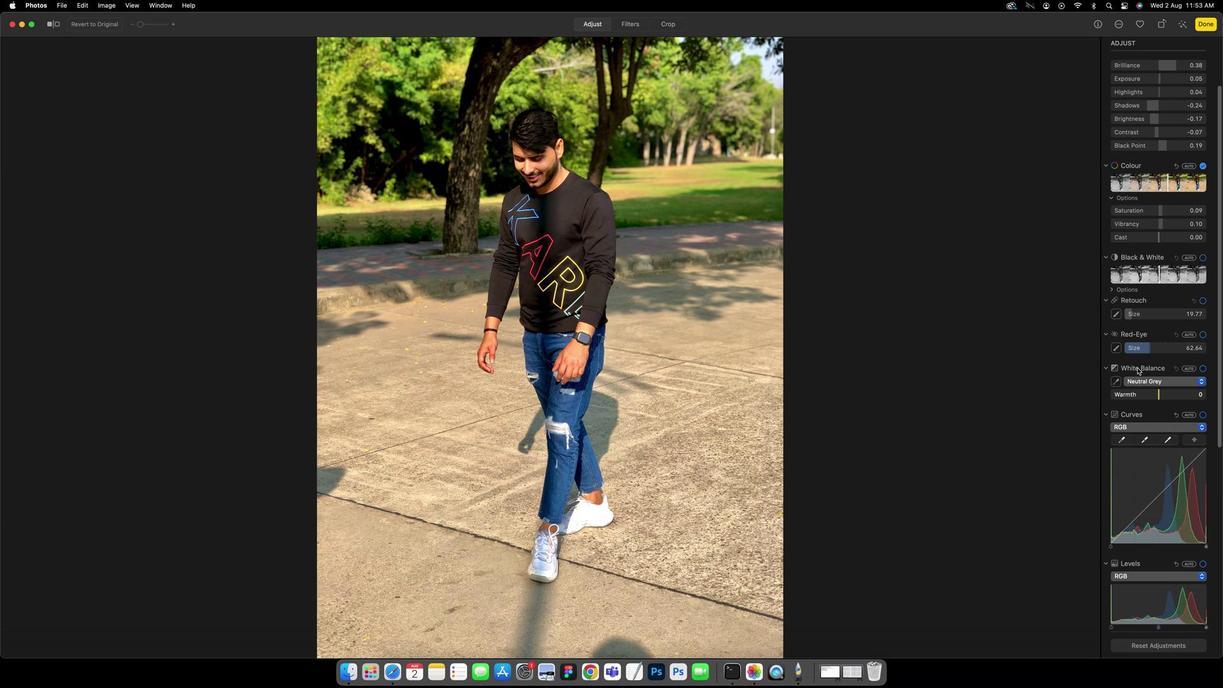 
Action: Mouse moved to (1156, 391)
Screenshot: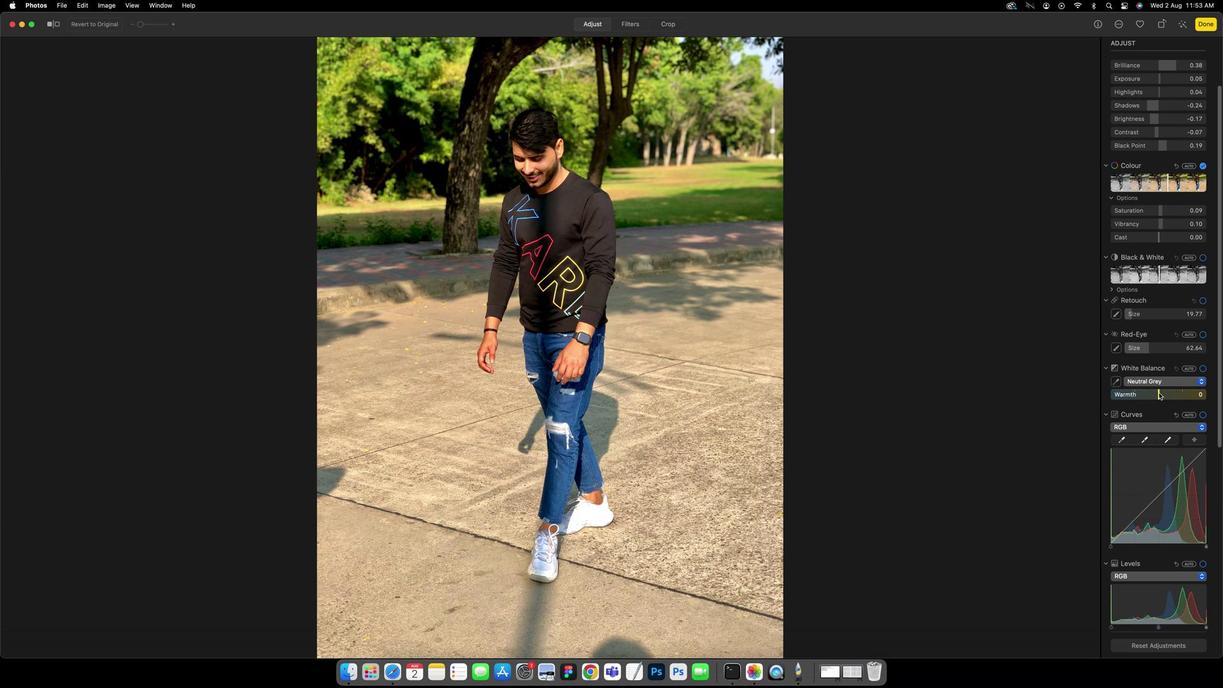 
Action: Mouse pressed left at (1156, 391)
Screenshot: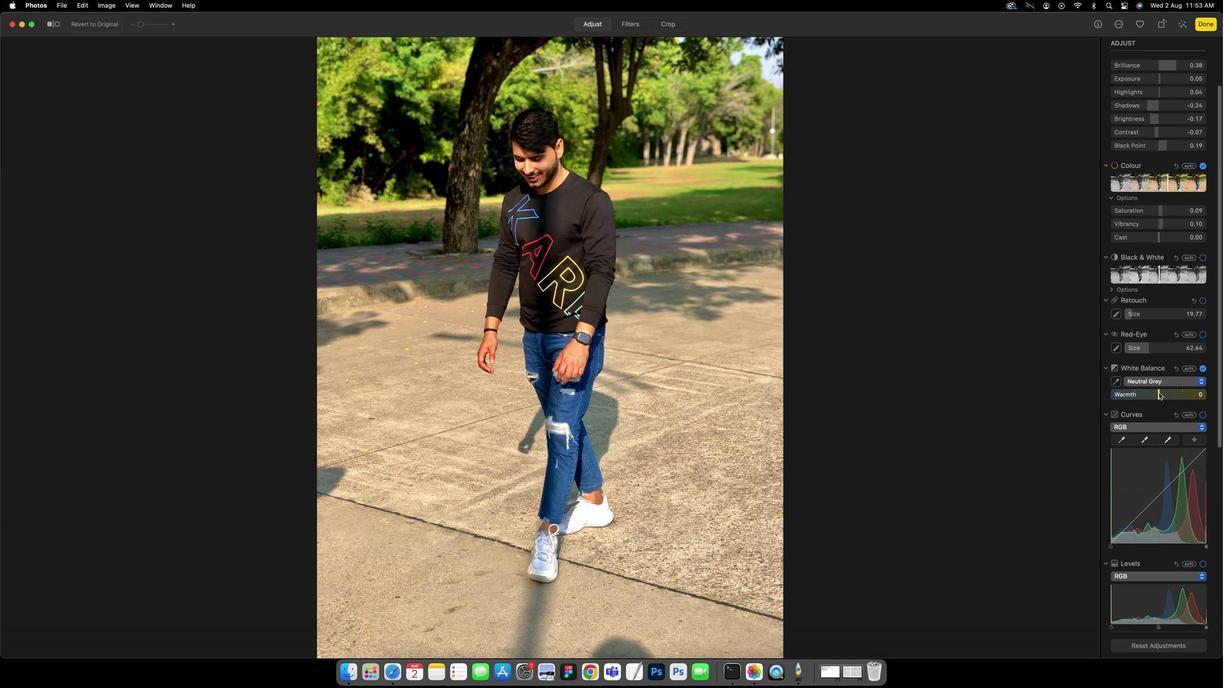 
Action: Mouse moved to (1158, 390)
Screenshot: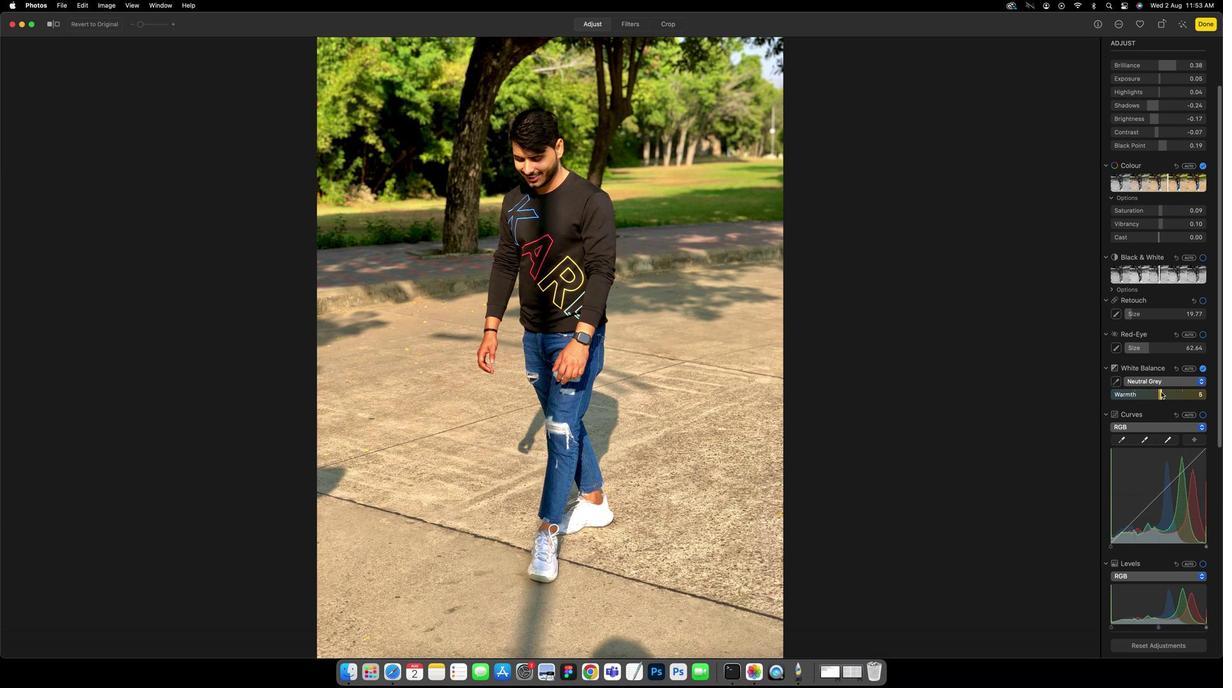 
Action: Mouse scrolled (1158, 390) with delta (0, 0)
Screenshot: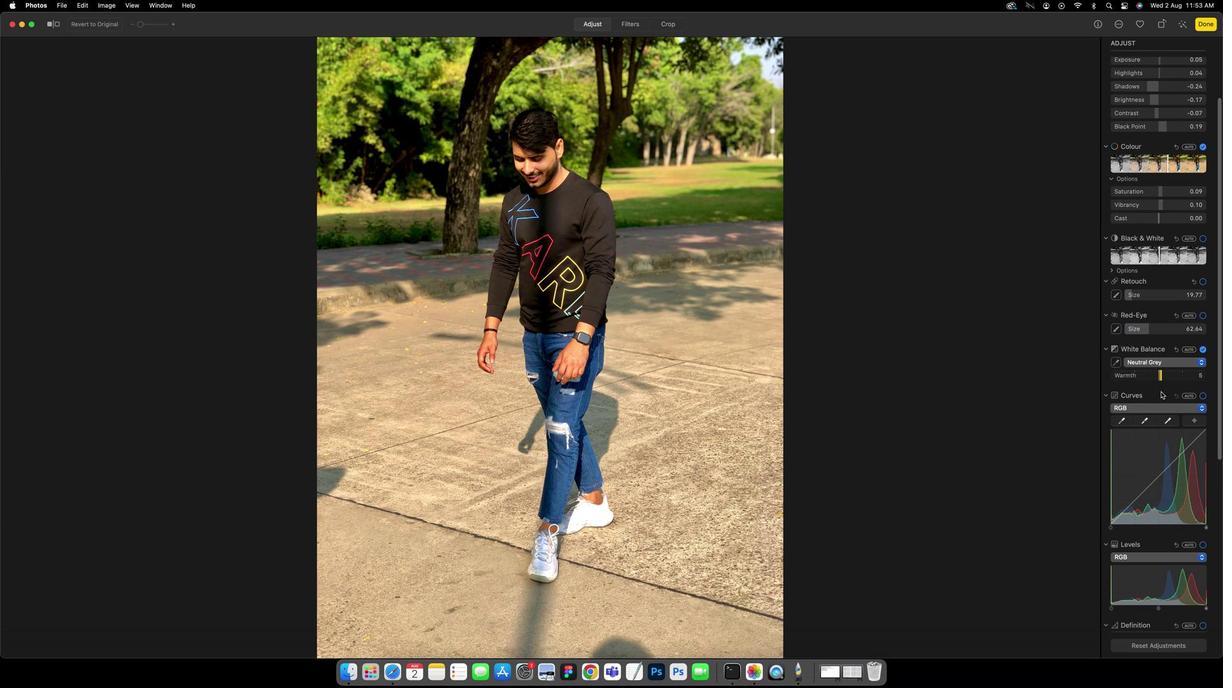 
Action: Mouse scrolled (1158, 390) with delta (0, 0)
Screenshot: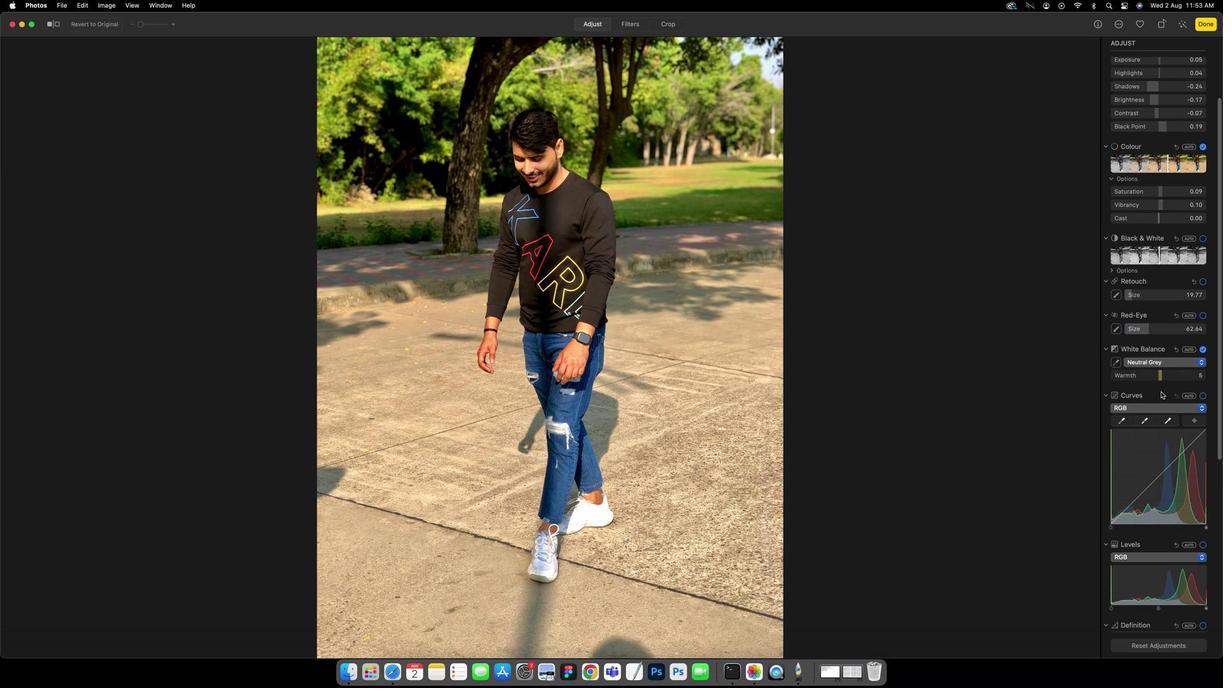 
Action: Mouse scrolled (1158, 390) with delta (0, 0)
Screenshot: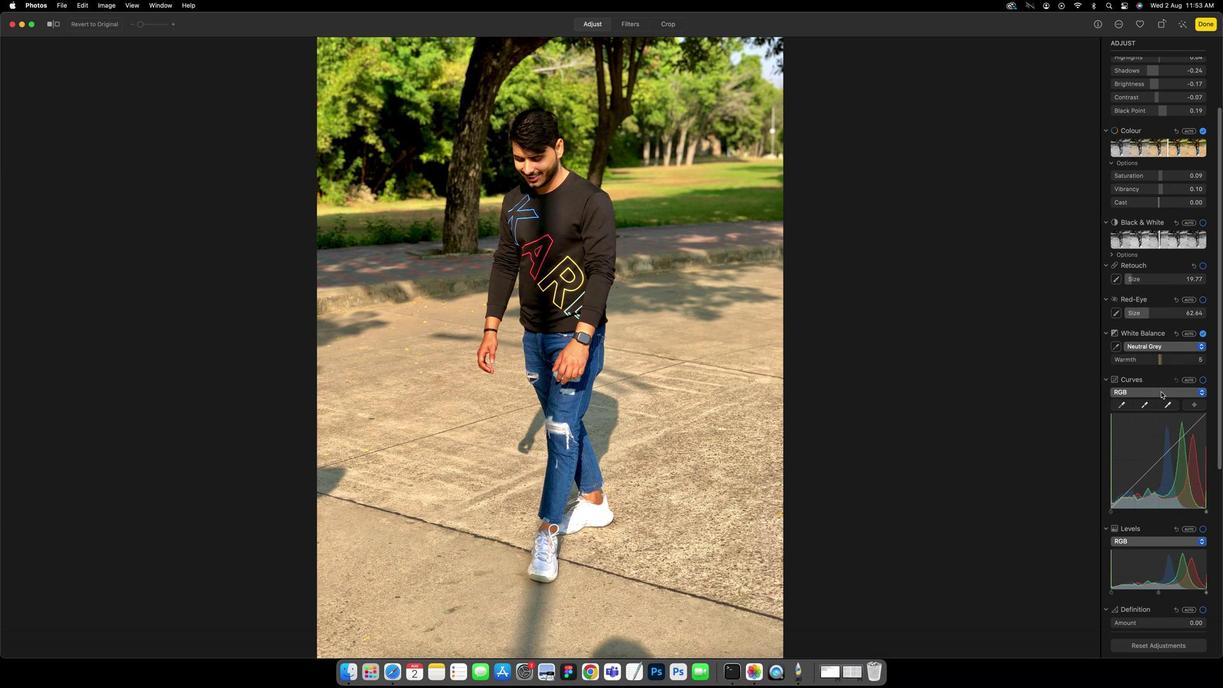 
Action: Mouse scrolled (1158, 390) with delta (0, 0)
Screenshot: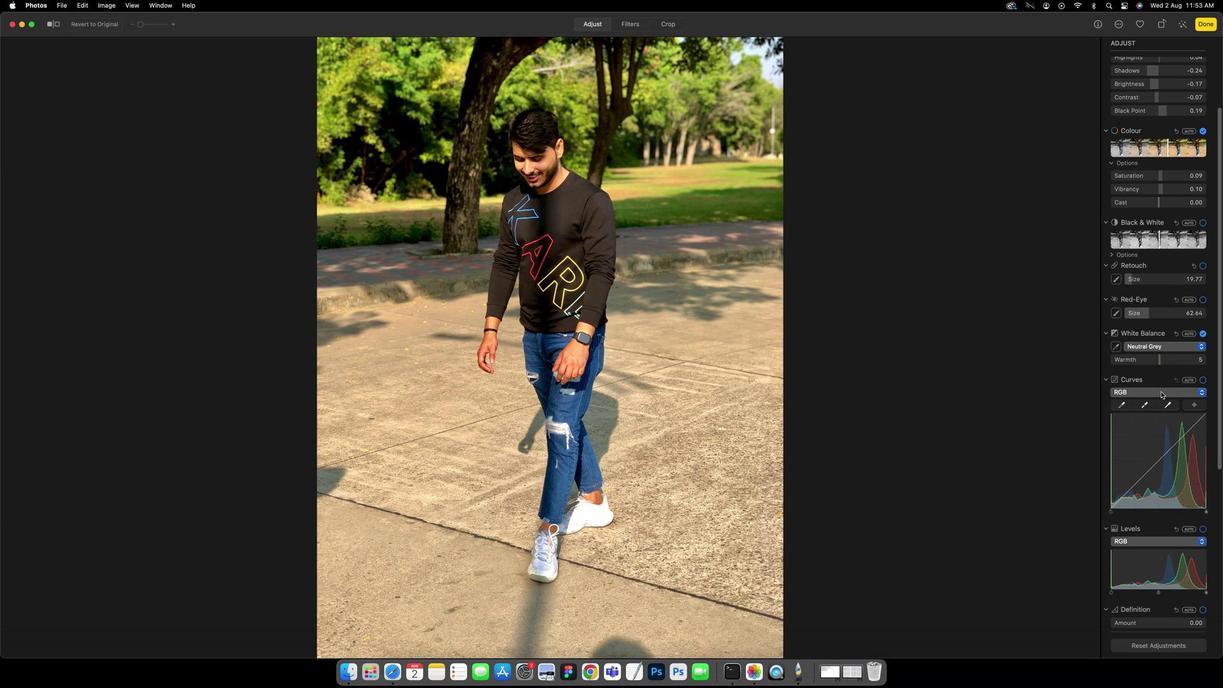 
Action: Mouse scrolled (1158, 390) with delta (0, 0)
Screenshot: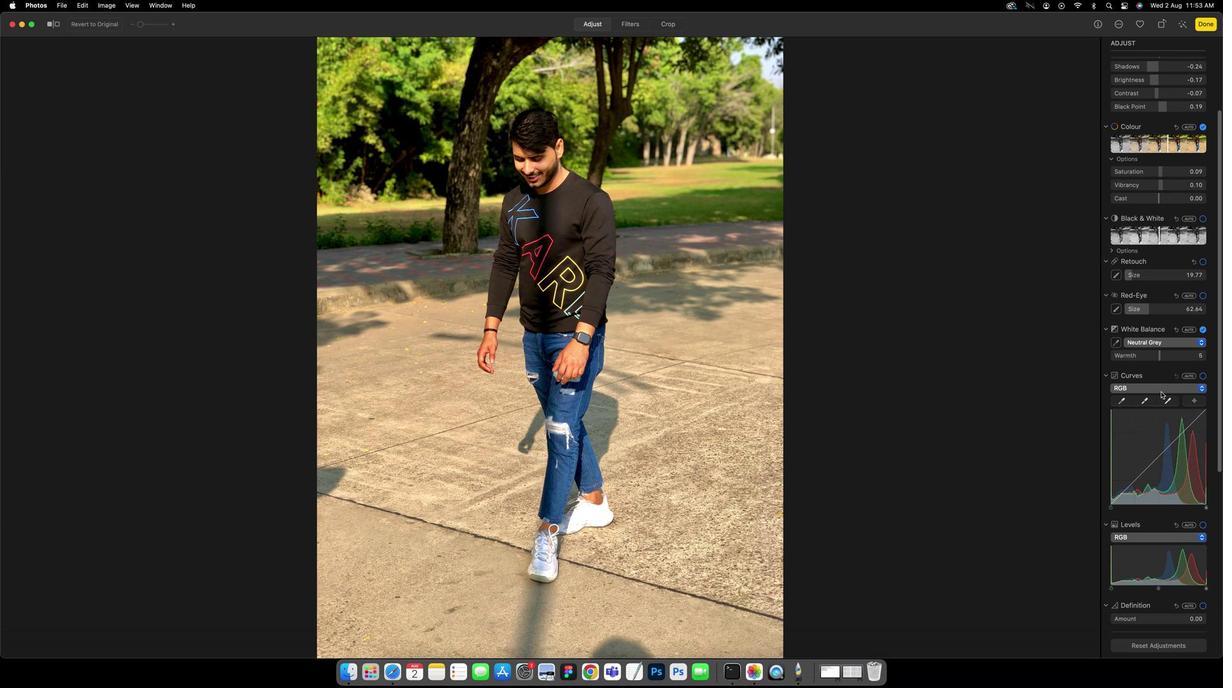 
Action: Mouse scrolled (1158, 390) with delta (0, 0)
Screenshot: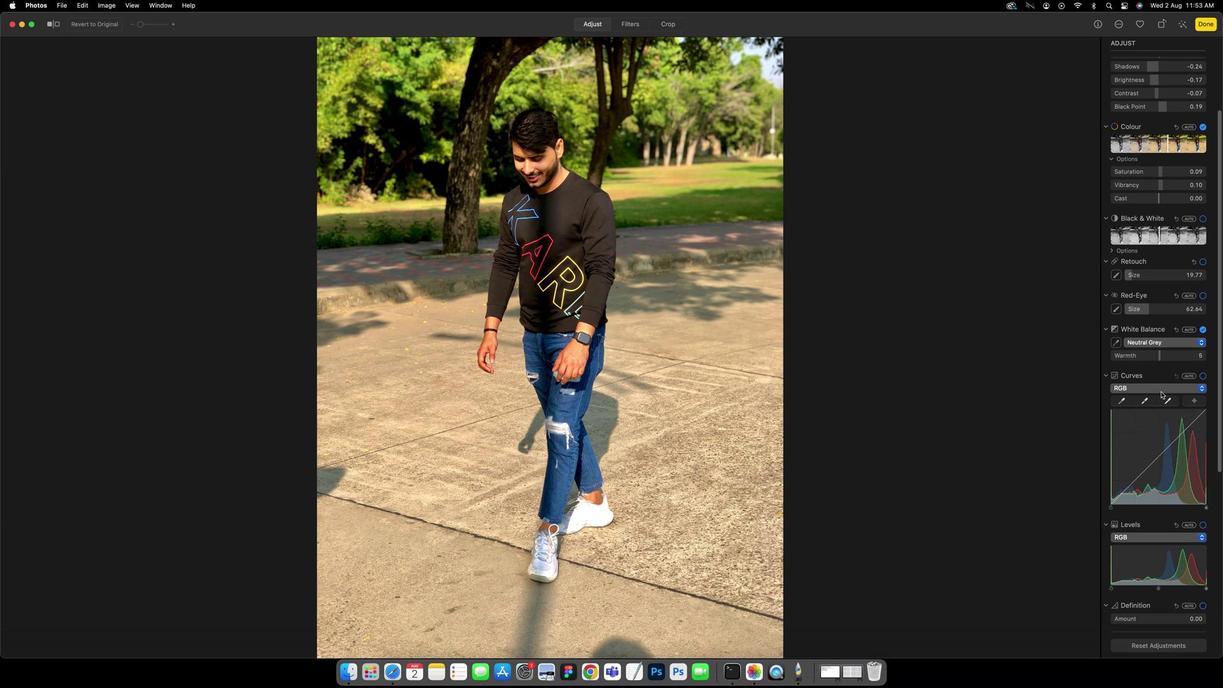 
Action: Mouse moved to (1189, 424)
Screenshot: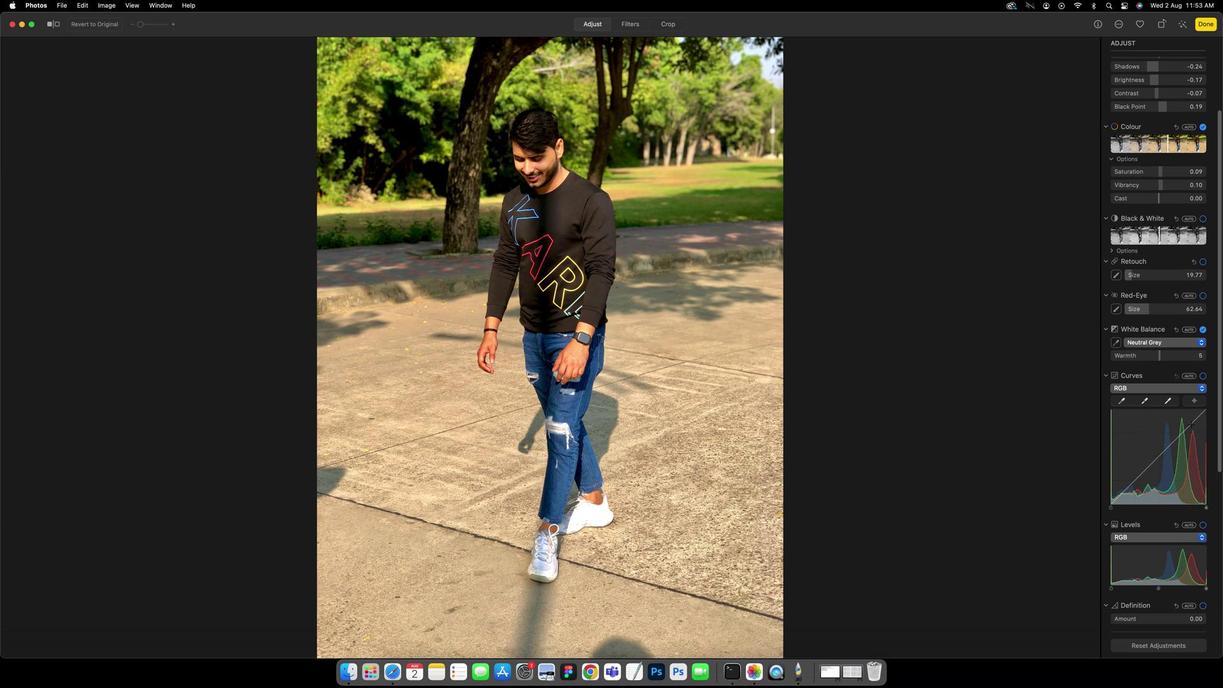 
Action: Mouse pressed left at (1189, 424)
Screenshot: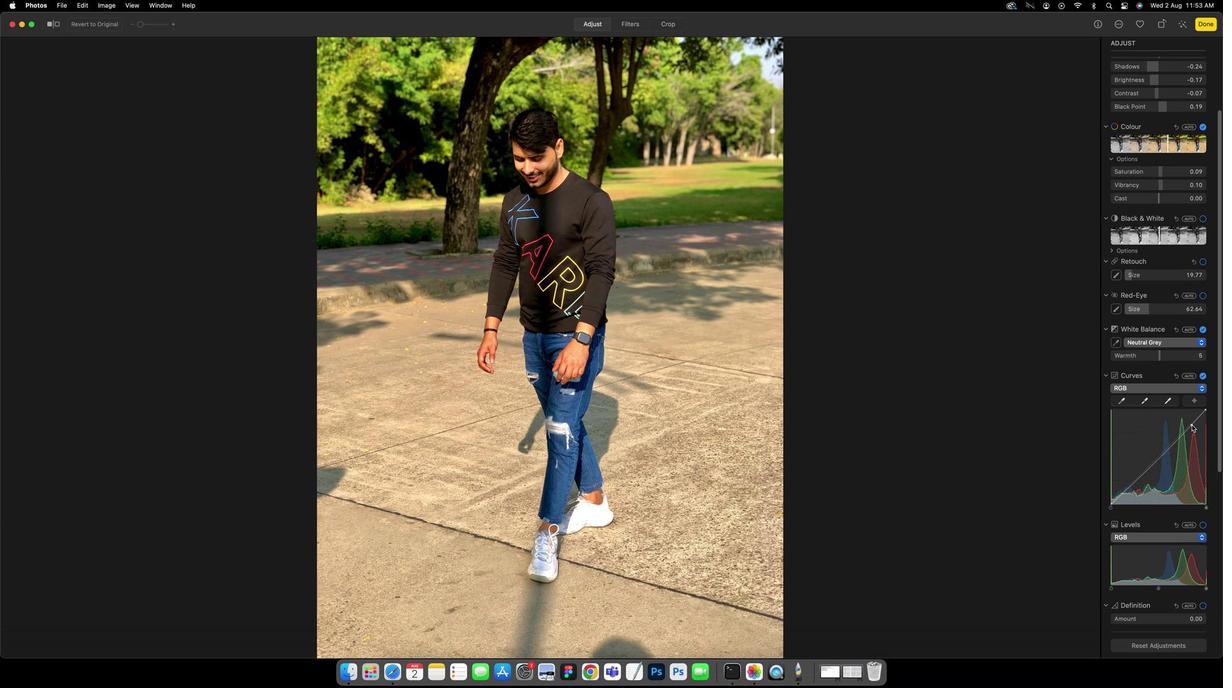 
Action: Mouse moved to (1161, 449)
Screenshot: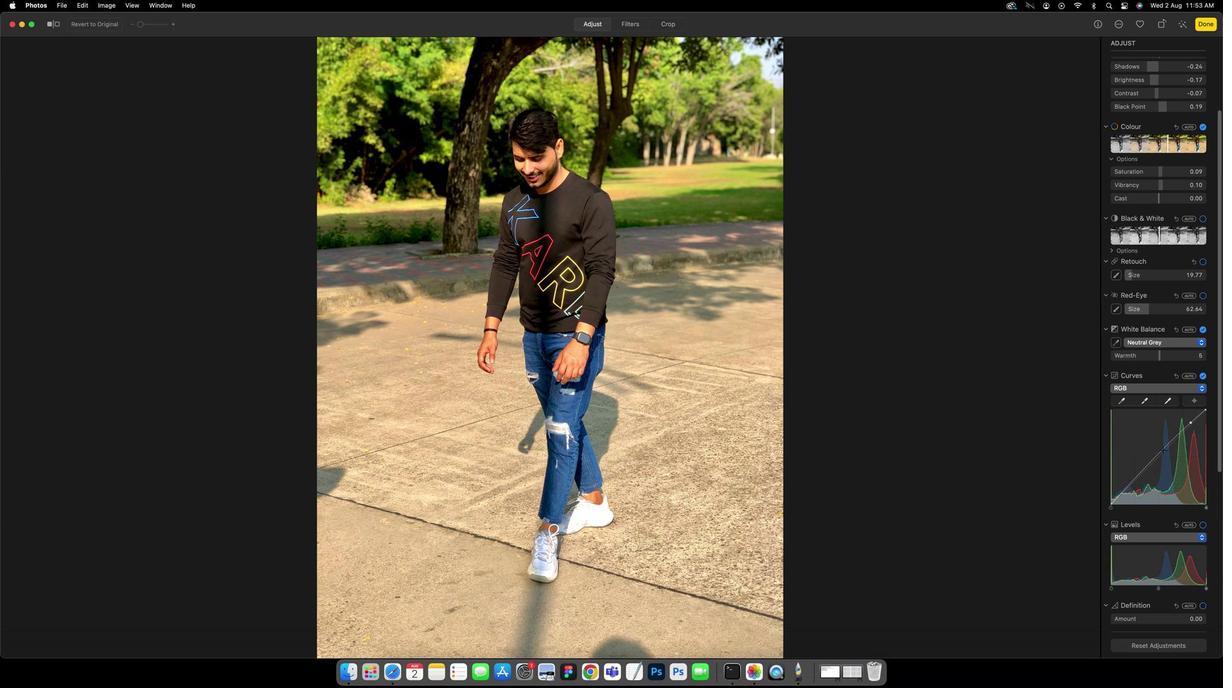 
Action: Mouse pressed left at (1161, 449)
Screenshot: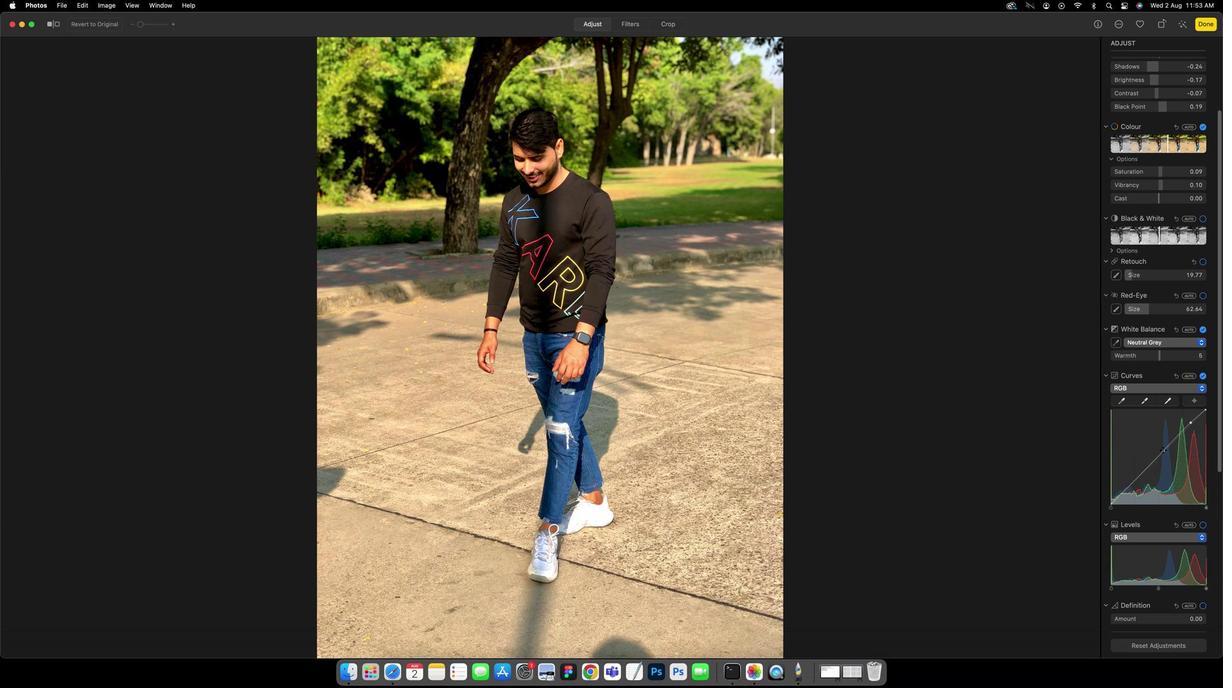 
Action: Mouse moved to (1130, 486)
Screenshot: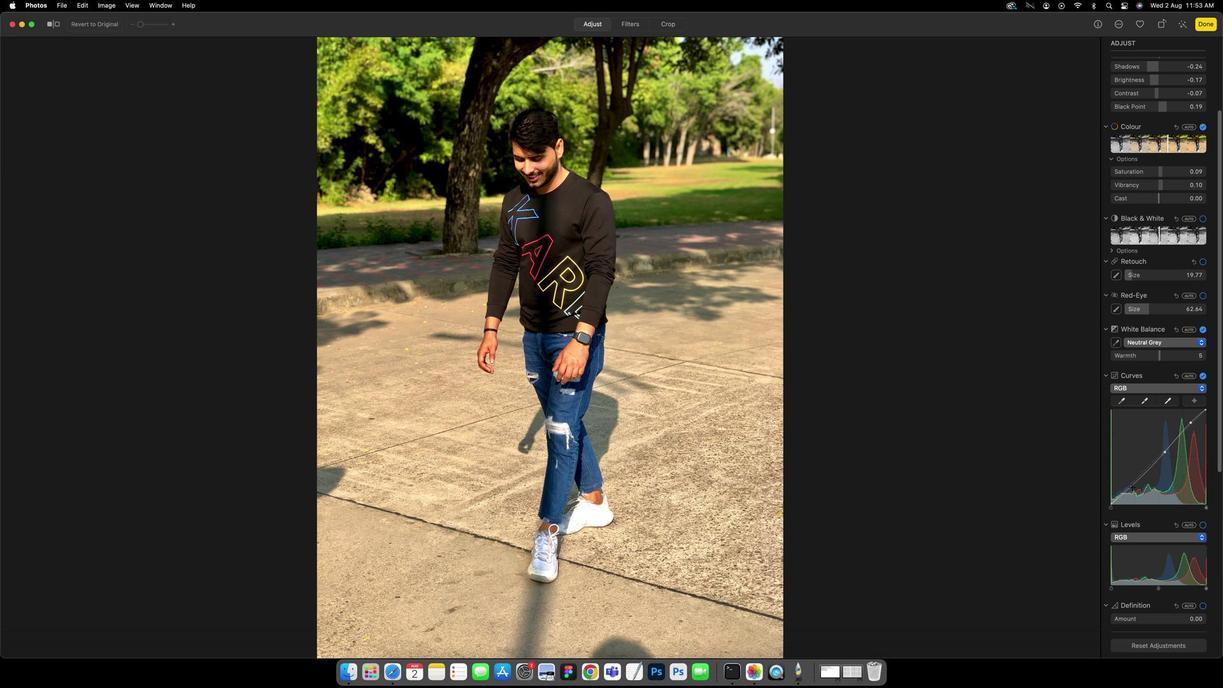 
Action: Mouse pressed left at (1130, 486)
Screenshot: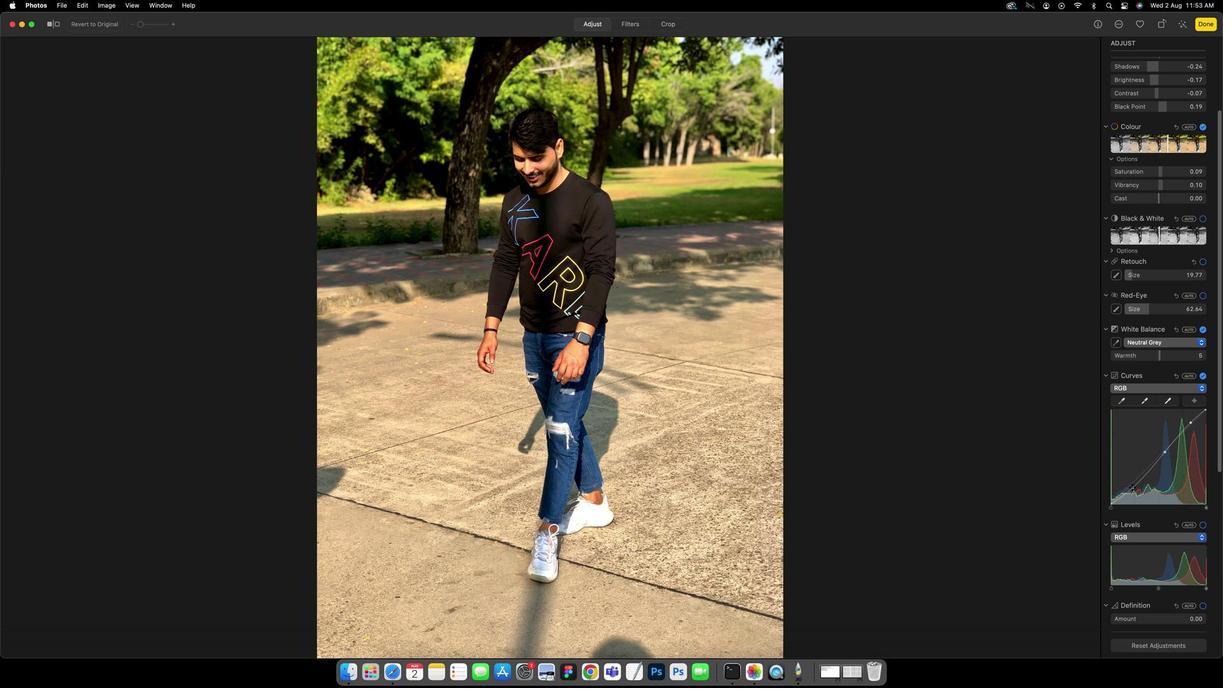 
Action: Mouse moved to (1166, 560)
Screenshot: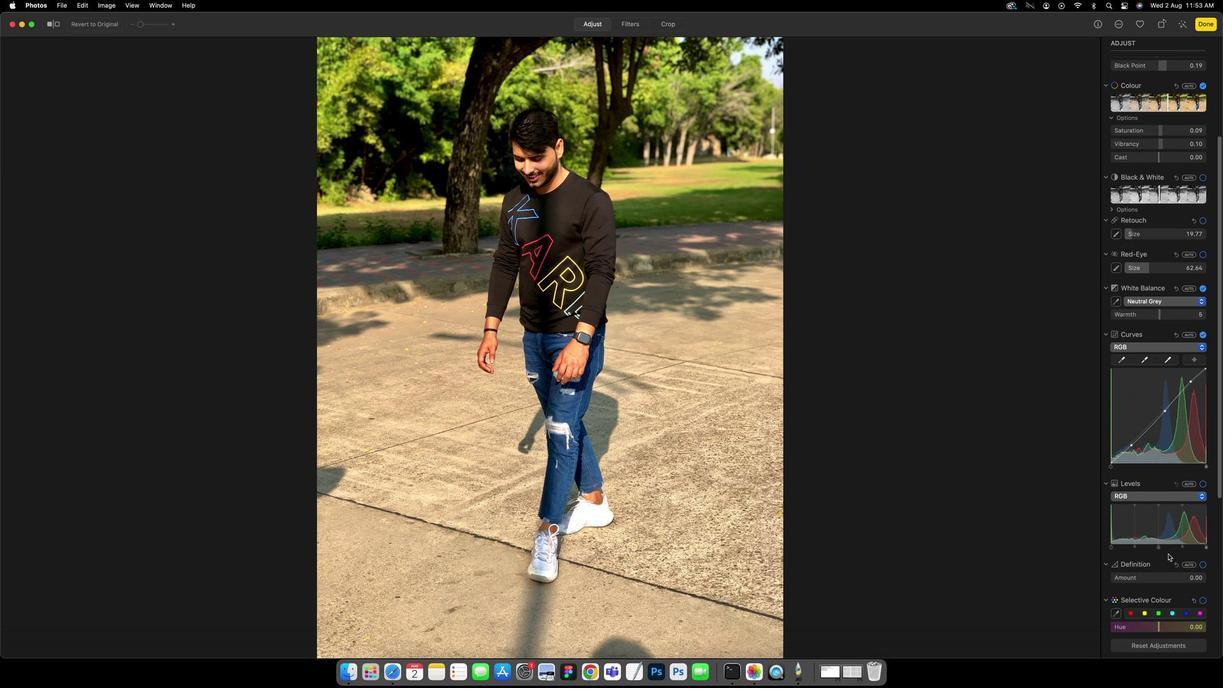 
Action: Mouse scrolled (1166, 560) with delta (0, 0)
Screenshot: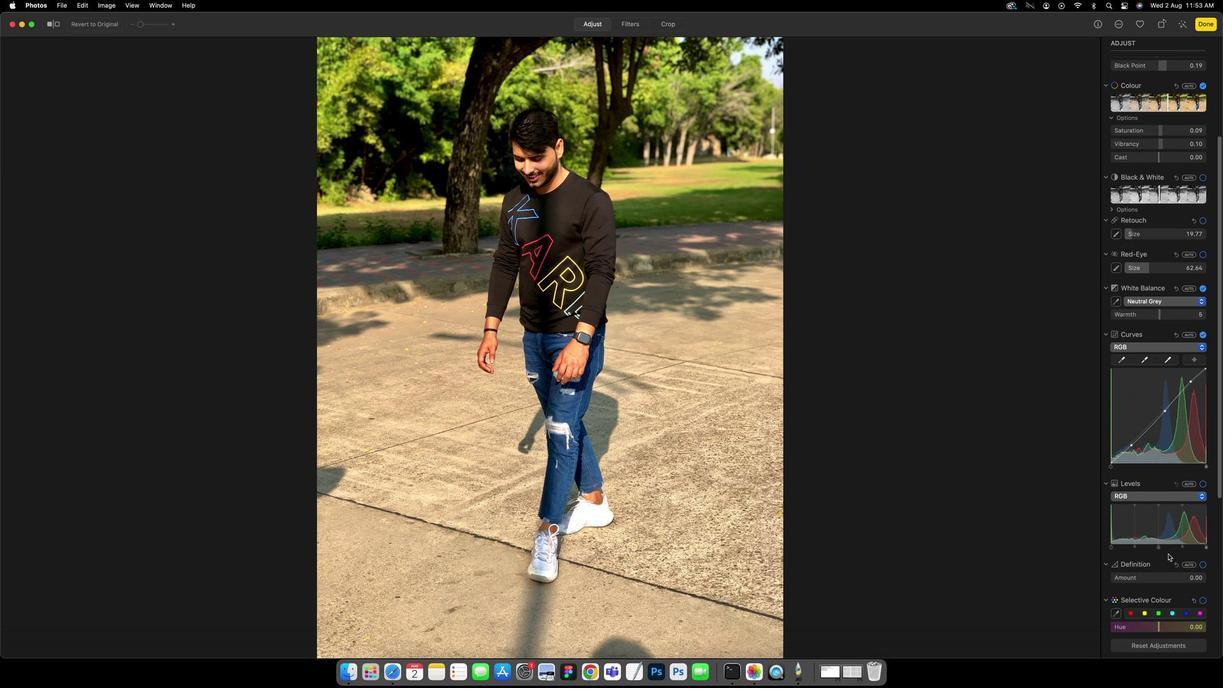 
Action: Mouse moved to (1166, 558)
Screenshot: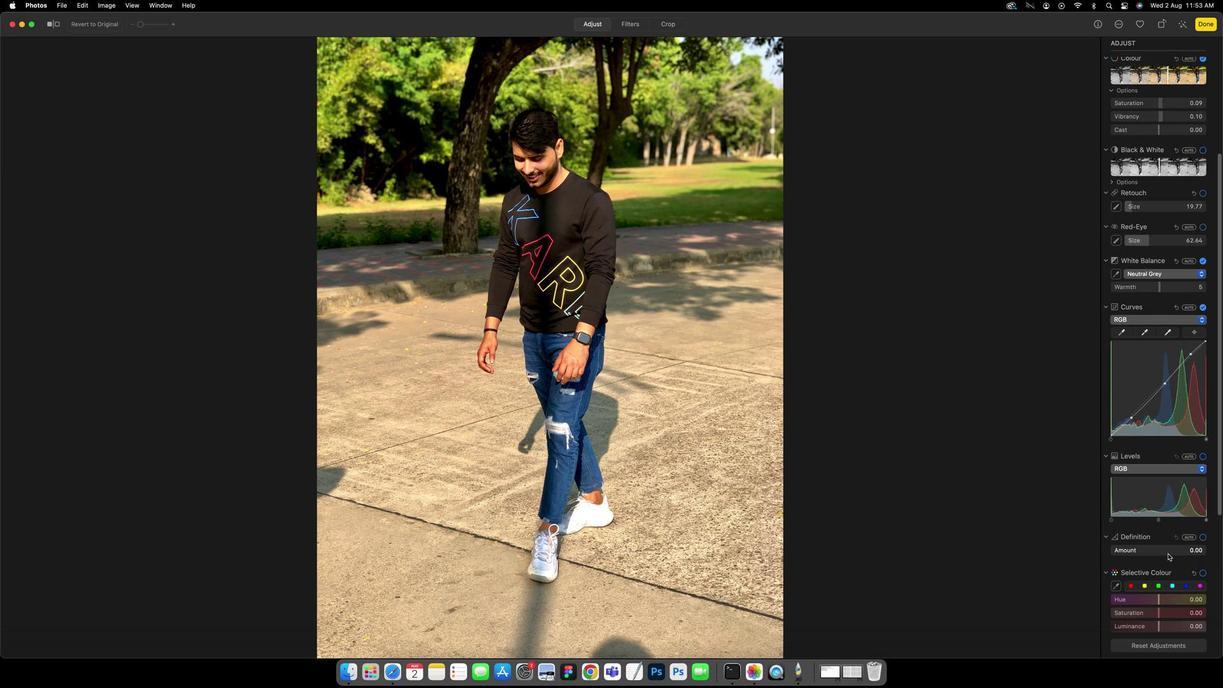 
Action: Mouse scrolled (1166, 558) with delta (0, 0)
Screenshot: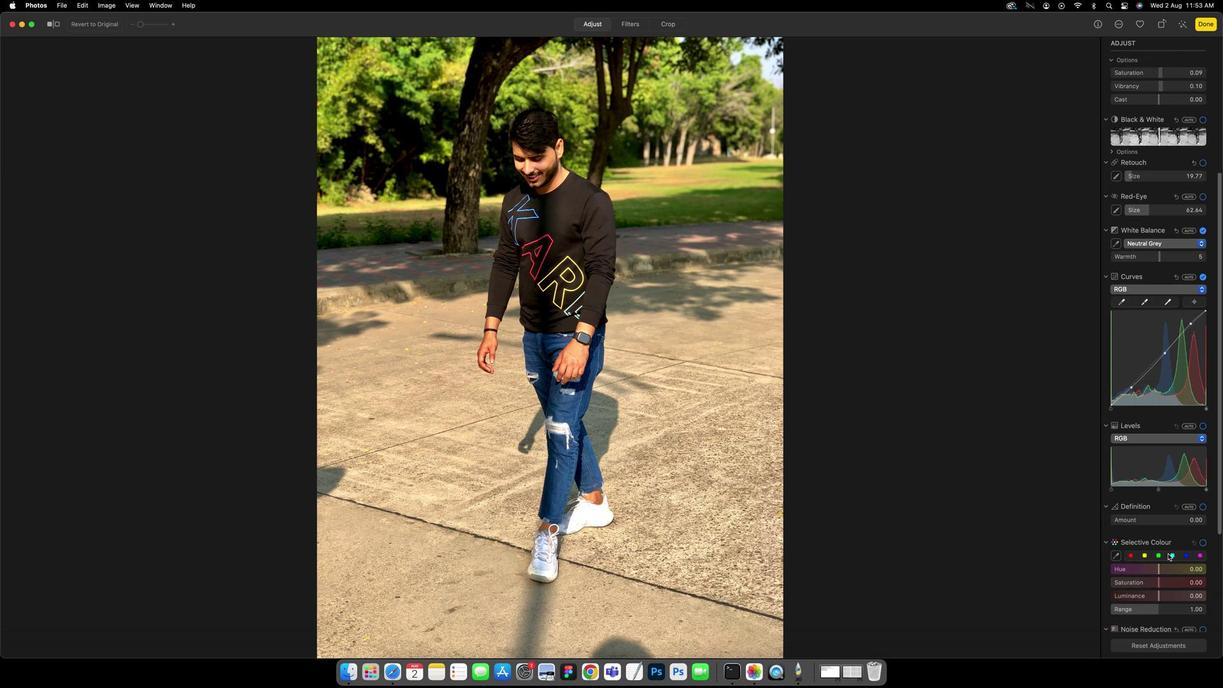 
Action: Mouse moved to (1166, 555)
Screenshot: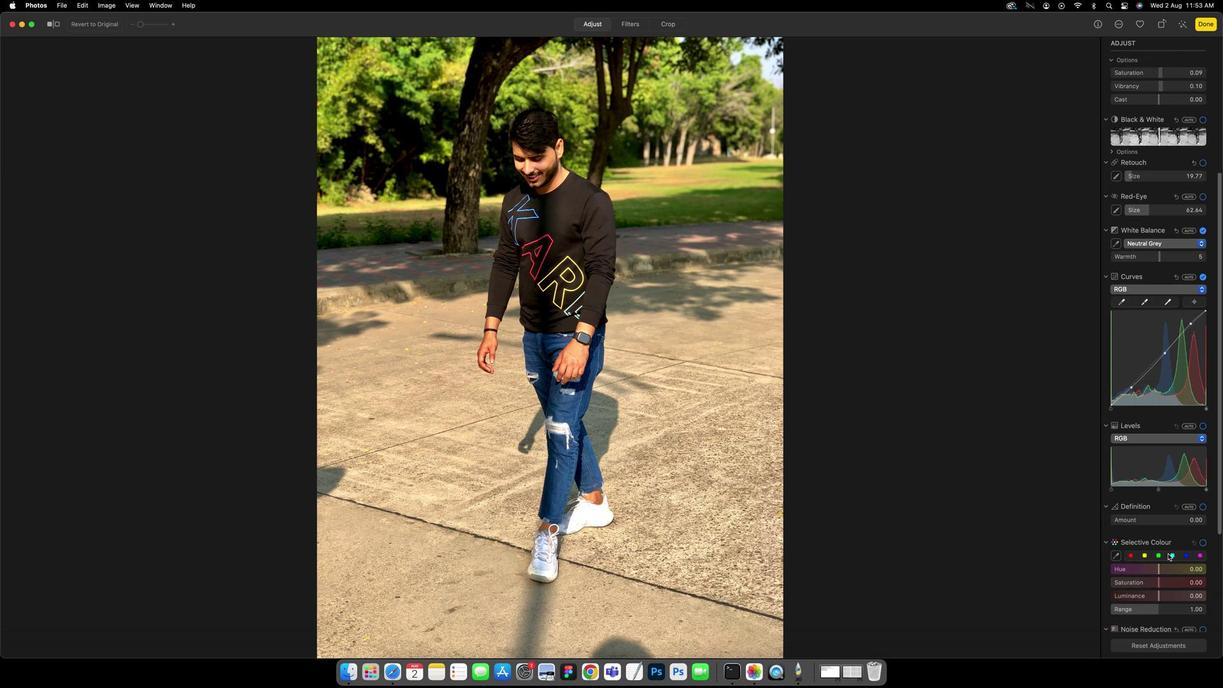 
Action: Mouse scrolled (1166, 555) with delta (0, 0)
Screenshot: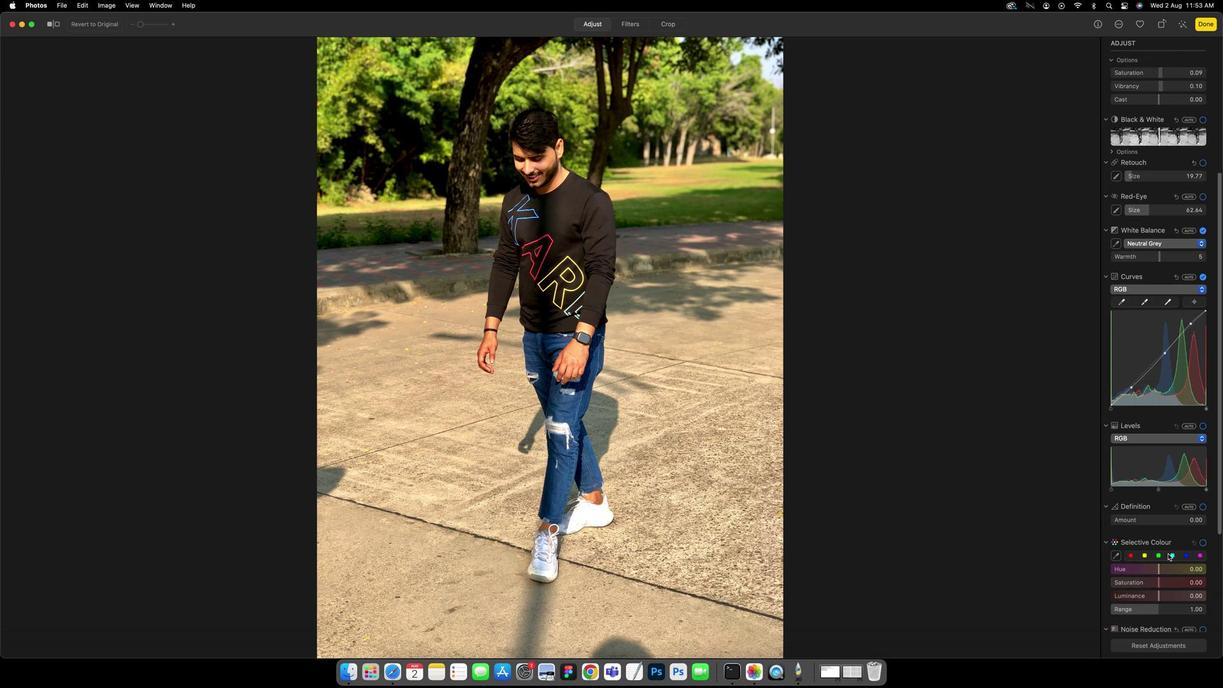 
Action: Mouse moved to (1166, 553)
Screenshot: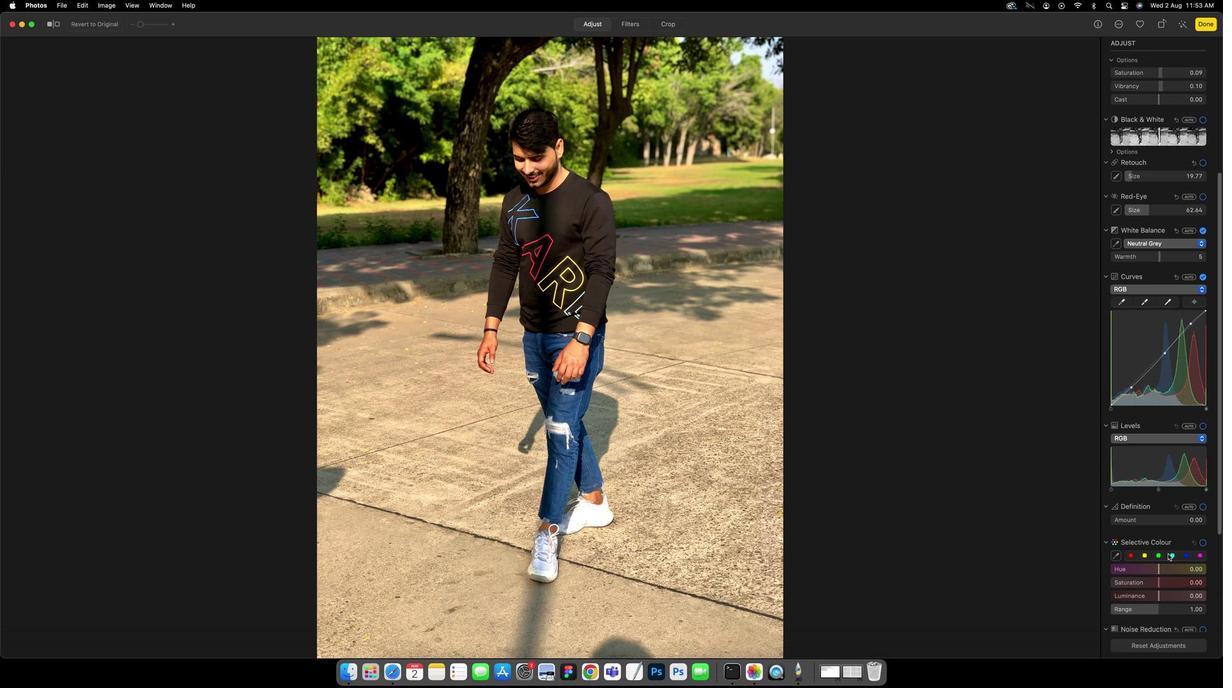 
Action: Mouse scrolled (1166, 553) with delta (0, 0)
Screenshot: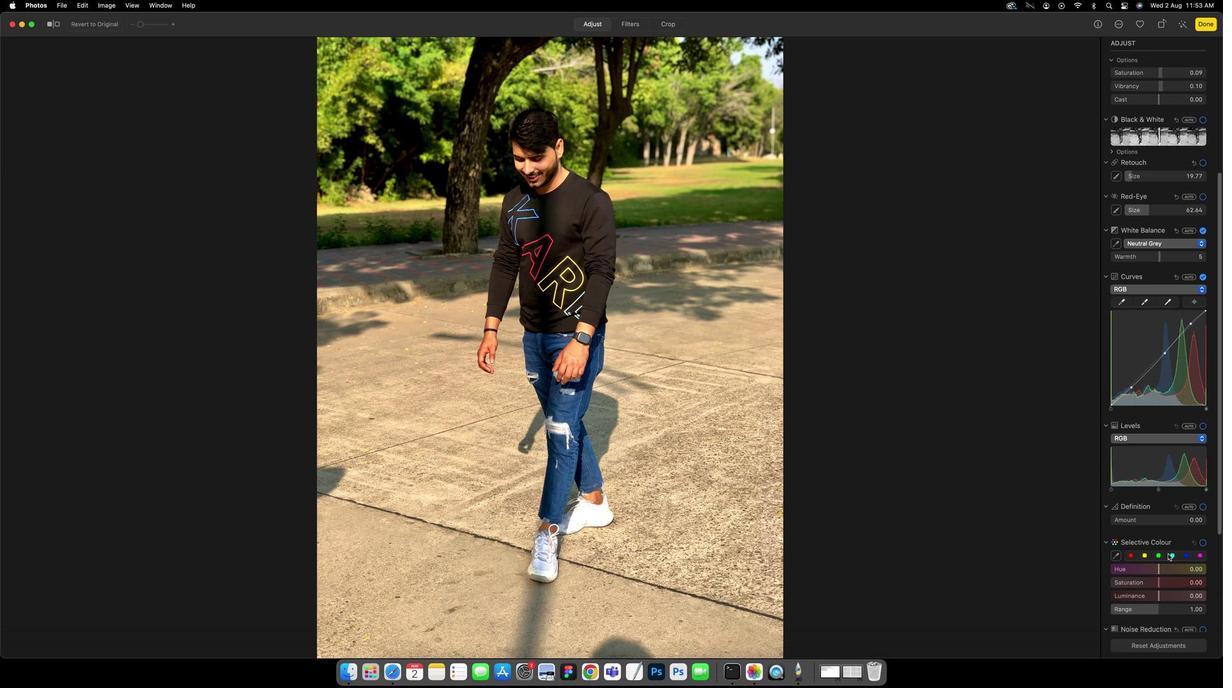 
Action: Mouse moved to (1166, 552)
Screenshot: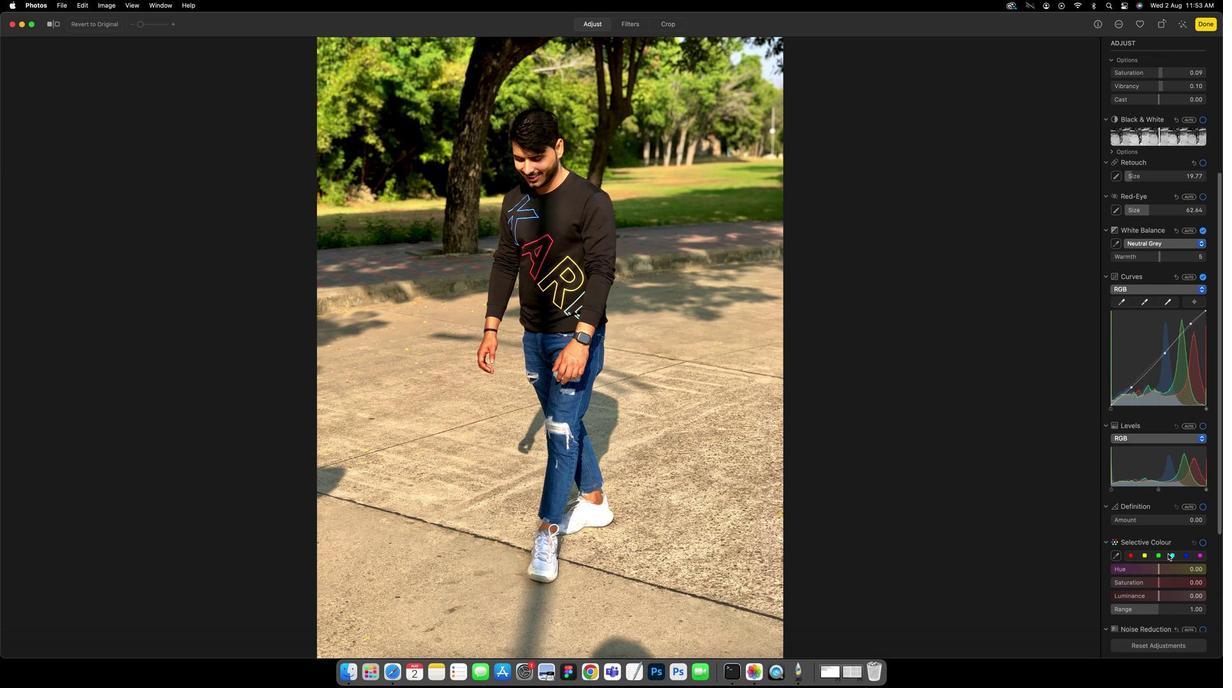 
Action: Mouse scrolled (1166, 552) with delta (0, -1)
Screenshot: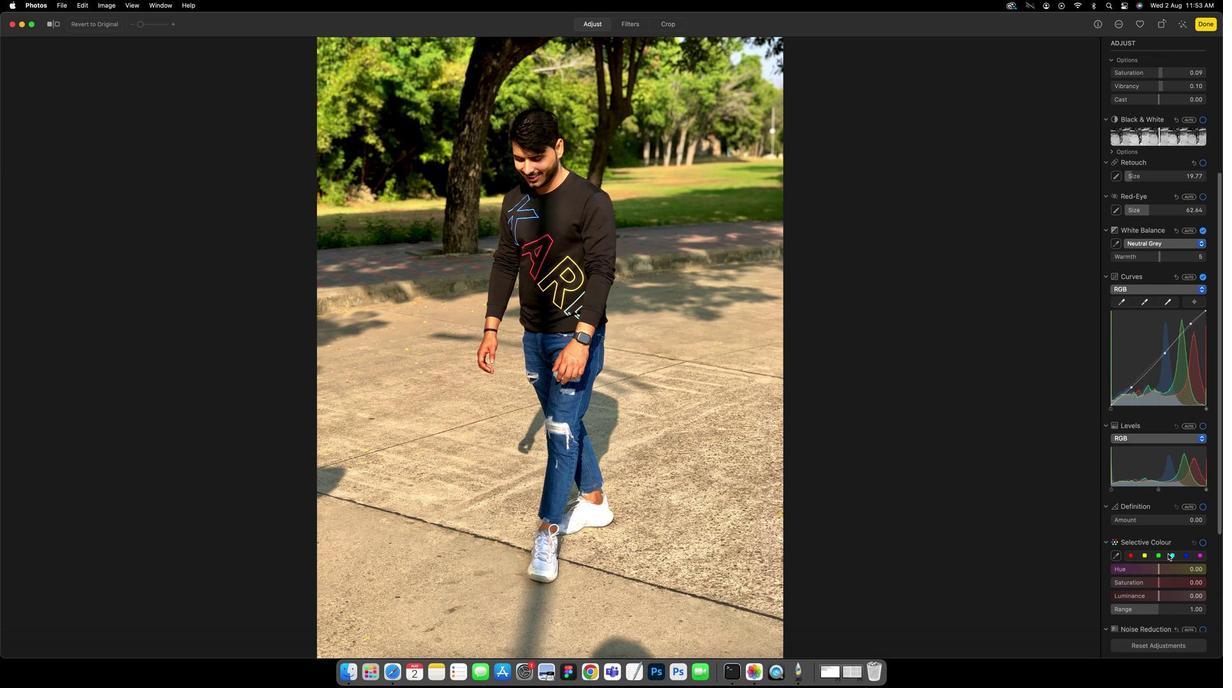 
Action: Mouse scrolled (1166, 552) with delta (0, -1)
Screenshot: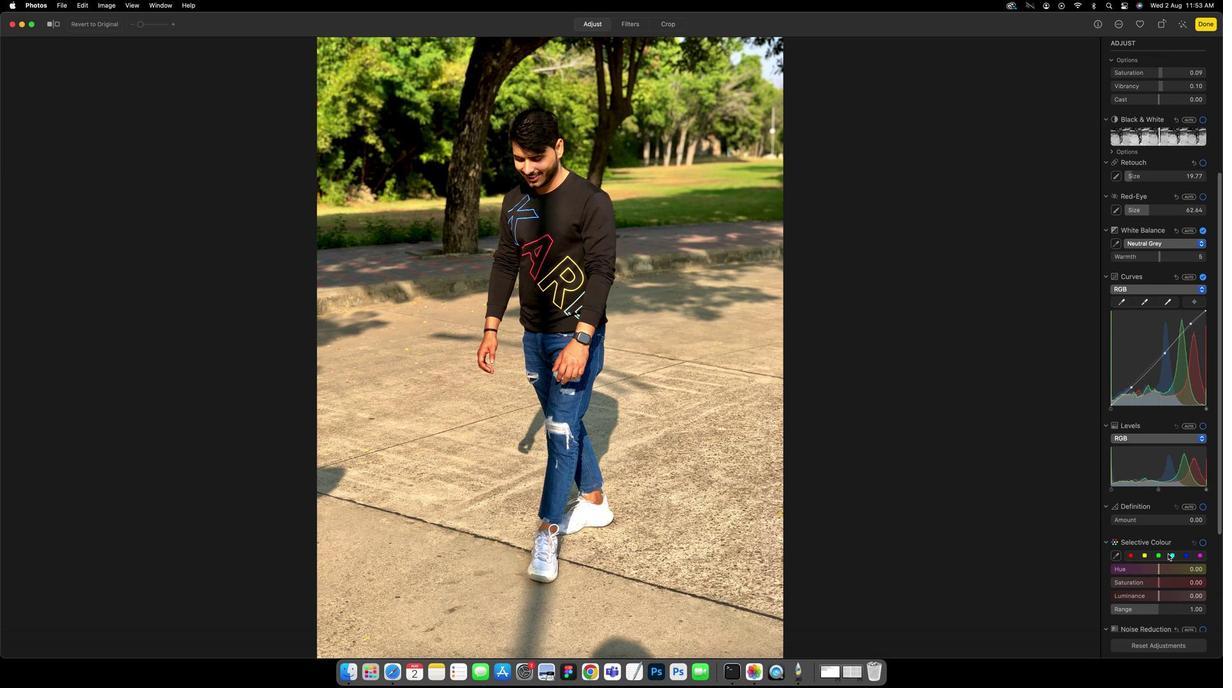 
Action: Mouse moved to (1190, 507)
Screenshot: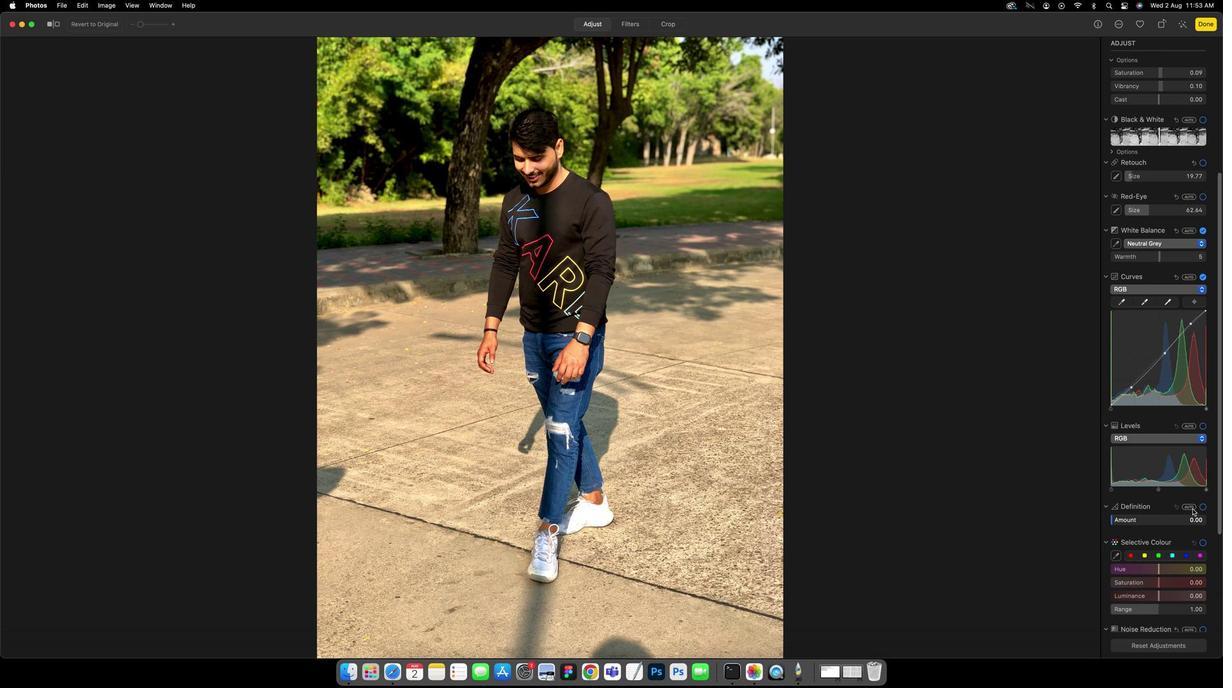 
Action: Mouse pressed left at (1190, 507)
Screenshot: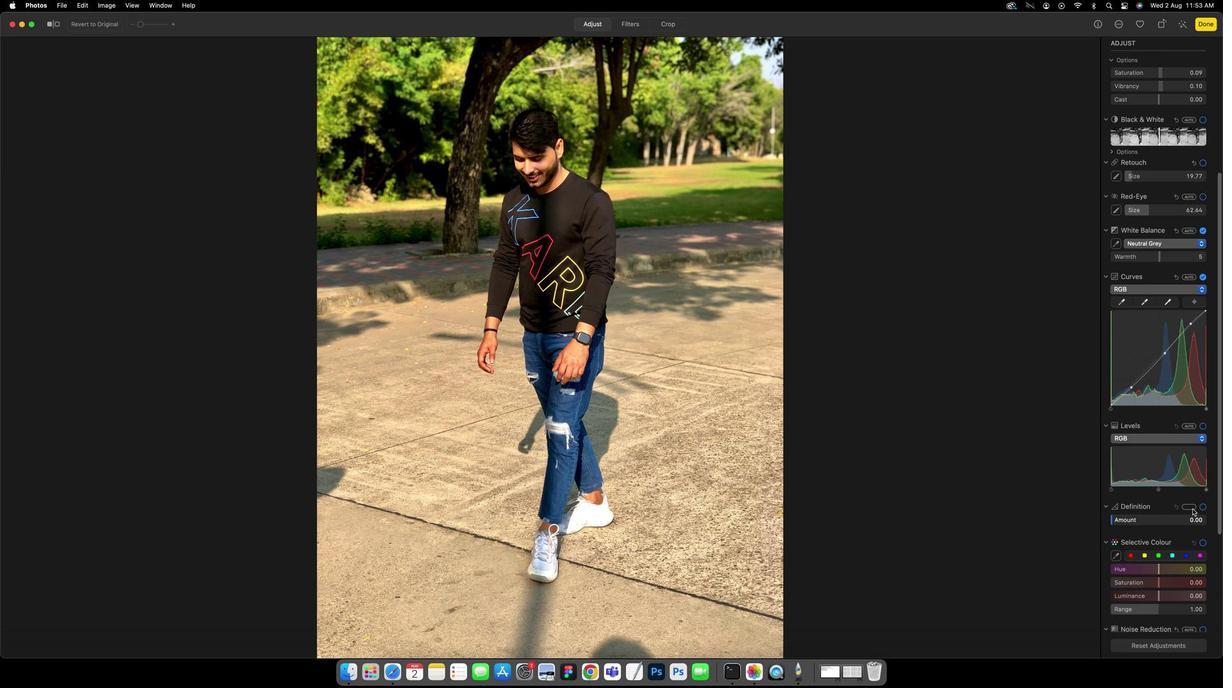 
Action: Mouse pressed left at (1190, 507)
Screenshot: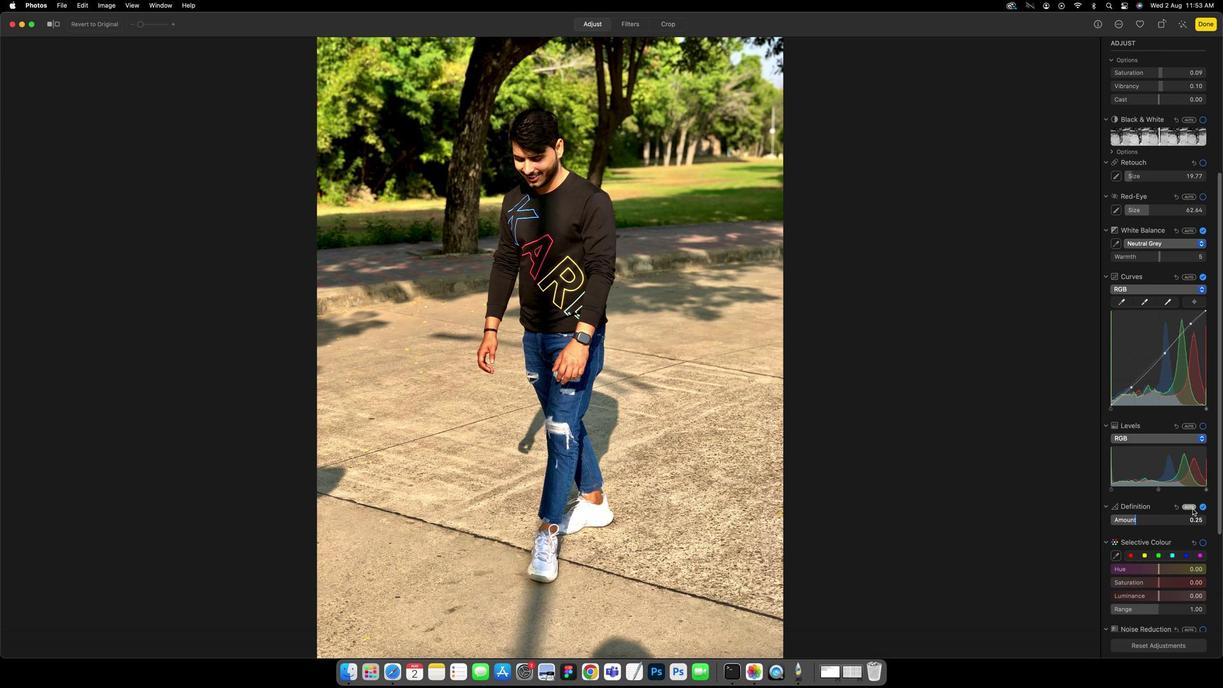 
Action: Mouse moved to (1202, 25)
Screenshot: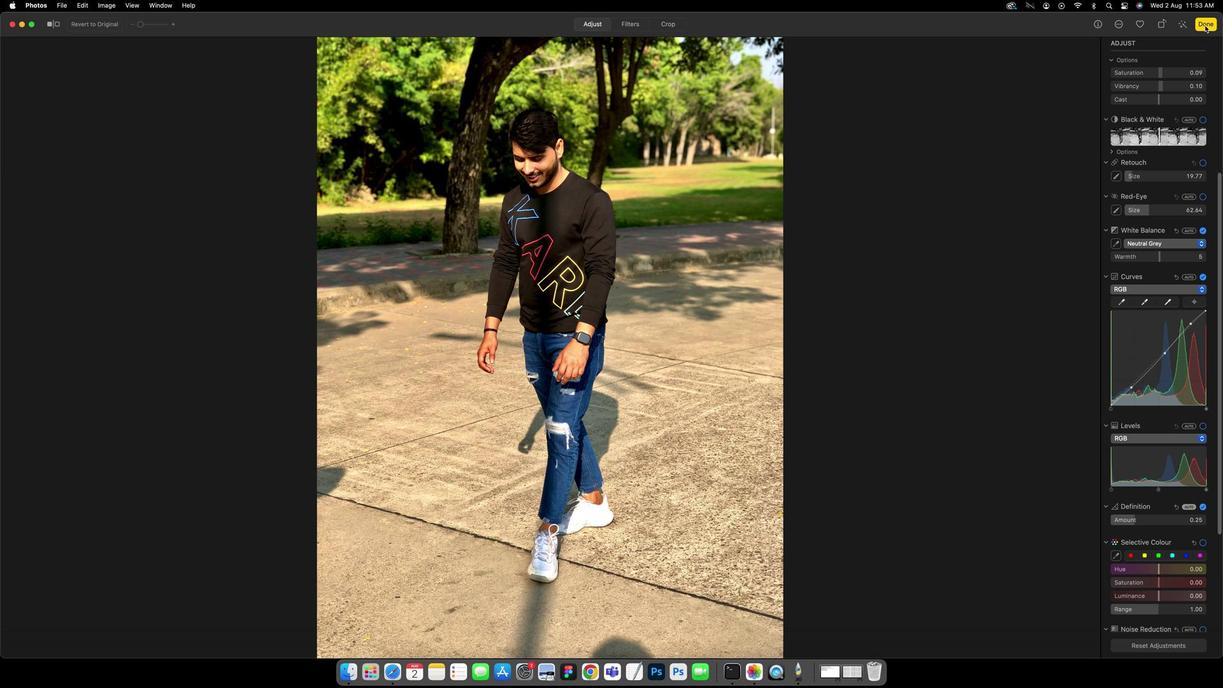 
Action: Mouse pressed left at (1202, 25)
Screenshot: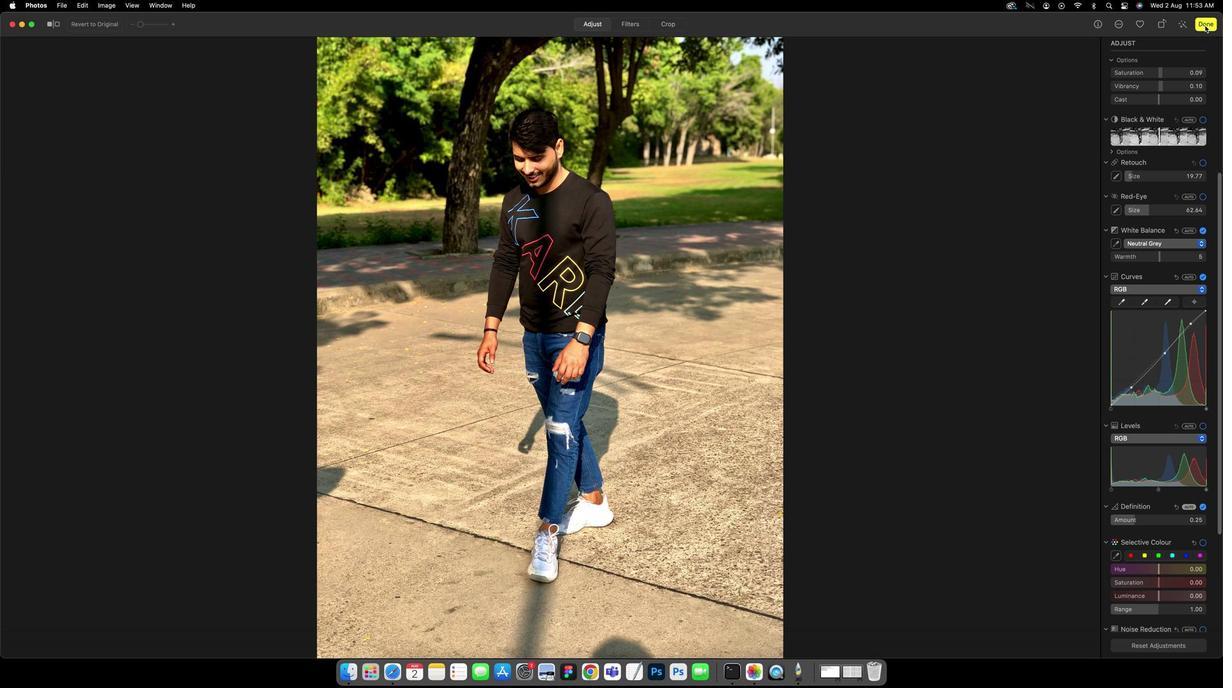 
Action: Mouse moved to (577, 126)
Screenshot: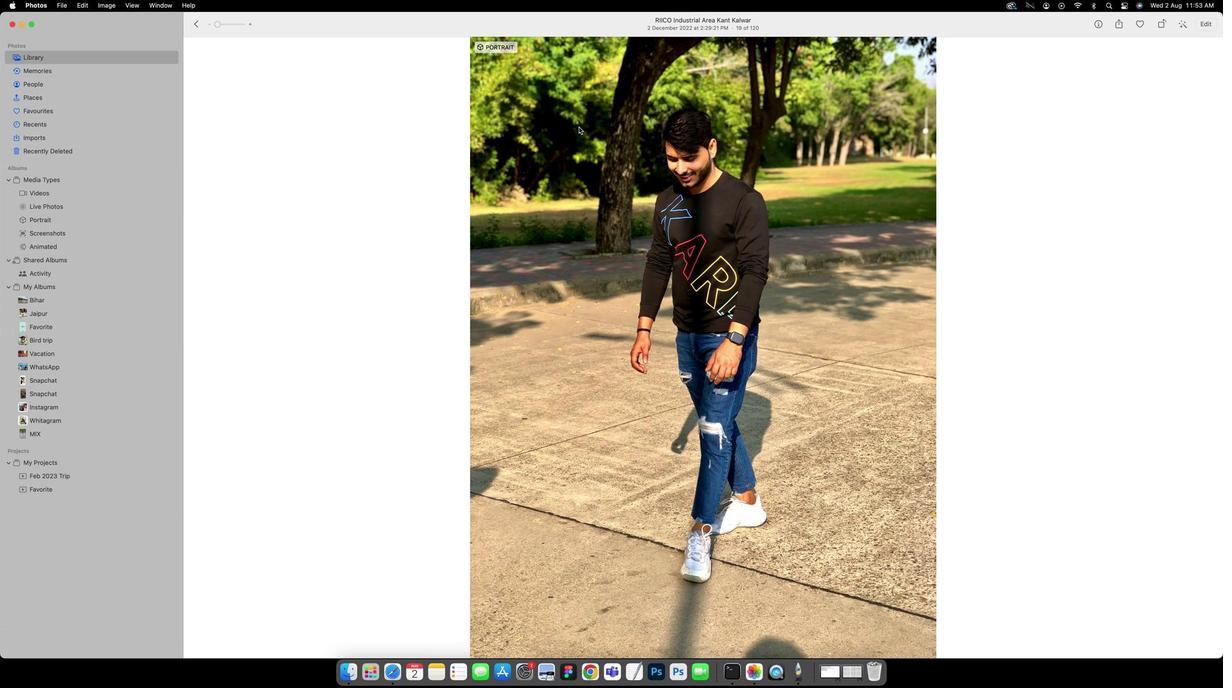 
Action: Mouse pressed left at (577, 126)
Screenshot: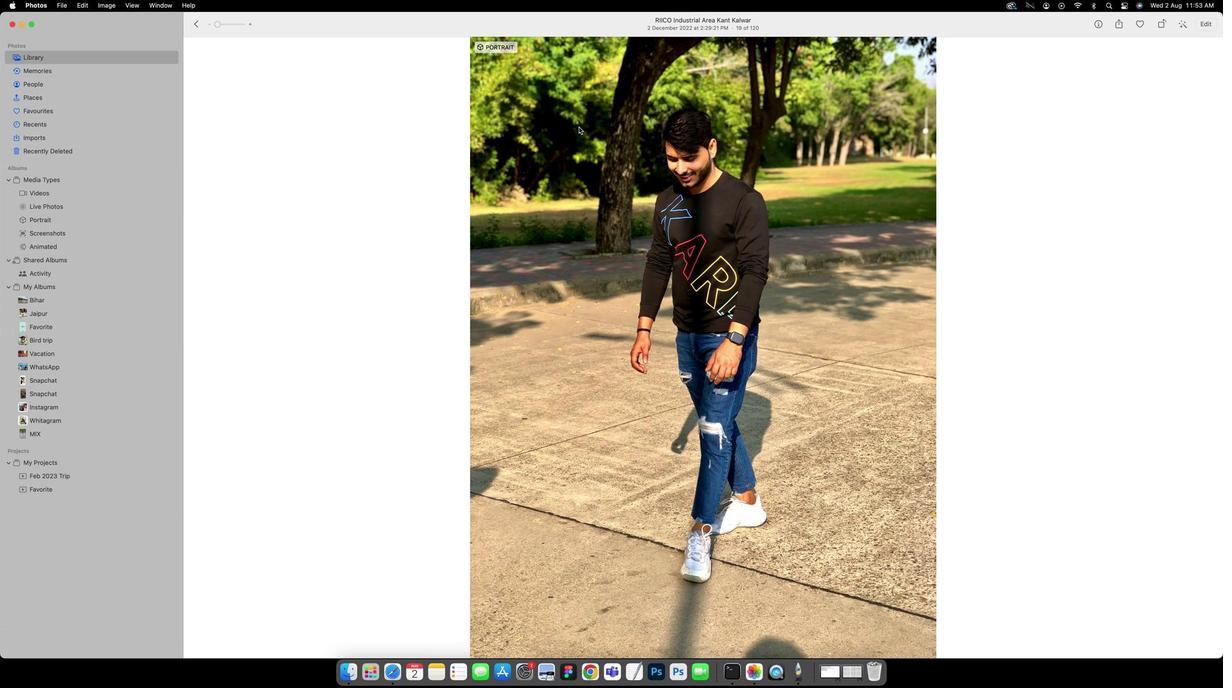
Action: Mouse moved to (799, 197)
Screenshot: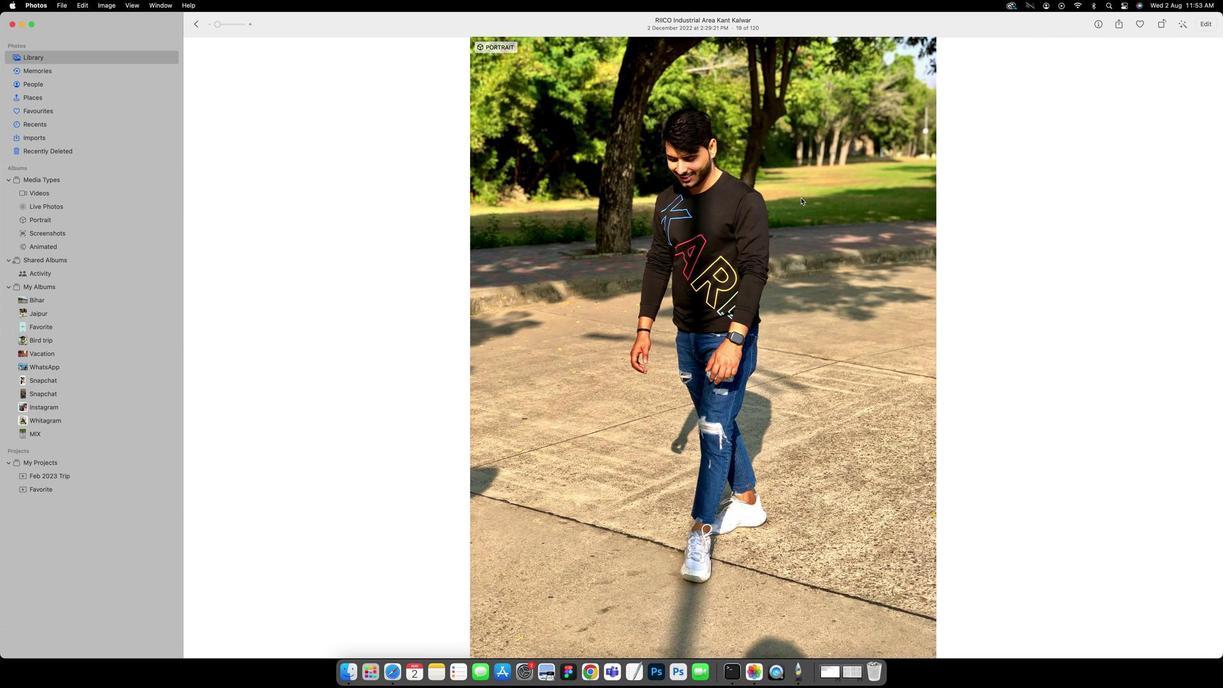 
Action: Mouse pressed right at (799, 197)
Screenshot: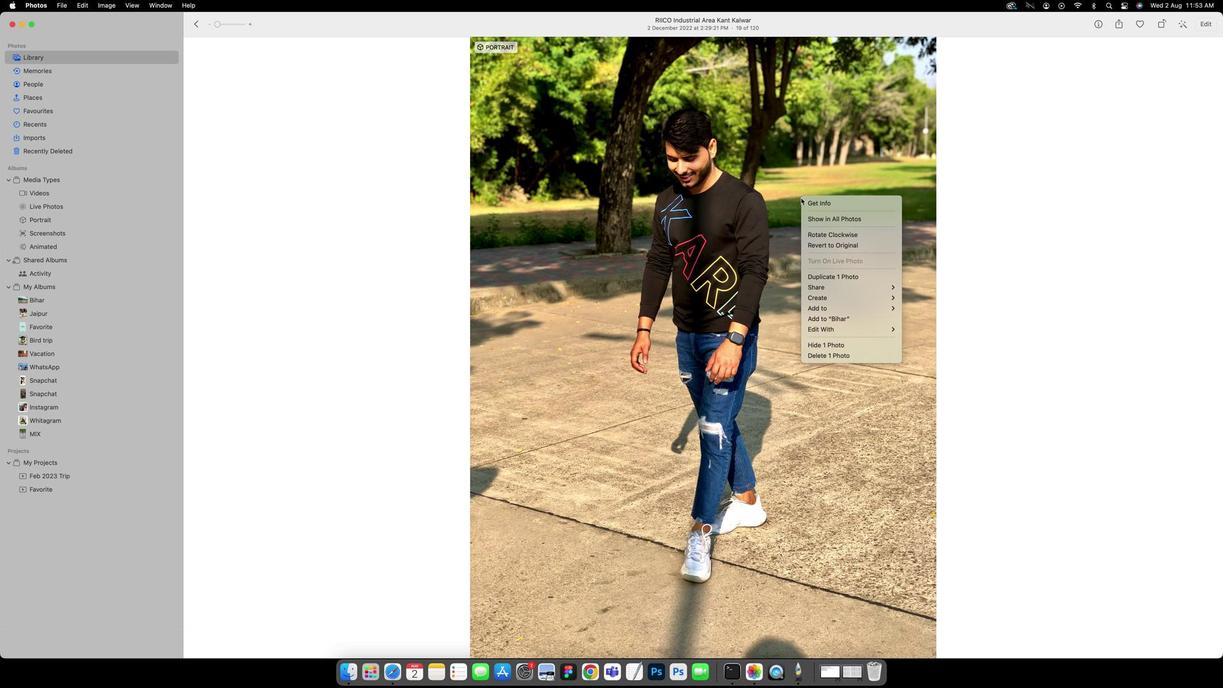 
Action: Mouse moved to (834, 276)
Screenshot: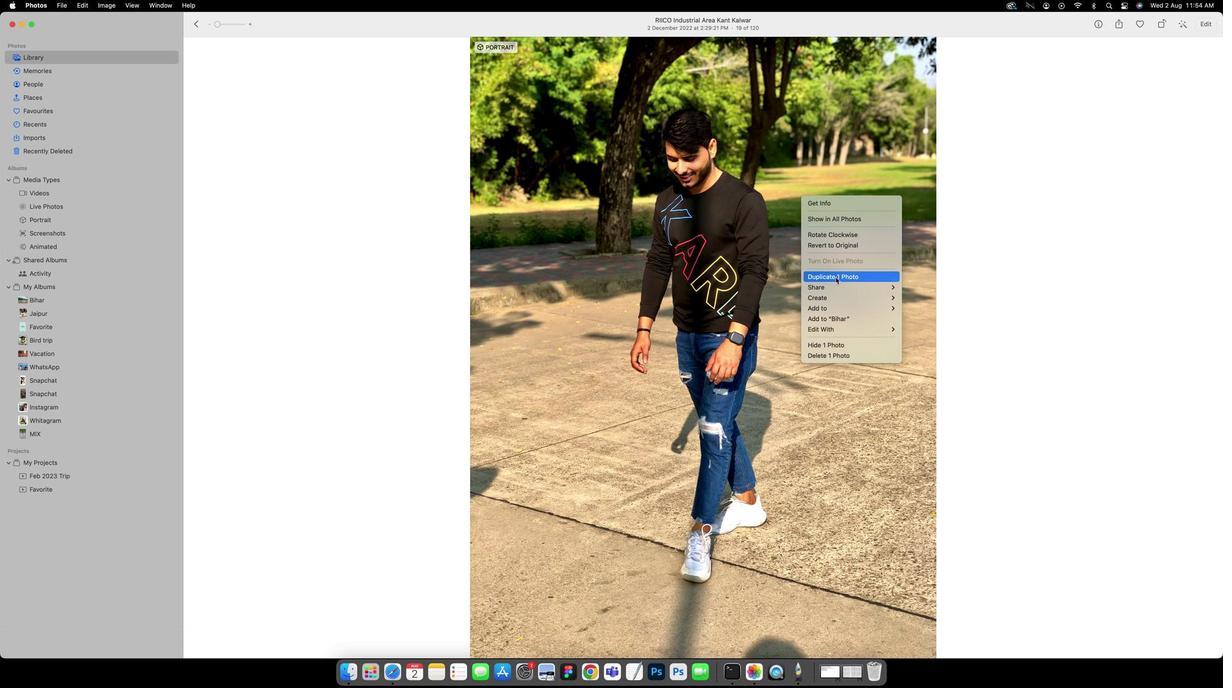 
Action: Mouse pressed left at (834, 276)
Screenshot: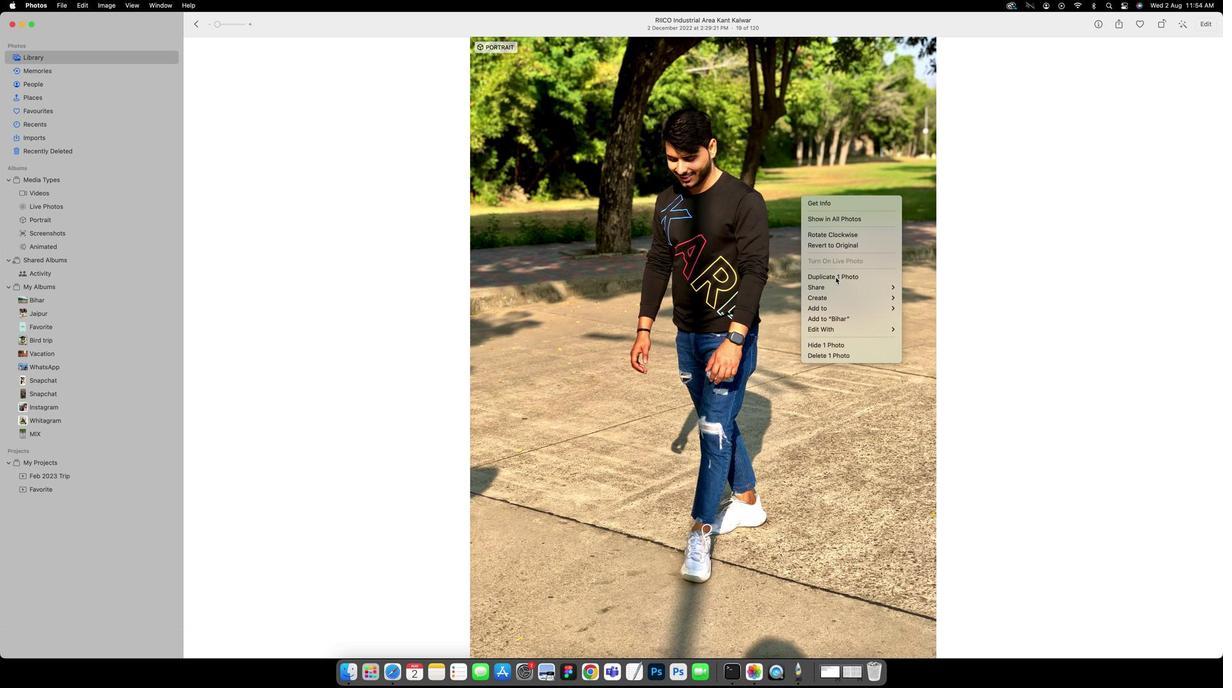 
Action: Mouse moved to (190, 28)
Screenshot: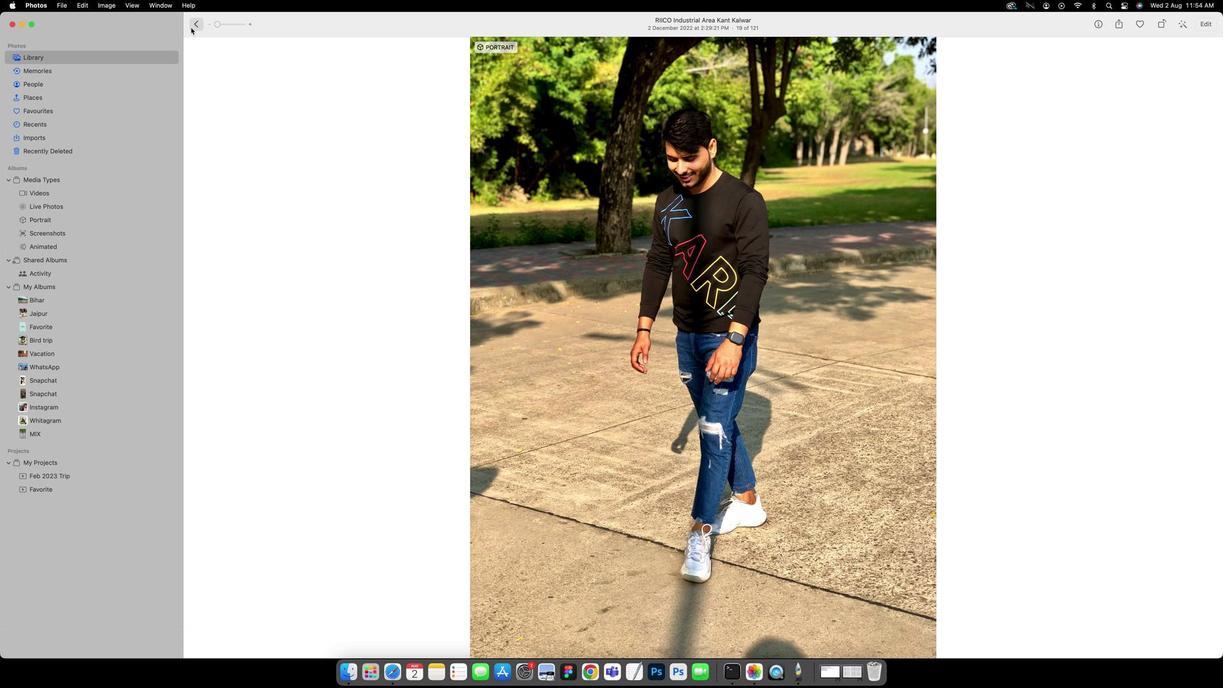 
Action: Mouse pressed left at (190, 28)
Screenshot: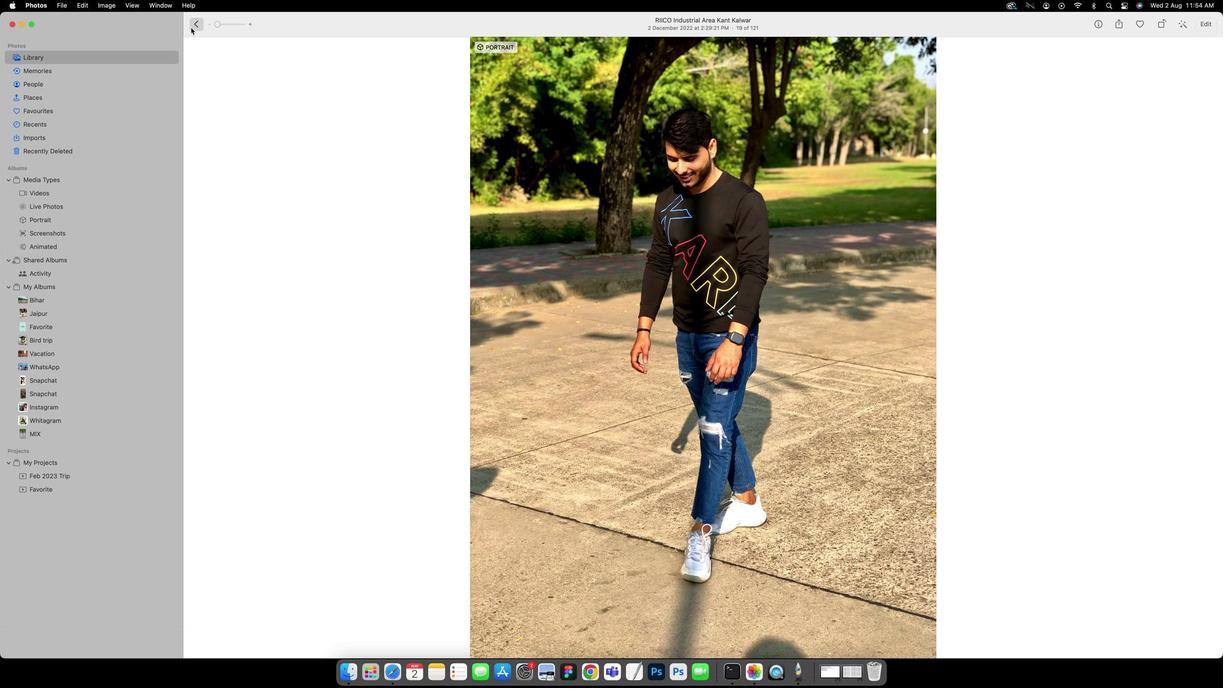 
Action: Mouse moved to (328, 342)
Screenshot: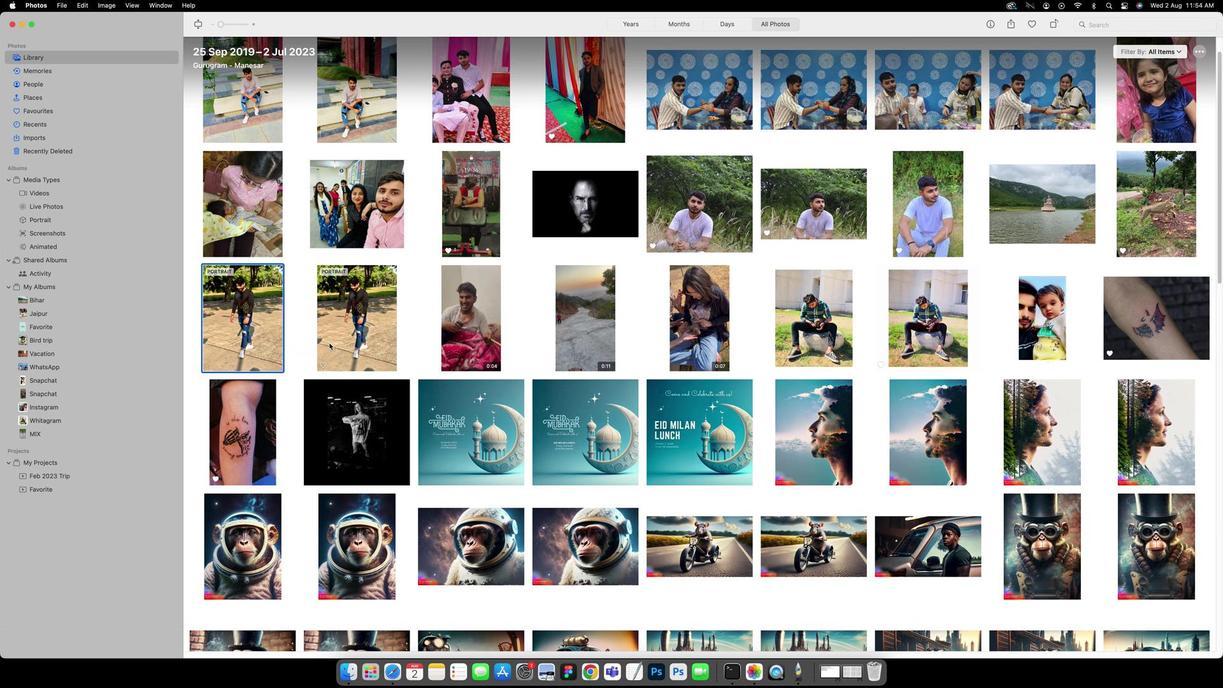 
Action: Mouse pressed left at (328, 342)
Screenshot: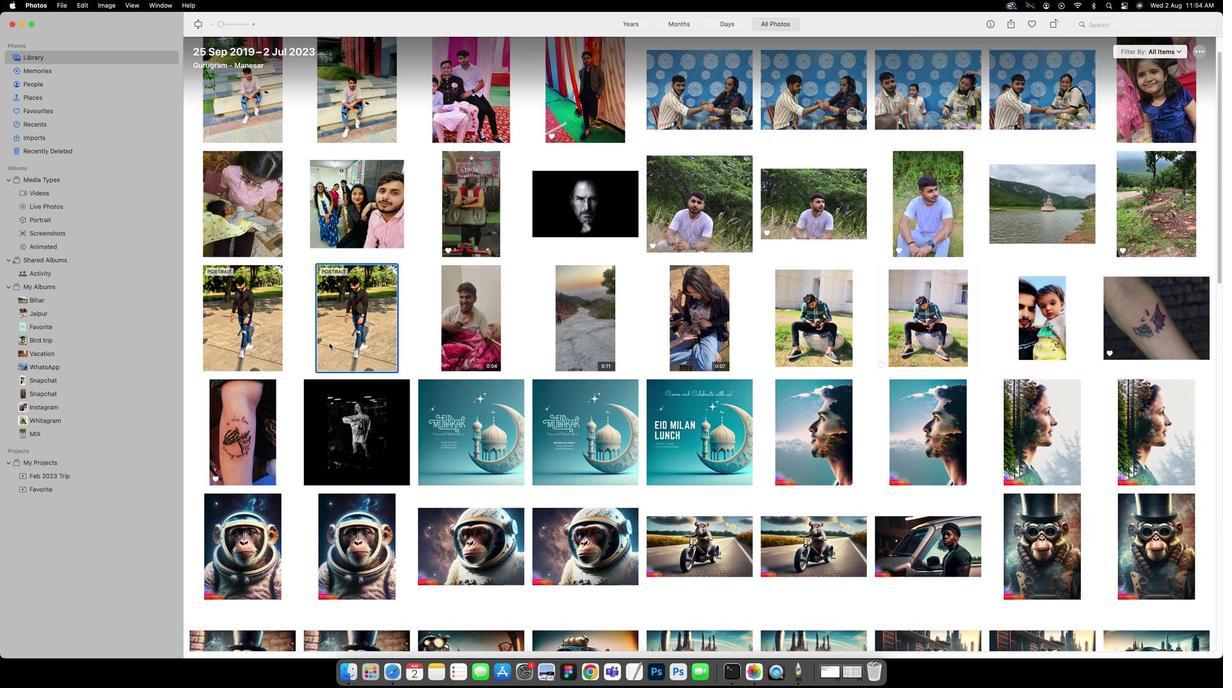 
Action: Mouse pressed left at (328, 342)
Screenshot: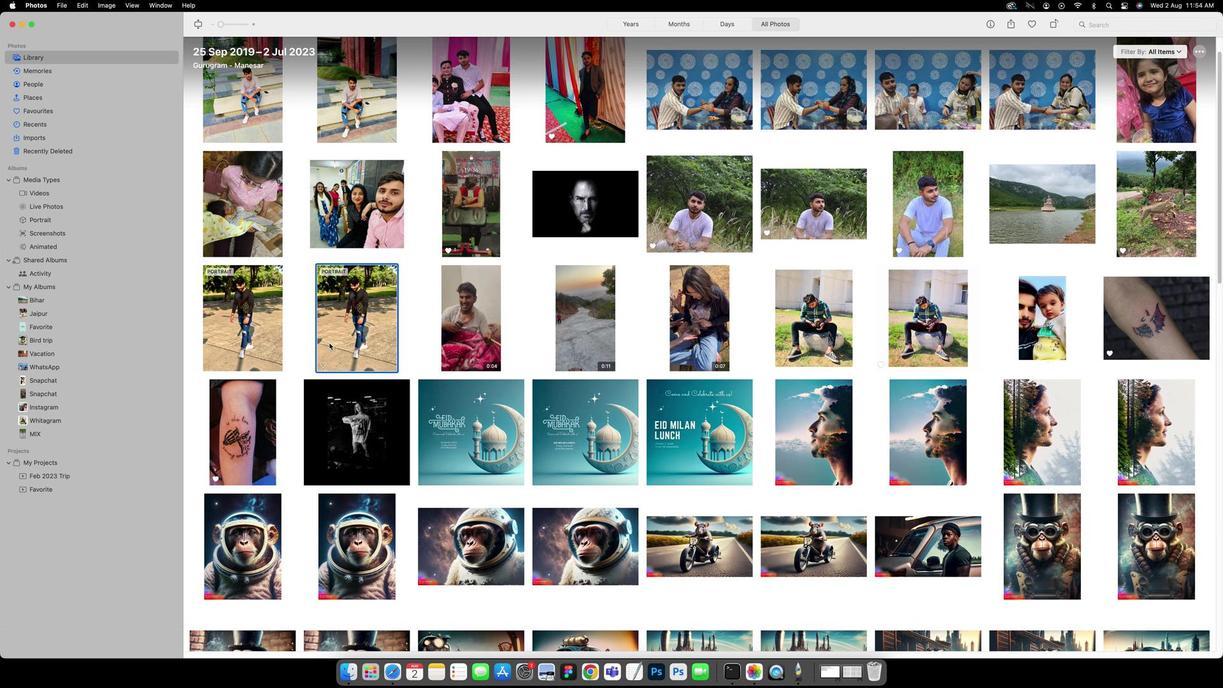 
Action: Mouse moved to (1199, 21)
Screenshot: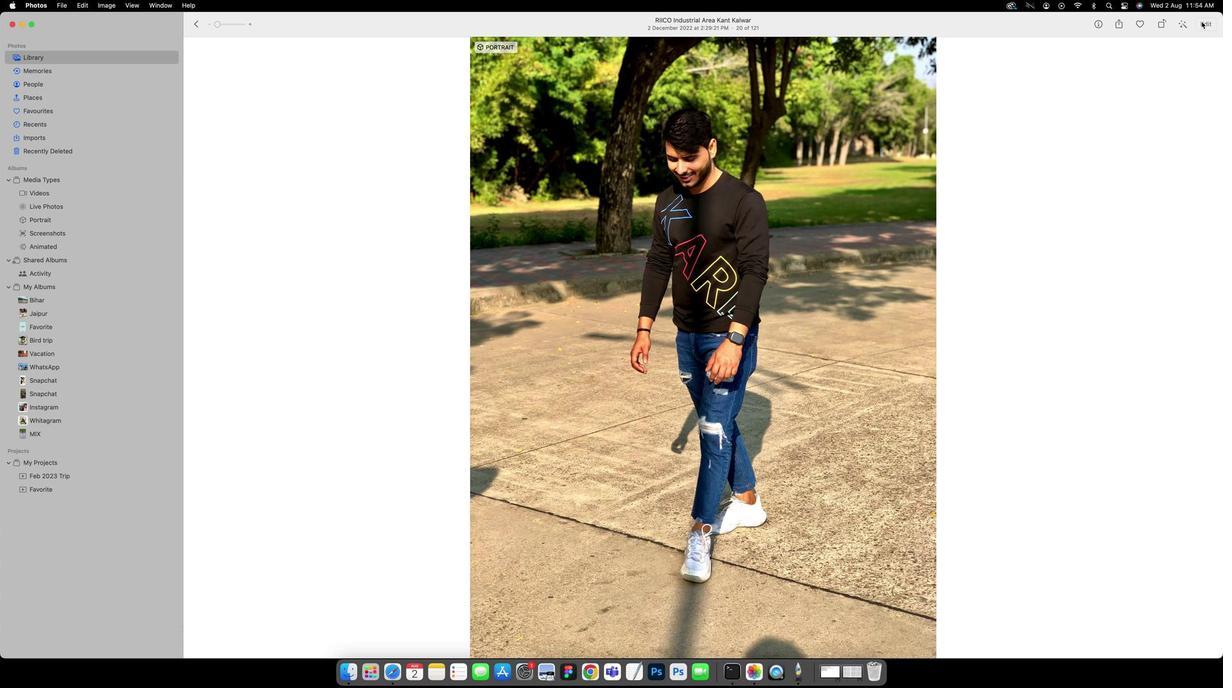 
Action: Mouse pressed left at (1199, 21)
Screenshot: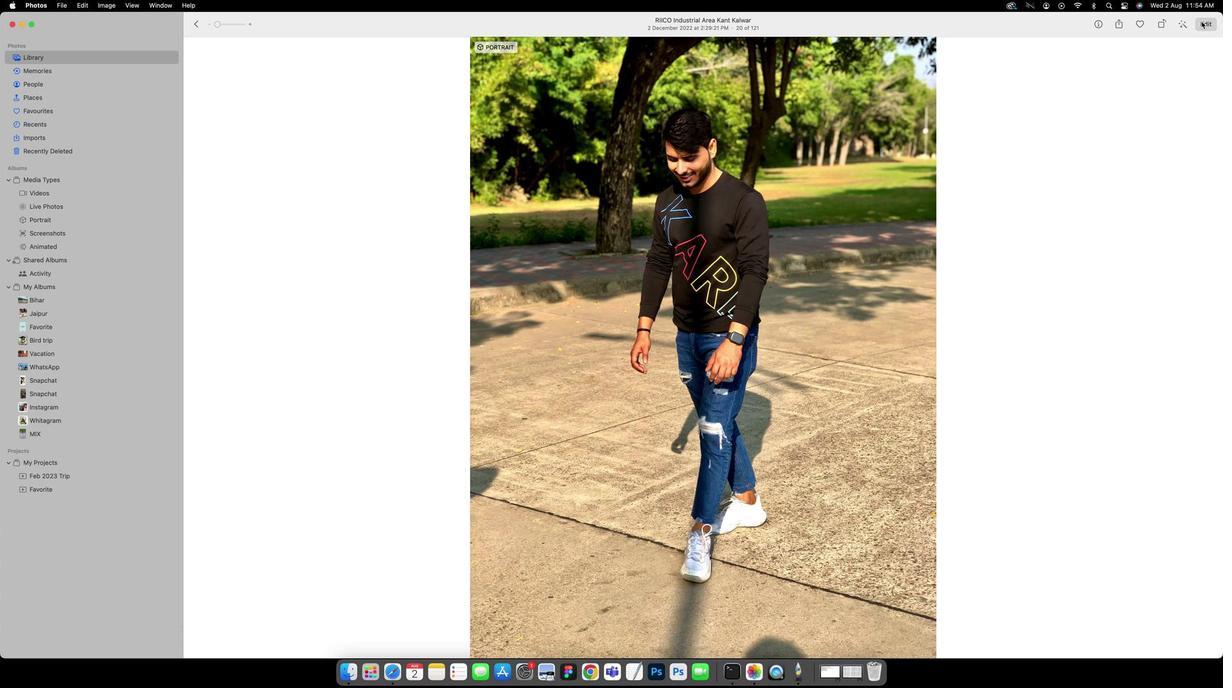 
Action: Mouse moved to (82, 25)
Screenshot: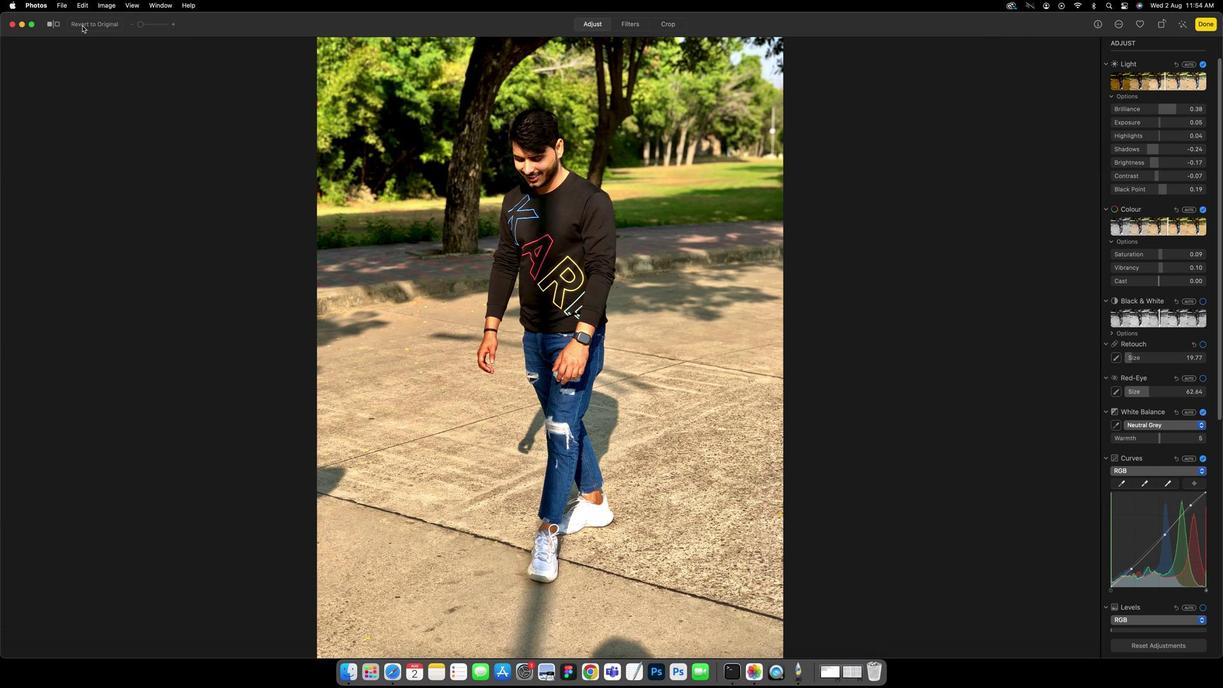 
Action: Mouse pressed left at (82, 25)
Screenshot: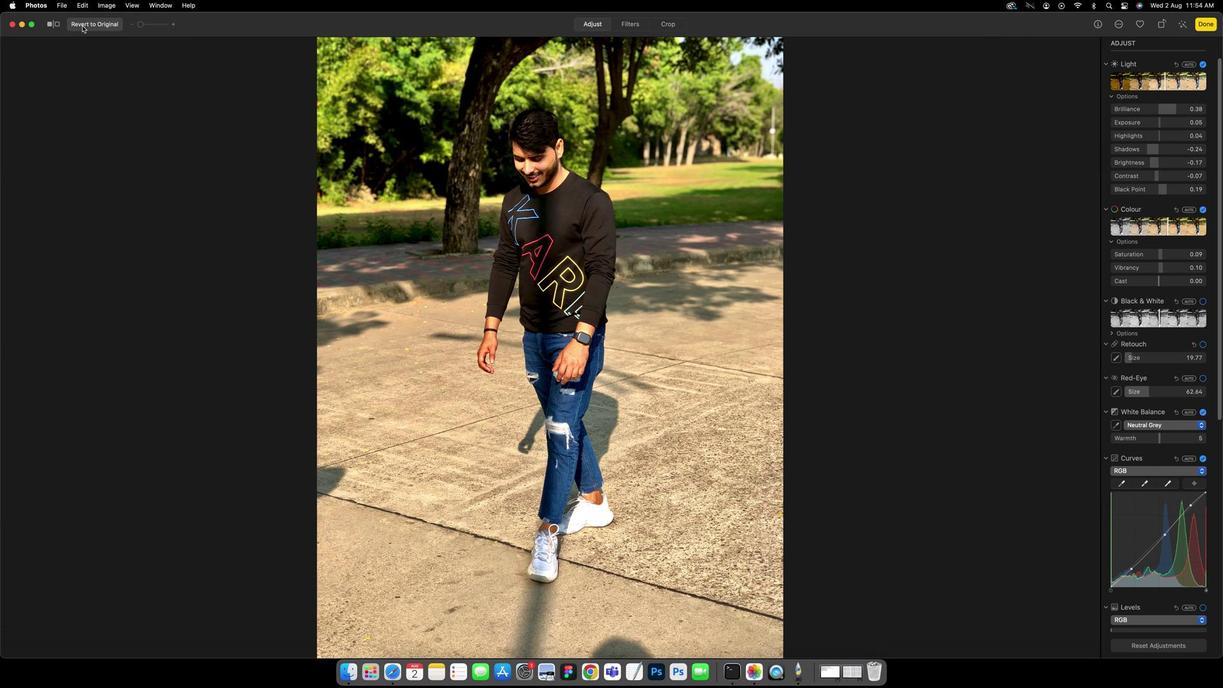 
Action: Mouse moved to (1199, 25)
Screenshot: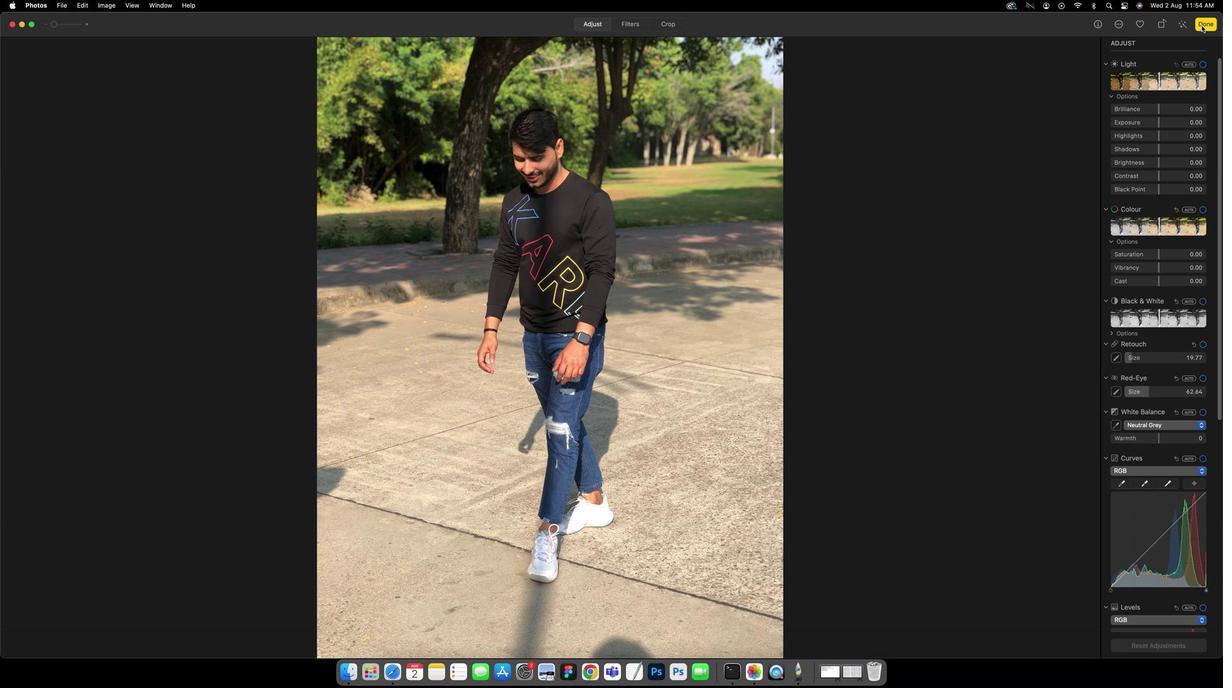 
Action: Mouse pressed left at (1199, 25)
Screenshot: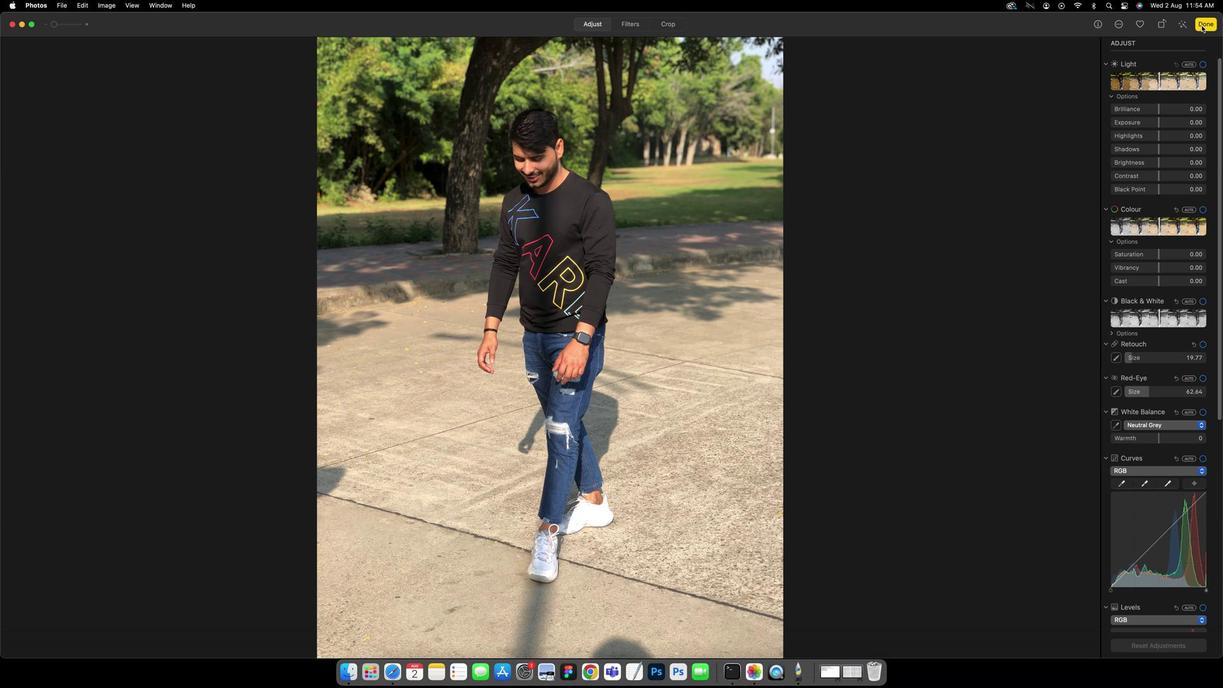 
Action: Mouse moved to (1183, 25)
Screenshot: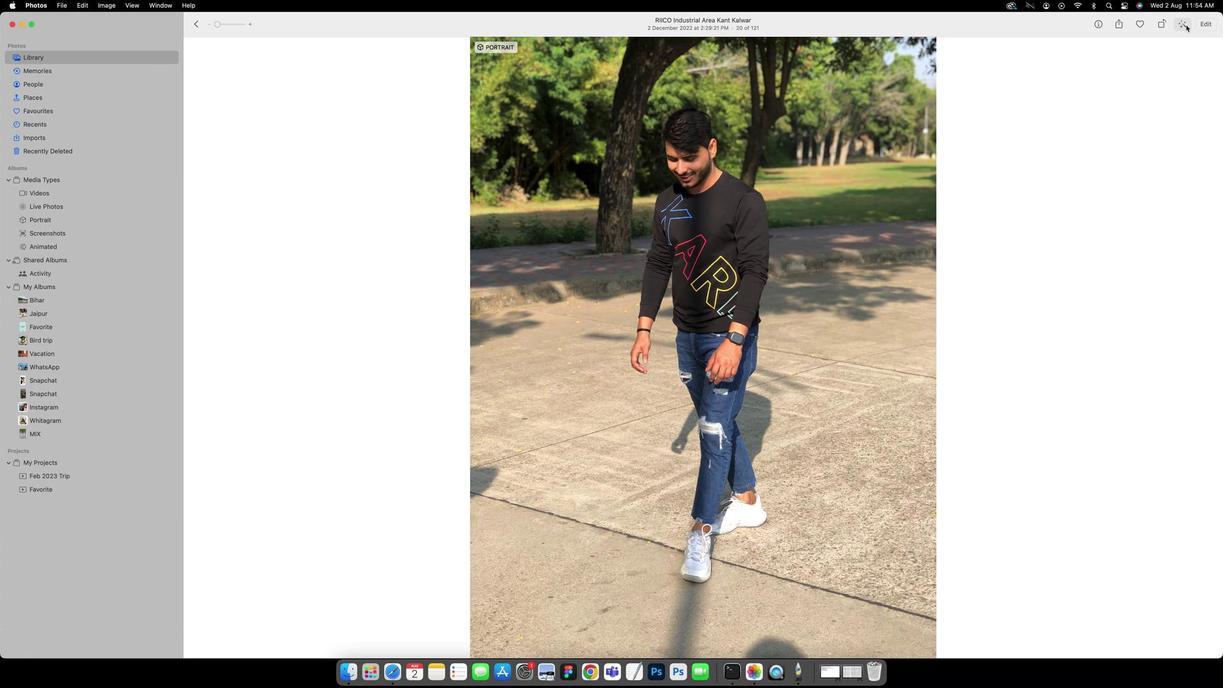 
Action: Mouse pressed left at (1183, 25)
Screenshot: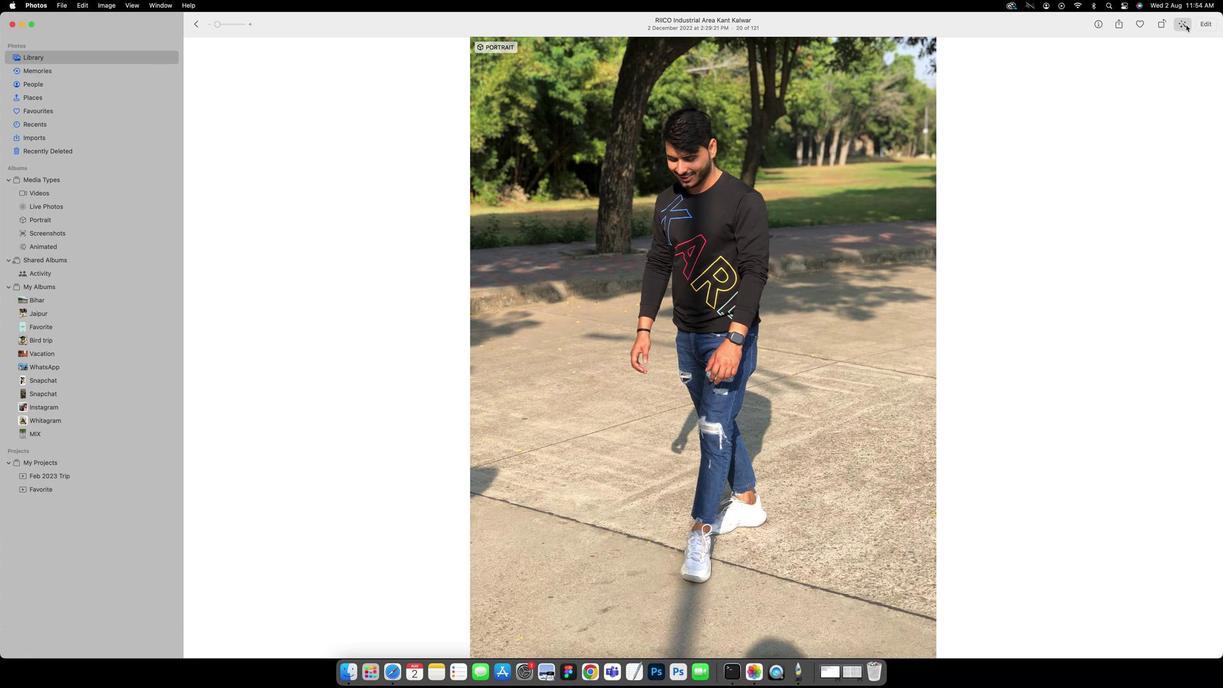 
Action: Mouse moved to (1030, 161)
Screenshot: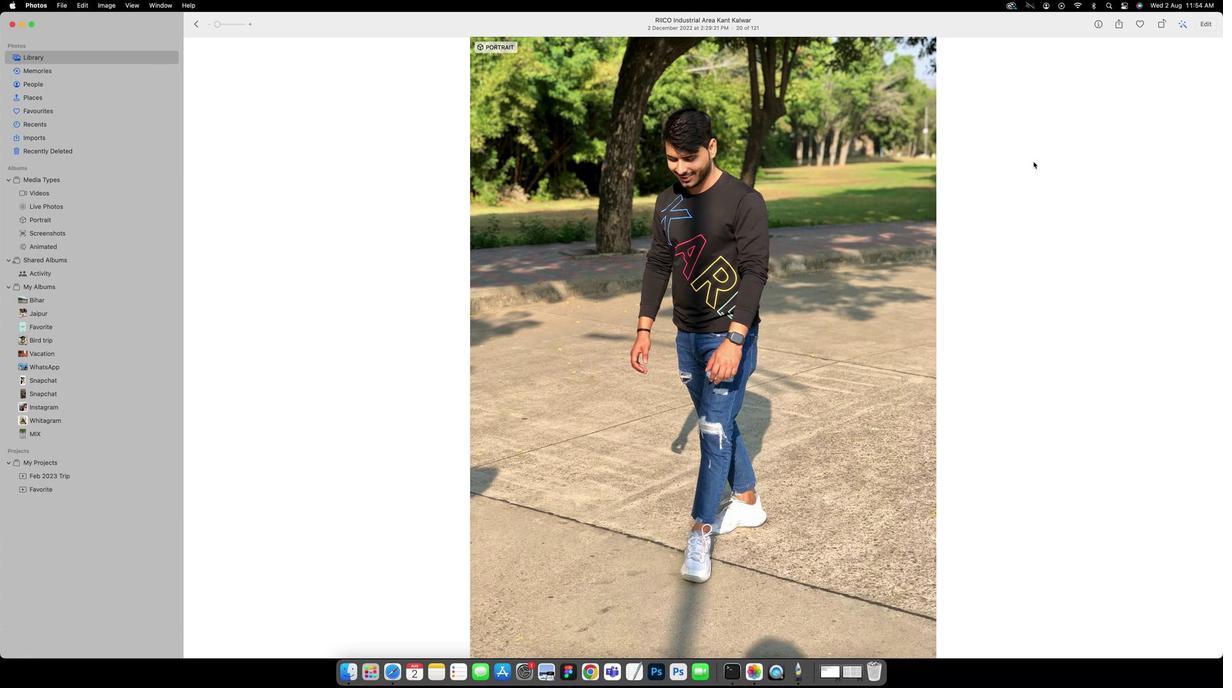 
Action: Mouse pressed left at (1030, 161)
Screenshot: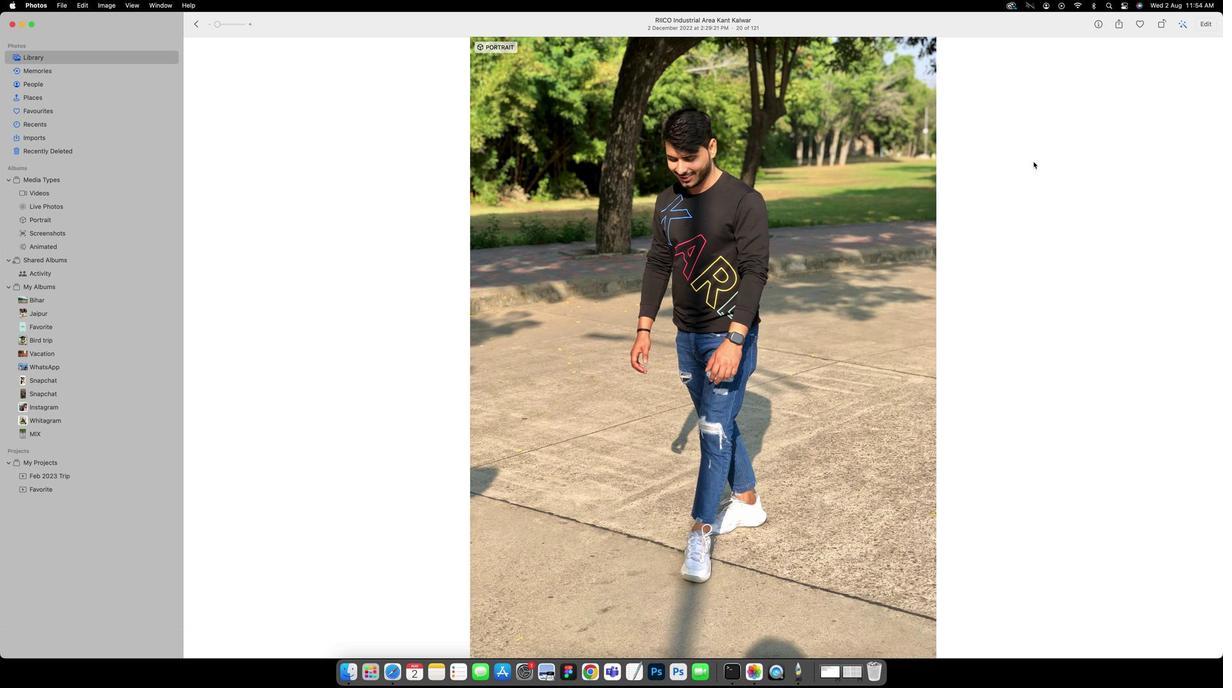 
Action: Key pressed Key.leftKey.rightKey.leftKey.right
Screenshot: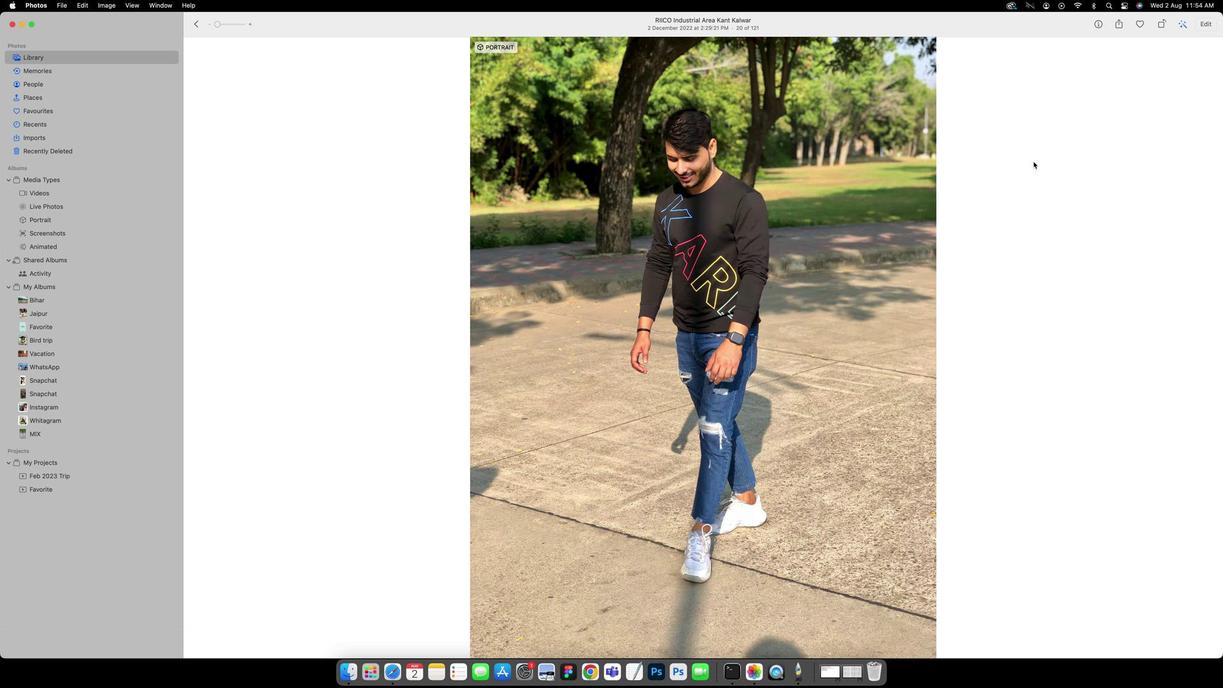 
